 Task: Find connections with filter location Skelmersdale with filter topic #Motivationwith filter profile language German with filter current company InCred Financial Services with filter school Kalinga Institute of Industrial Technology, Bhubaneswar with filter industry Electronic and Precision Equipment Maintenance with filter service category Graphic Design with filter keywords title Shipping and Receiving Staff
Action: Mouse moved to (667, 95)
Screenshot: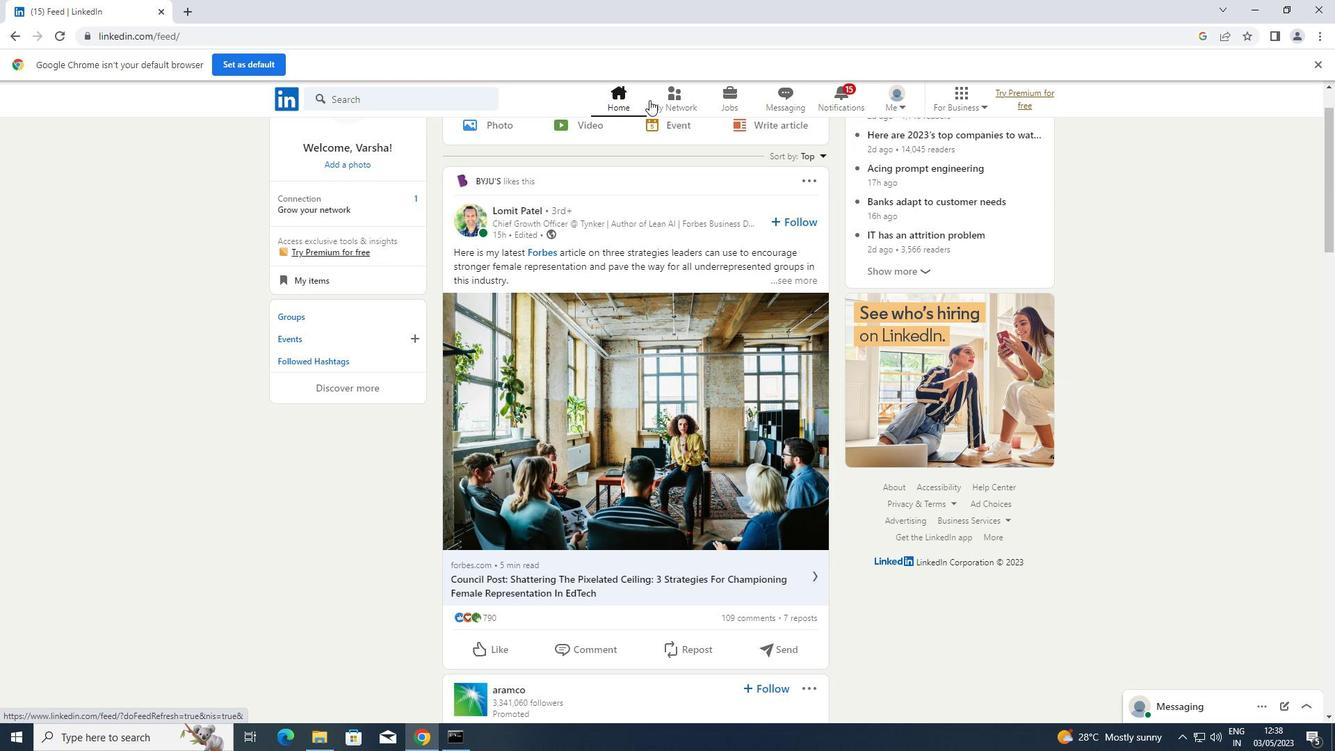 
Action: Mouse pressed left at (667, 95)
Screenshot: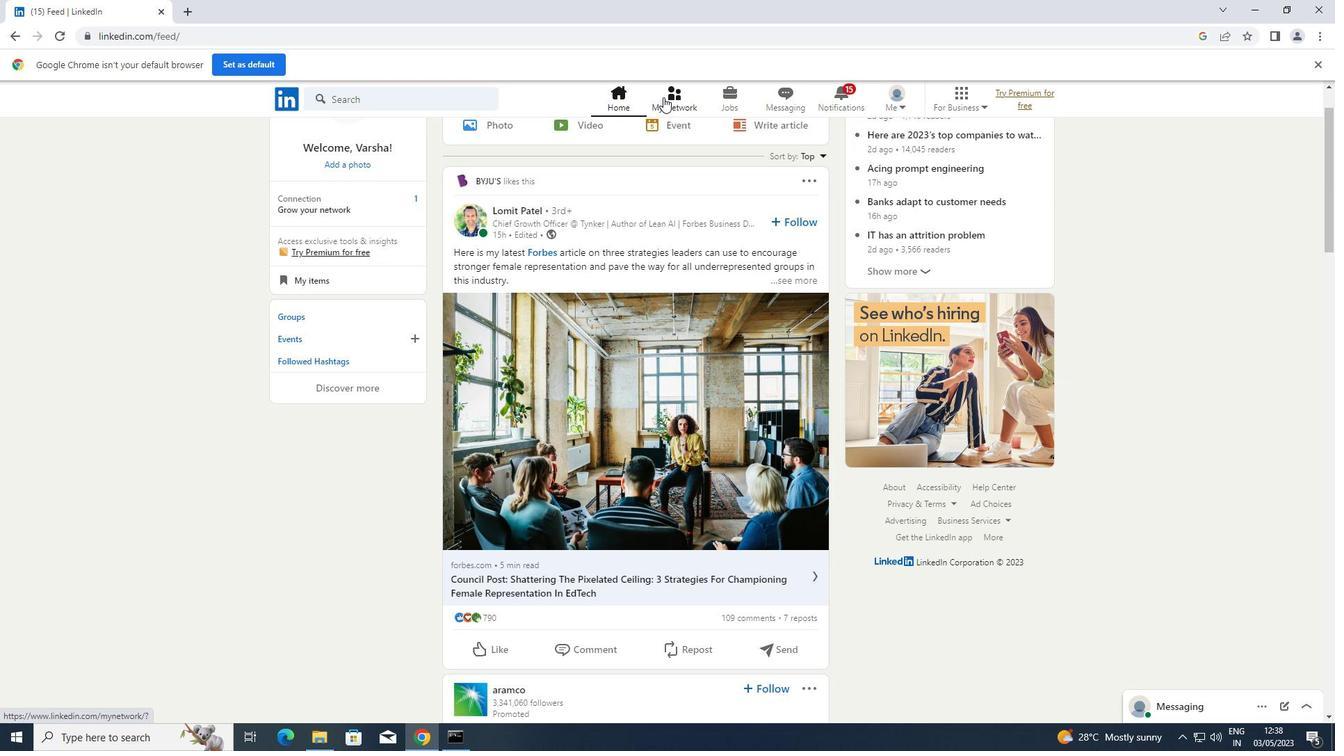 
Action: Mouse moved to (333, 169)
Screenshot: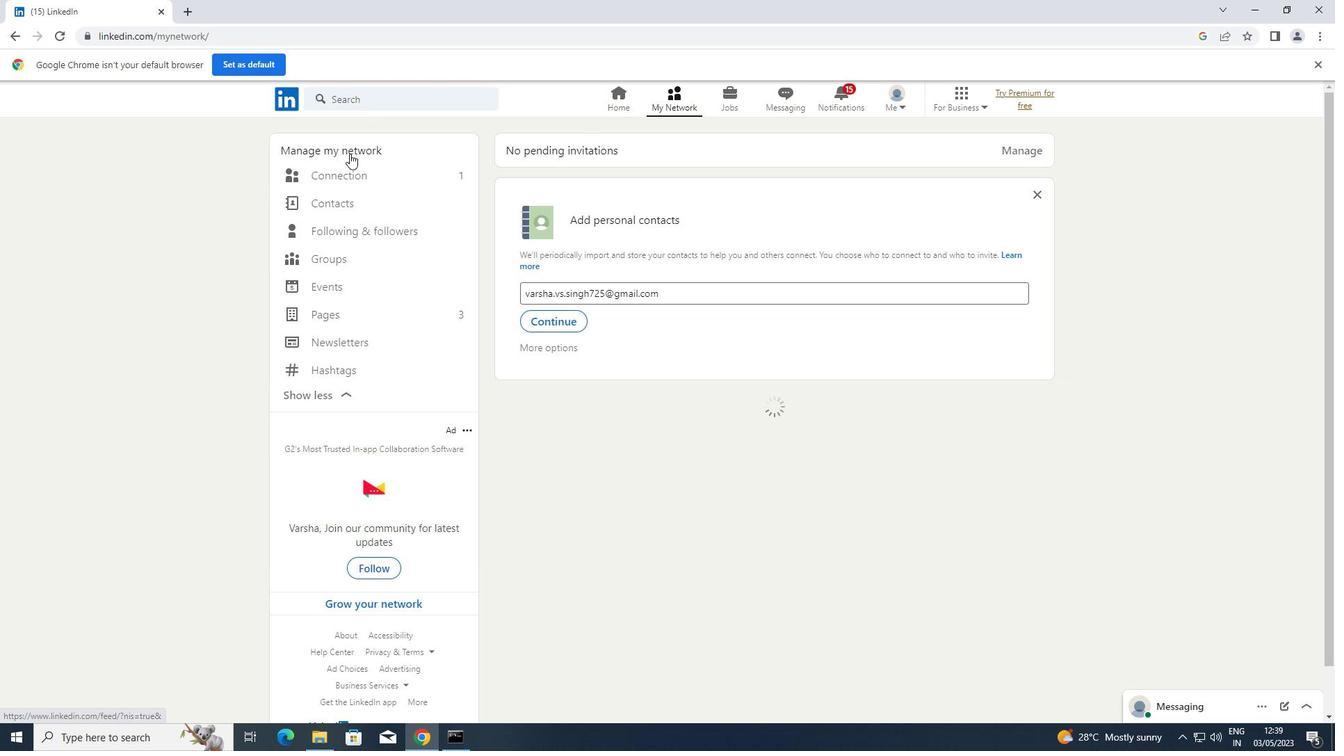 
Action: Mouse pressed left at (333, 169)
Screenshot: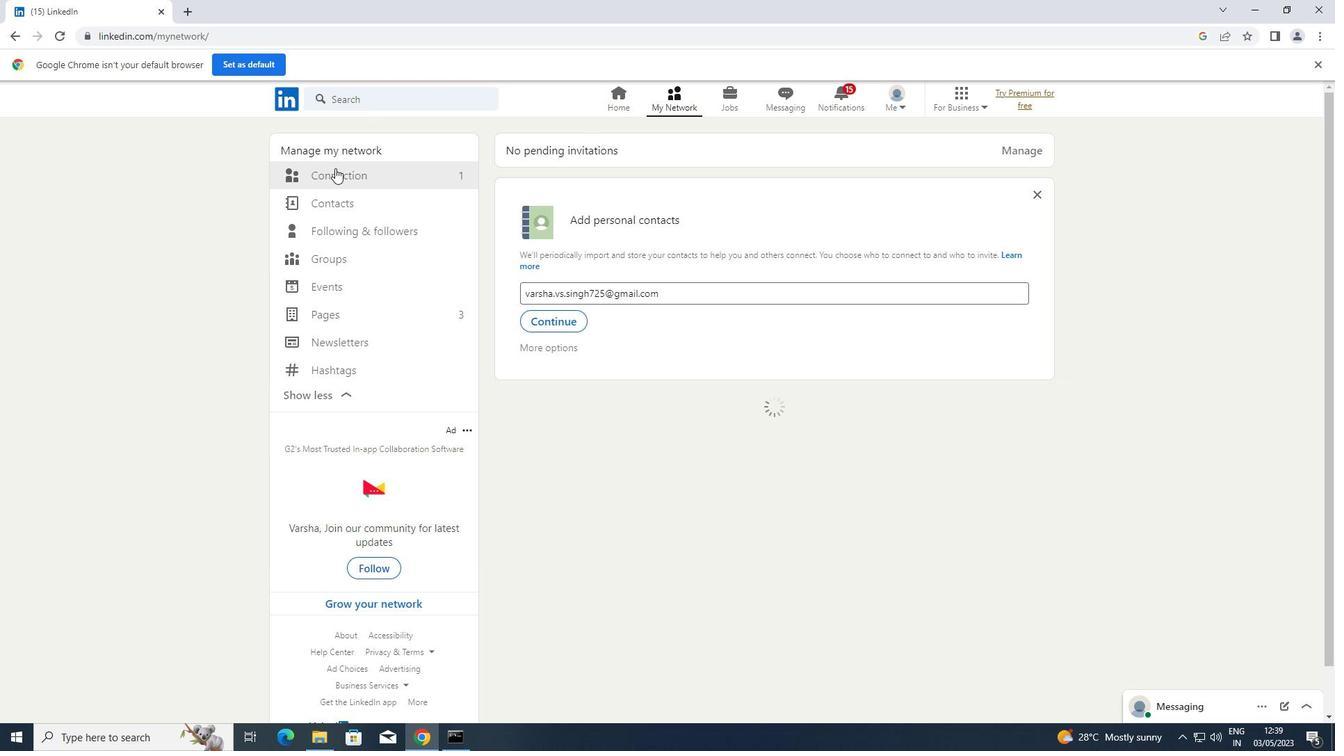 
Action: Mouse moved to (776, 169)
Screenshot: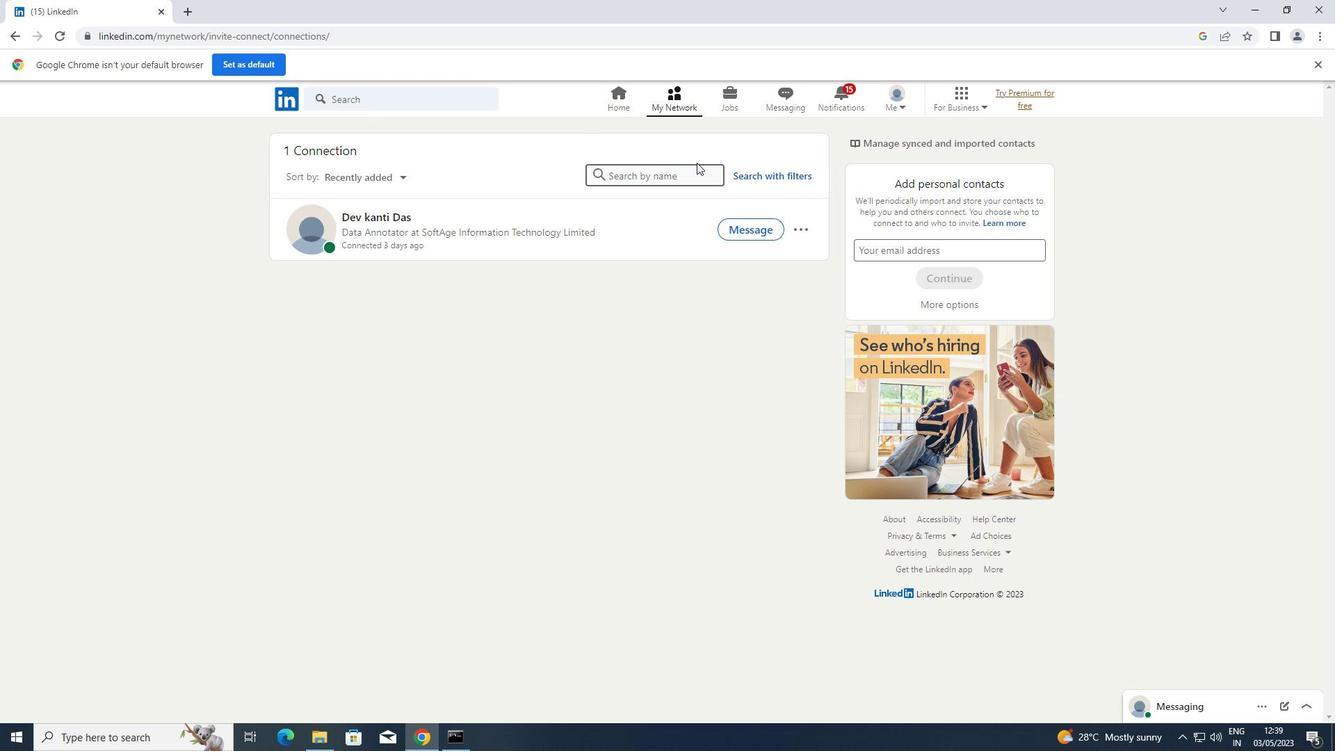 
Action: Mouse pressed left at (776, 169)
Screenshot: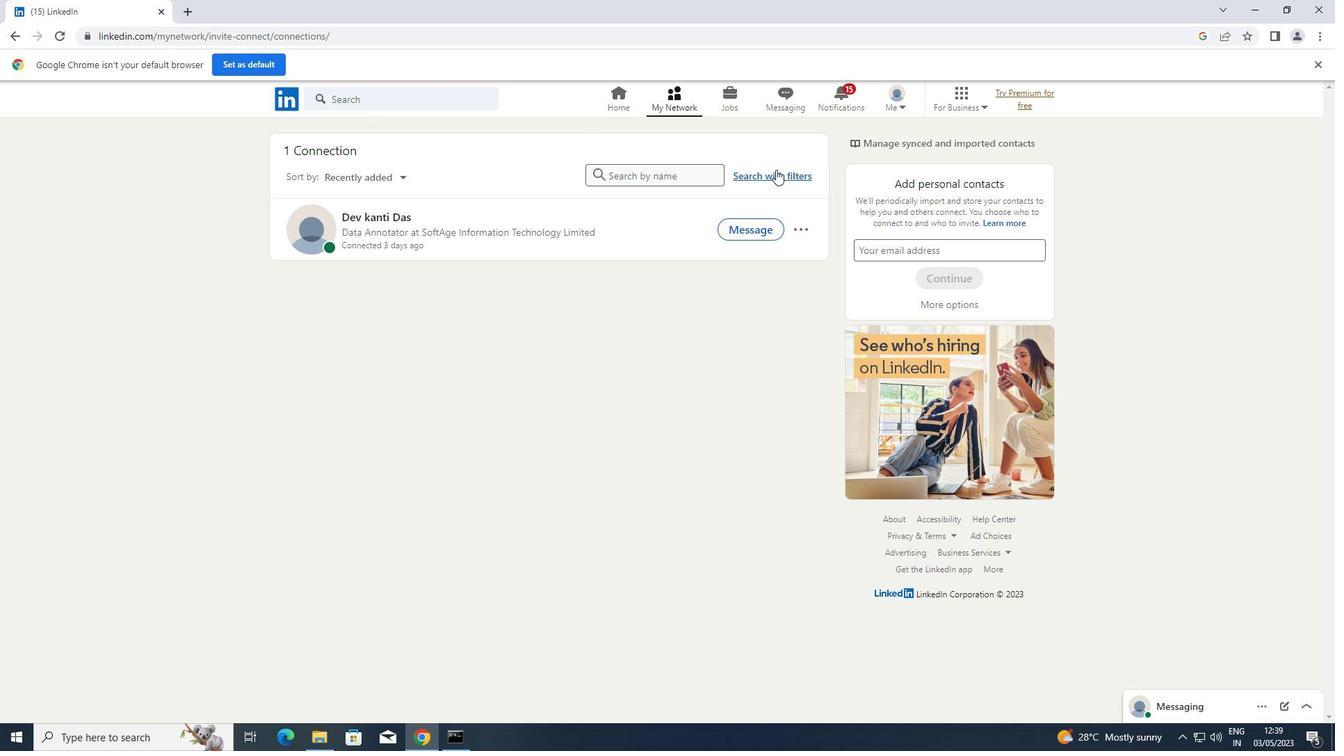 
Action: Mouse moved to (720, 139)
Screenshot: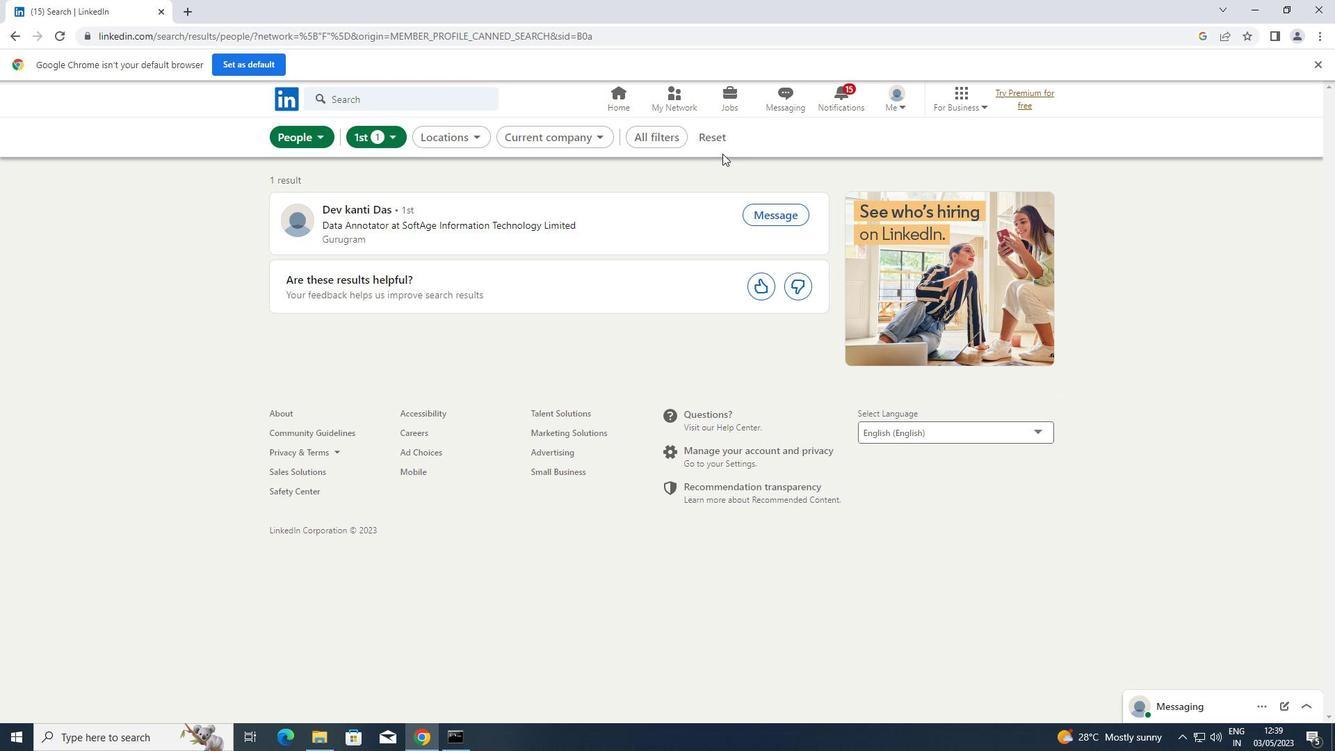 
Action: Mouse pressed left at (720, 139)
Screenshot: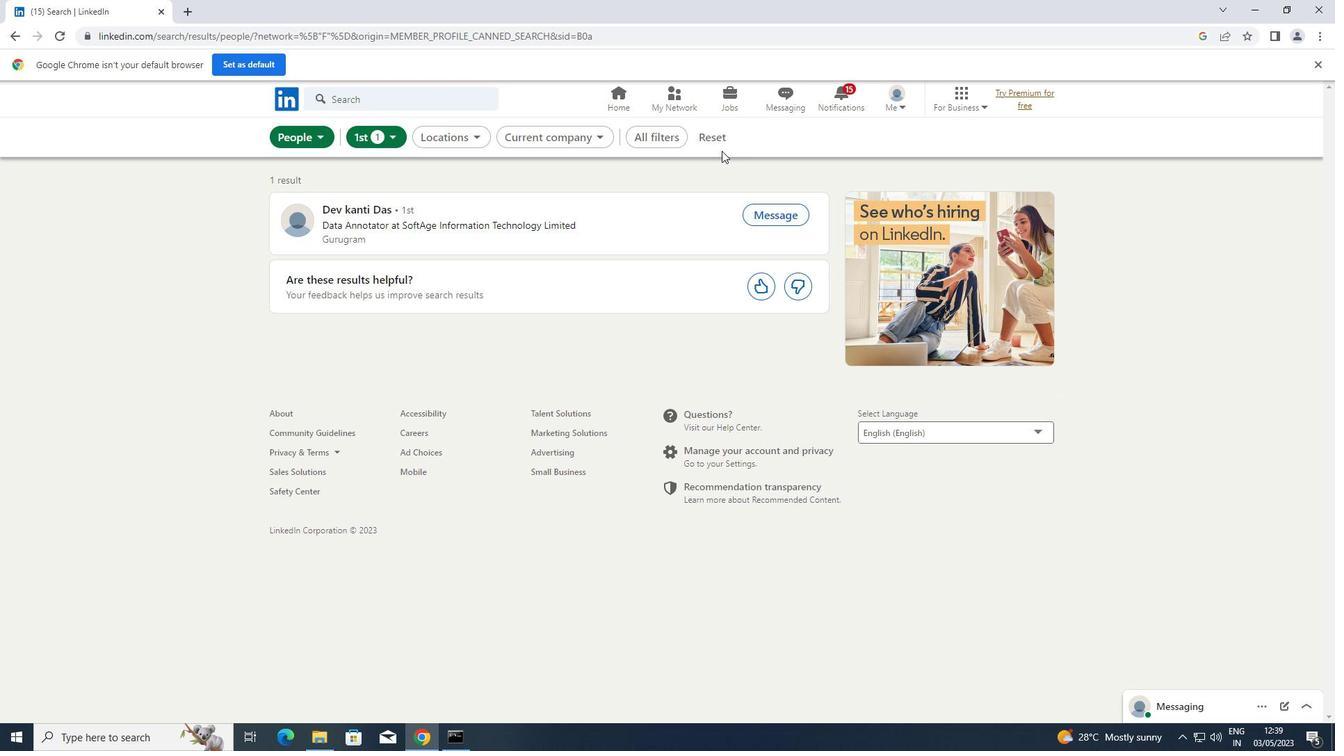 
Action: Mouse moved to (696, 136)
Screenshot: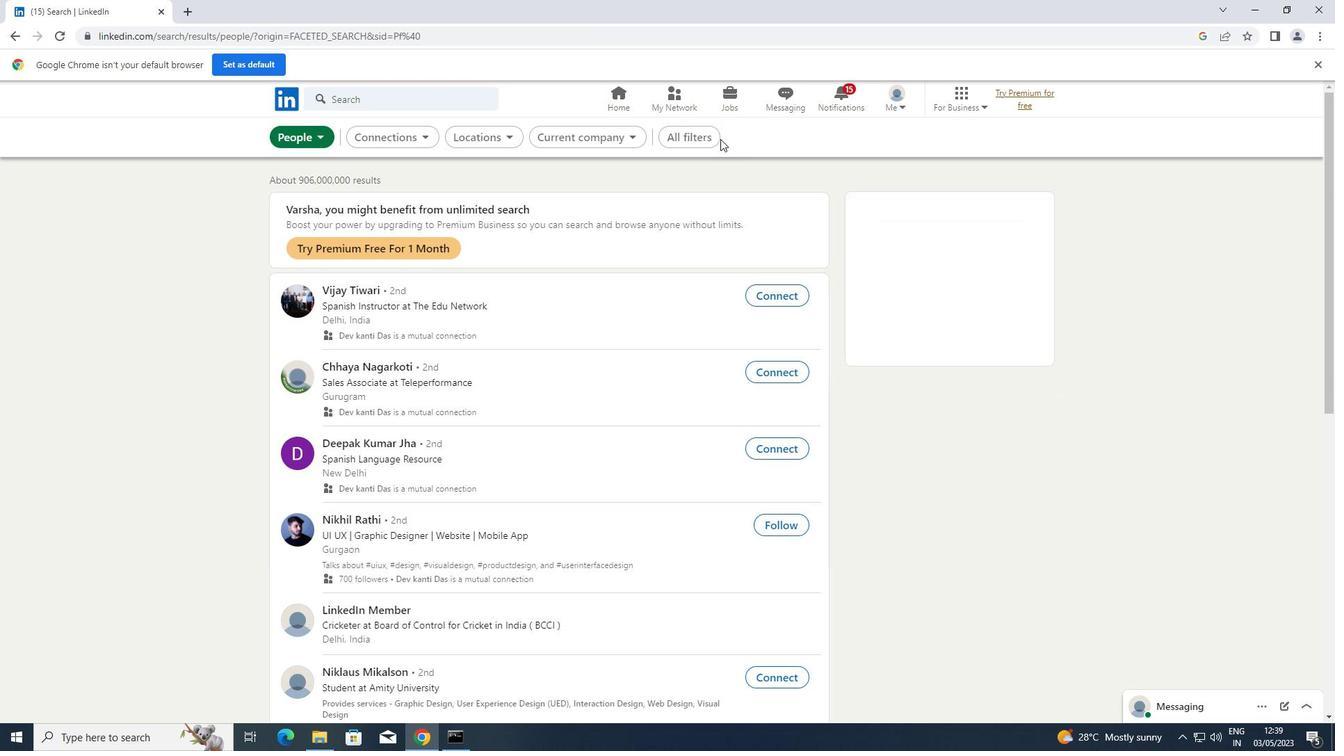 
Action: Mouse pressed left at (696, 136)
Screenshot: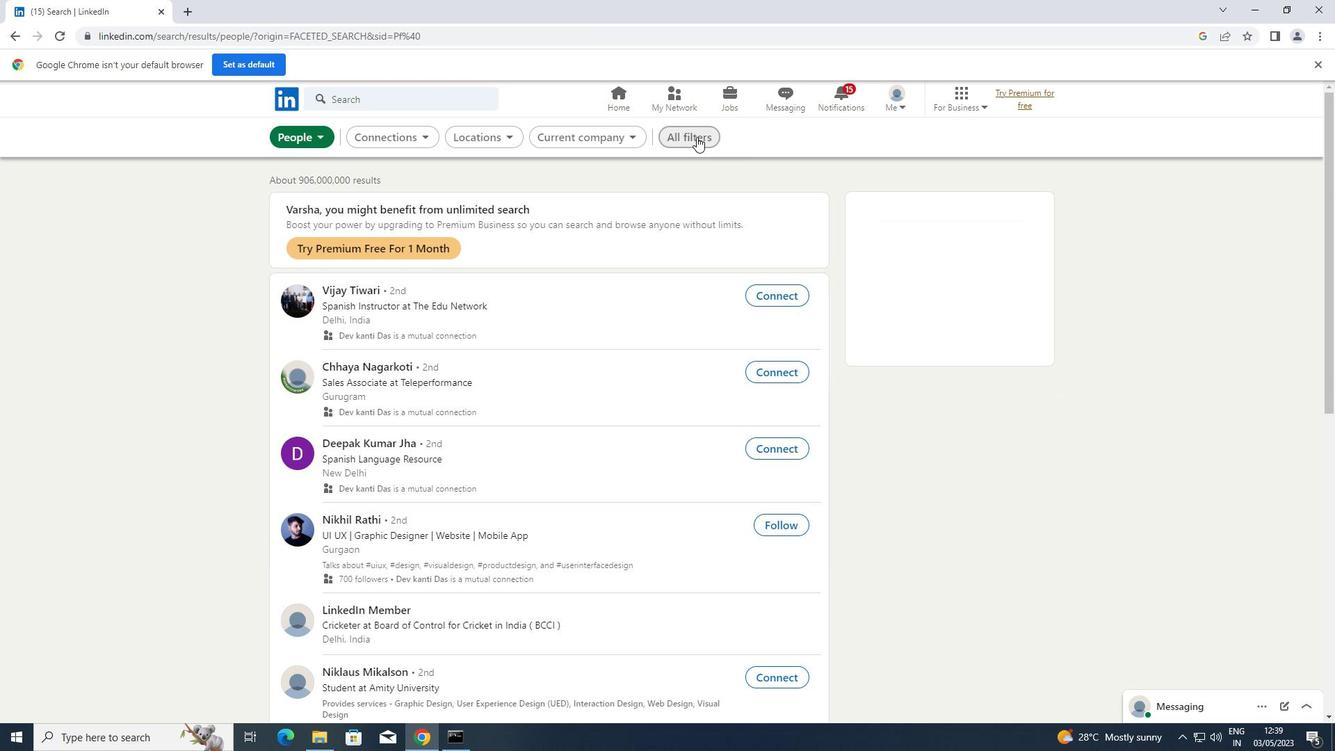 
Action: Mouse moved to (1076, 360)
Screenshot: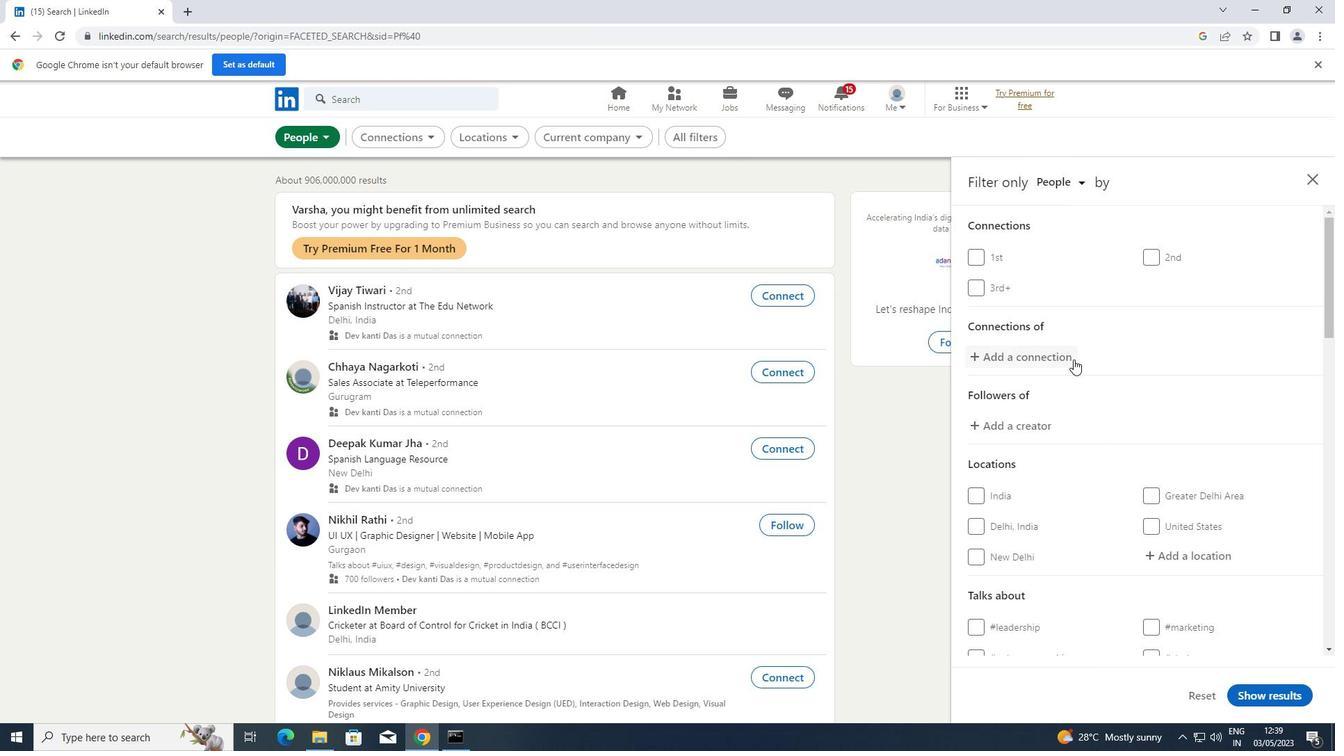 
Action: Mouse scrolled (1076, 360) with delta (0, 0)
Screenshot: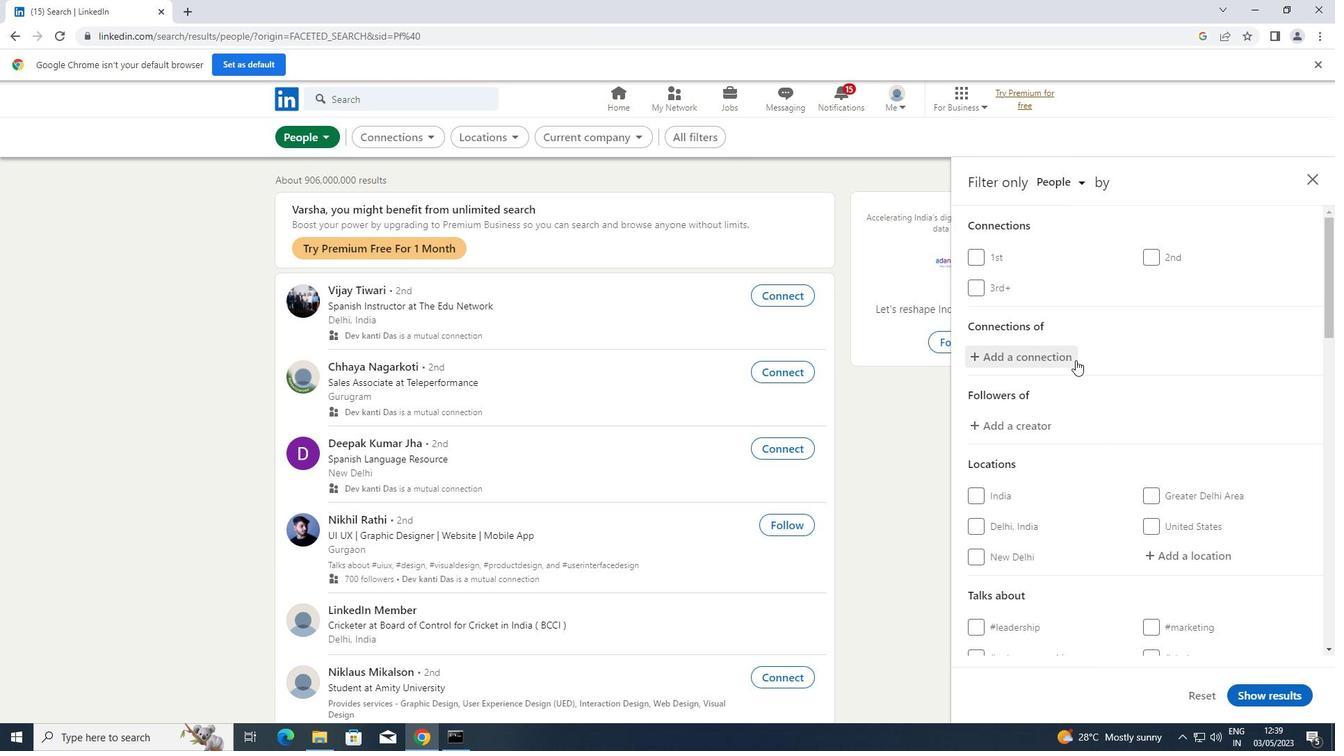 
Action: Mouse moved to (1077, 363)
Screenshot: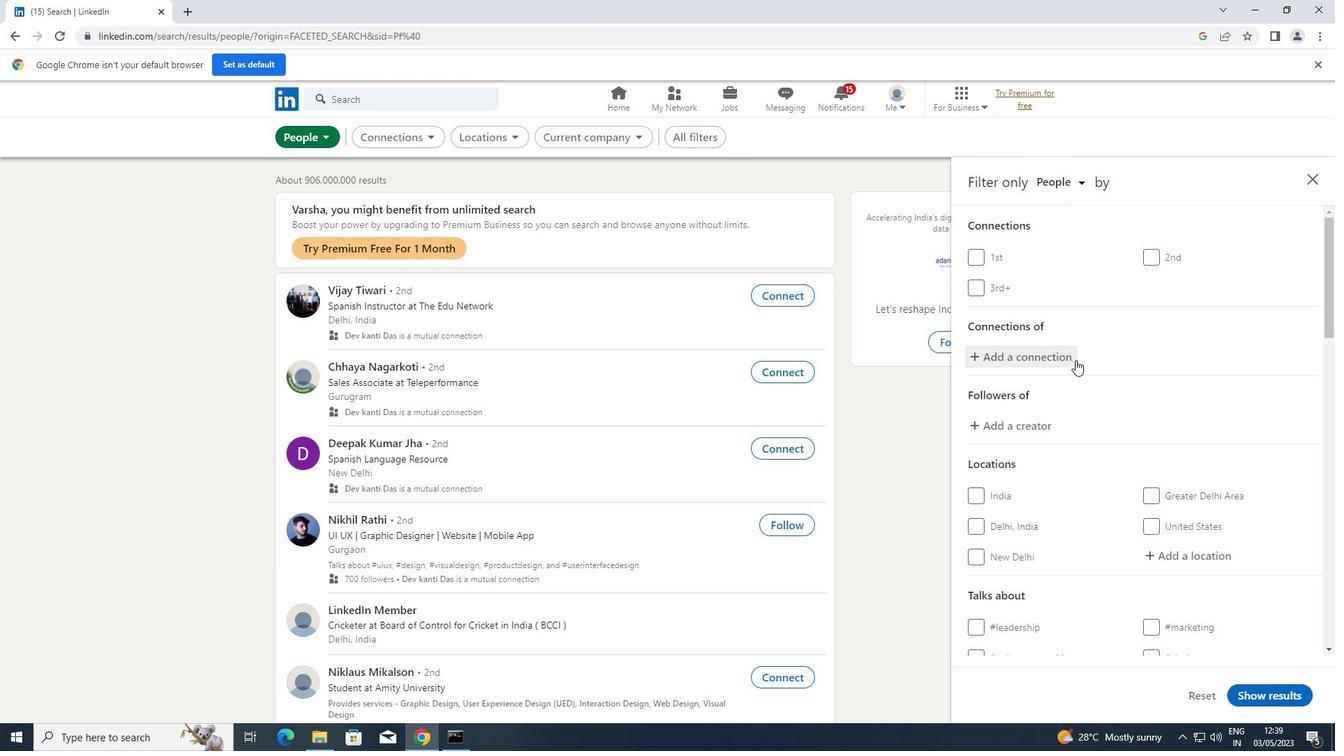 
Action: Mouse scrolled (1077, 362) with delta (0, 0)
Screenshot: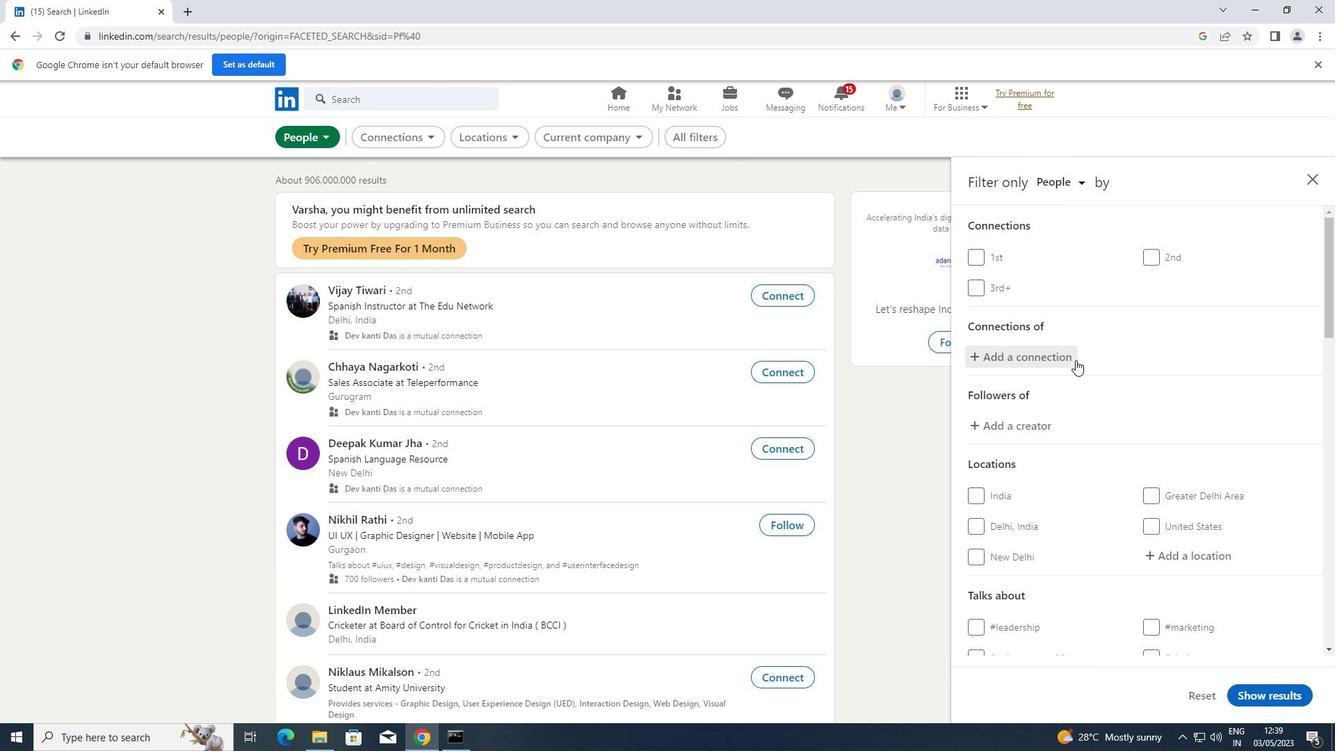
Action: Mouse moved to (1168, 413)
Screenshot: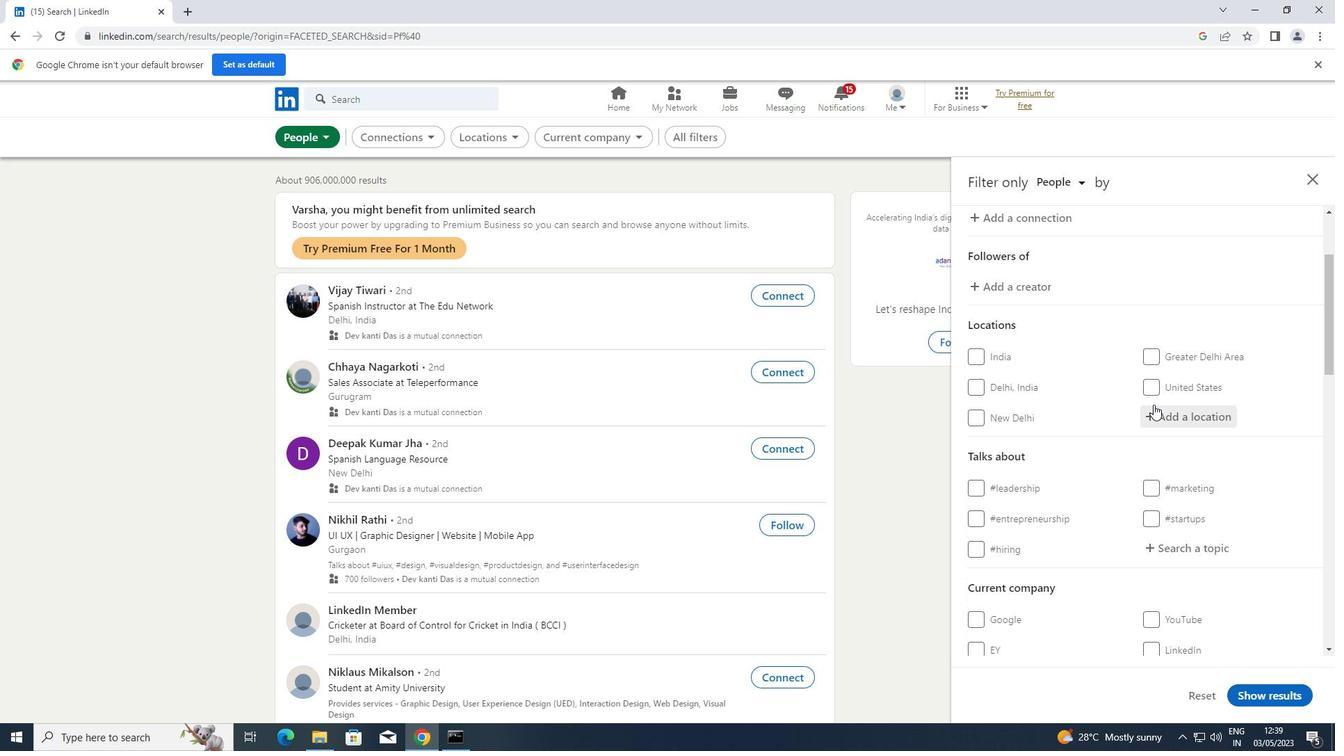 
Action: Mouse pressed left at (1168, 413)
Screenshot: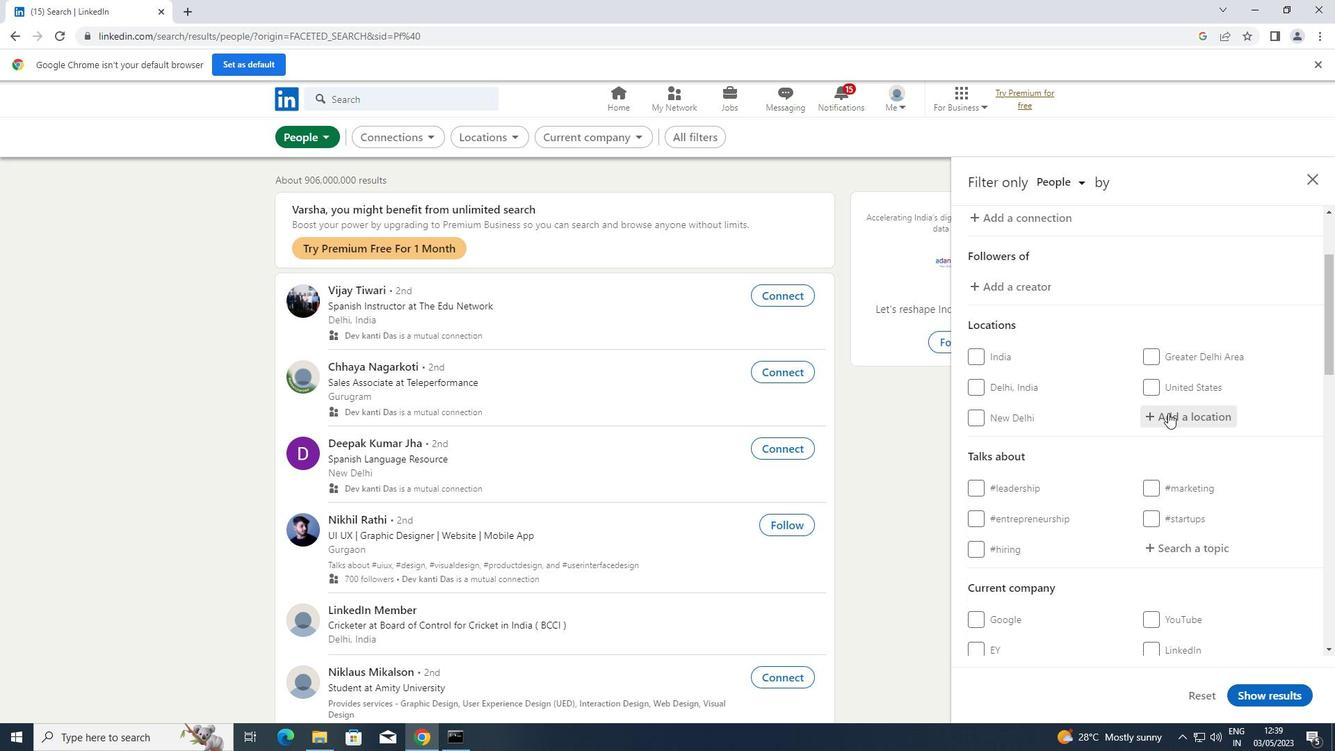 
Action: Key pressed <Key.shift><Key.shift><Key.shift><Key.shift><Key.shift><Key.shift><Key.shift><Key.shift><Key.shift>SKELMERSDALE
Screenshot: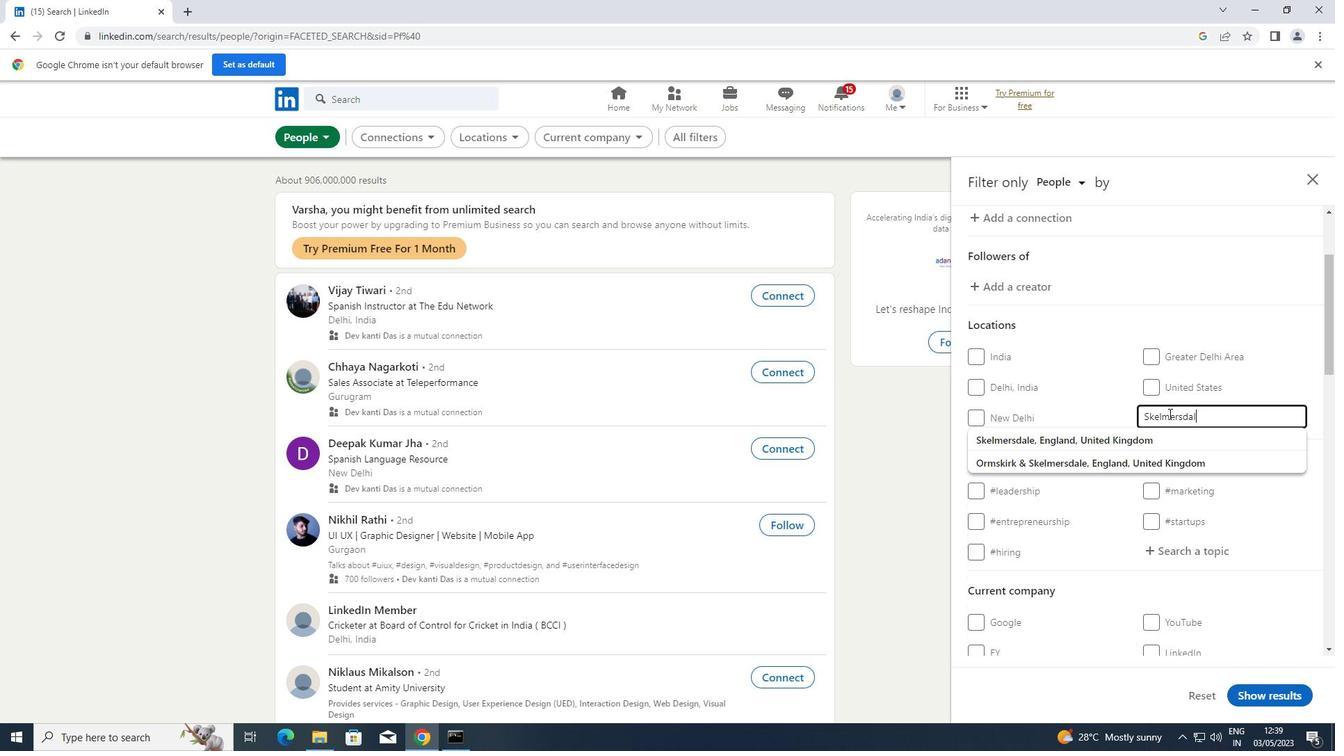 
Action: Mouse scrolled (1168, 413) with delta (0, 0)
Screenshot: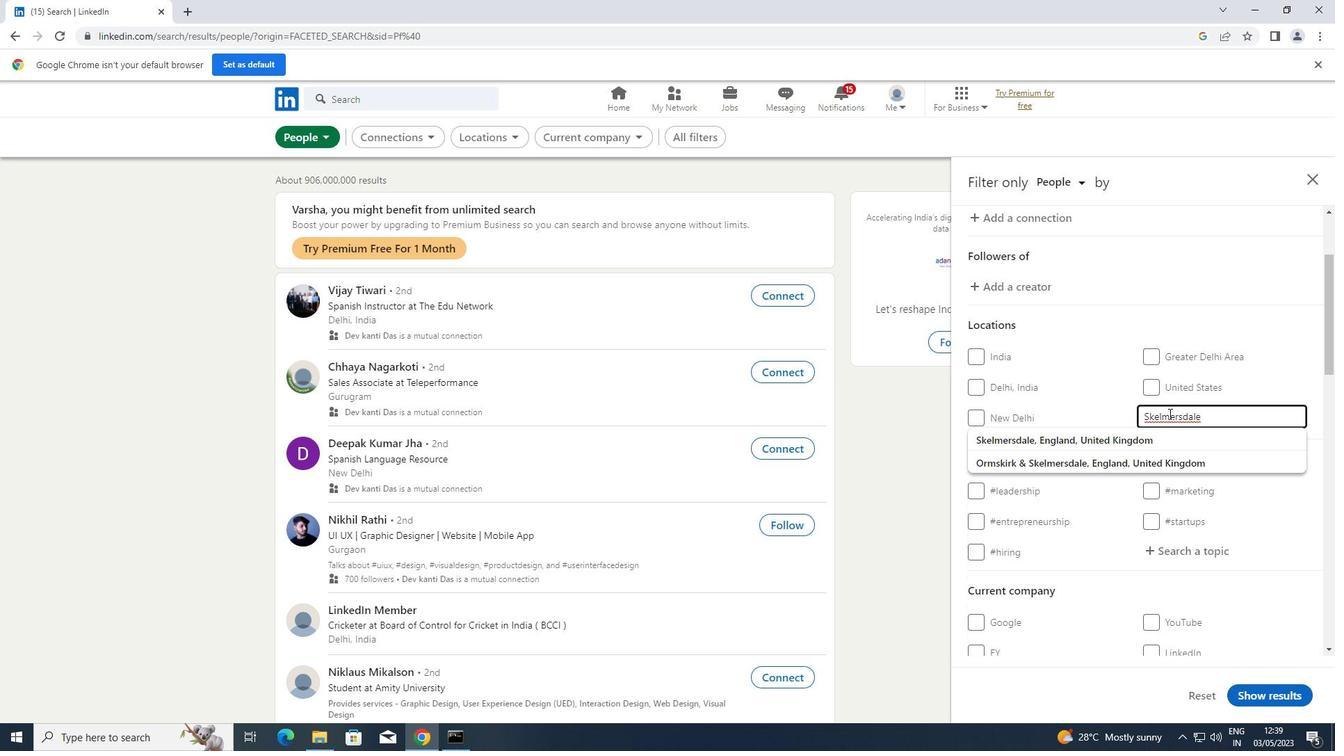 
Action: Mouse scrolled (1168, 413) with delta (0, 0)
Screenshot: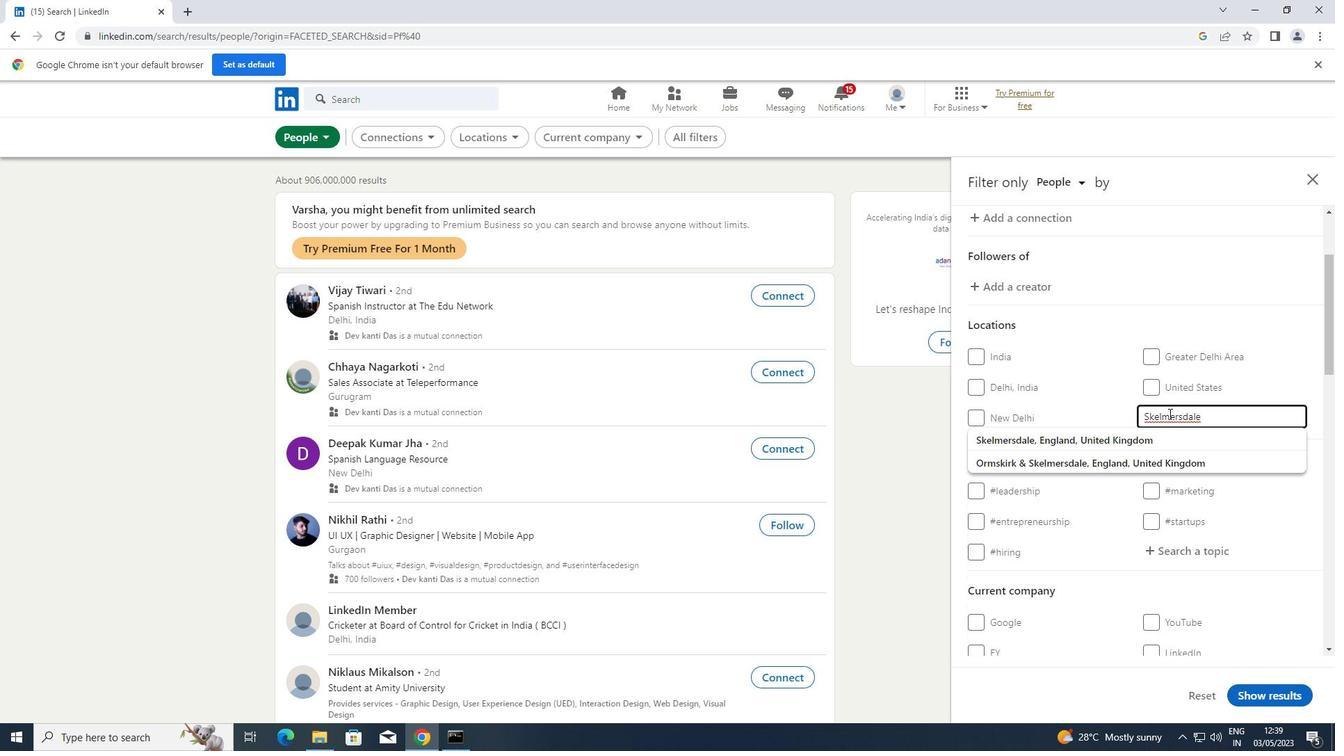 
Action: Mouse moved to (1172, 414)
Screenshot: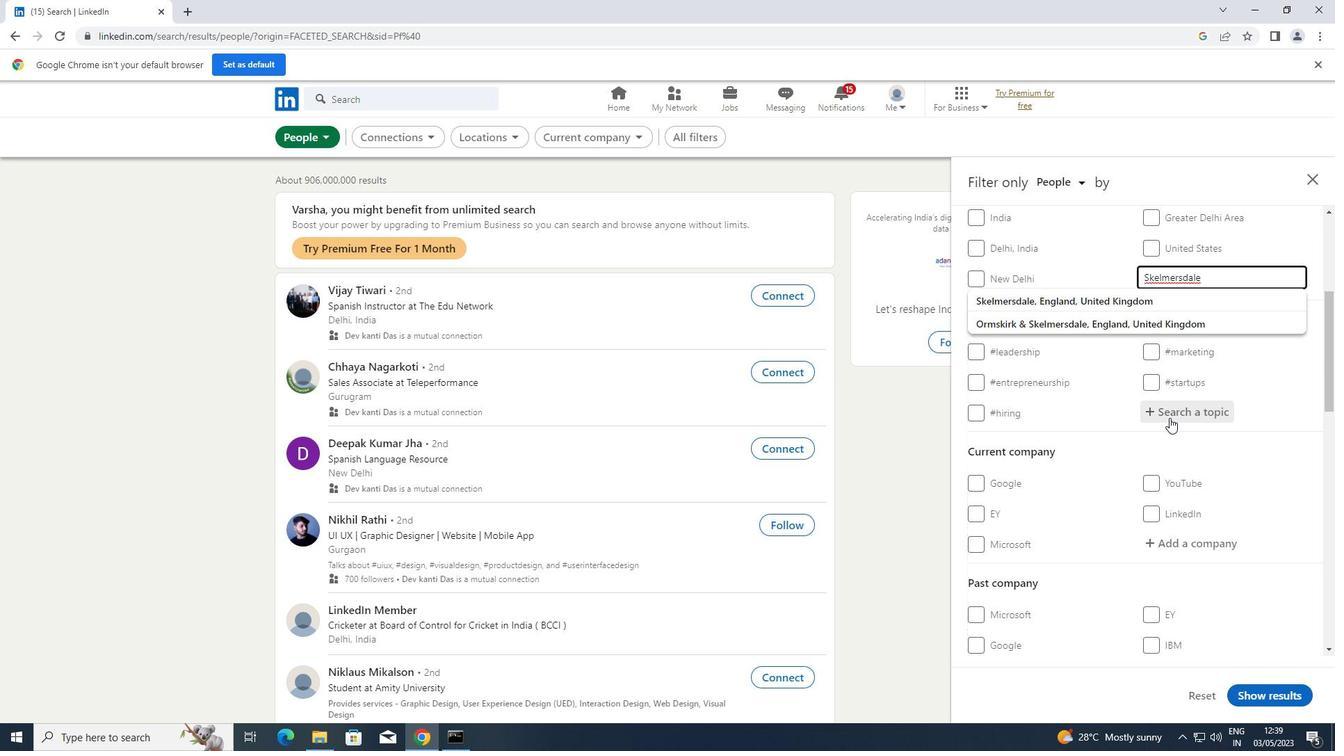 
Action: Mouse pressed left at (1172, 414)
Screenshot: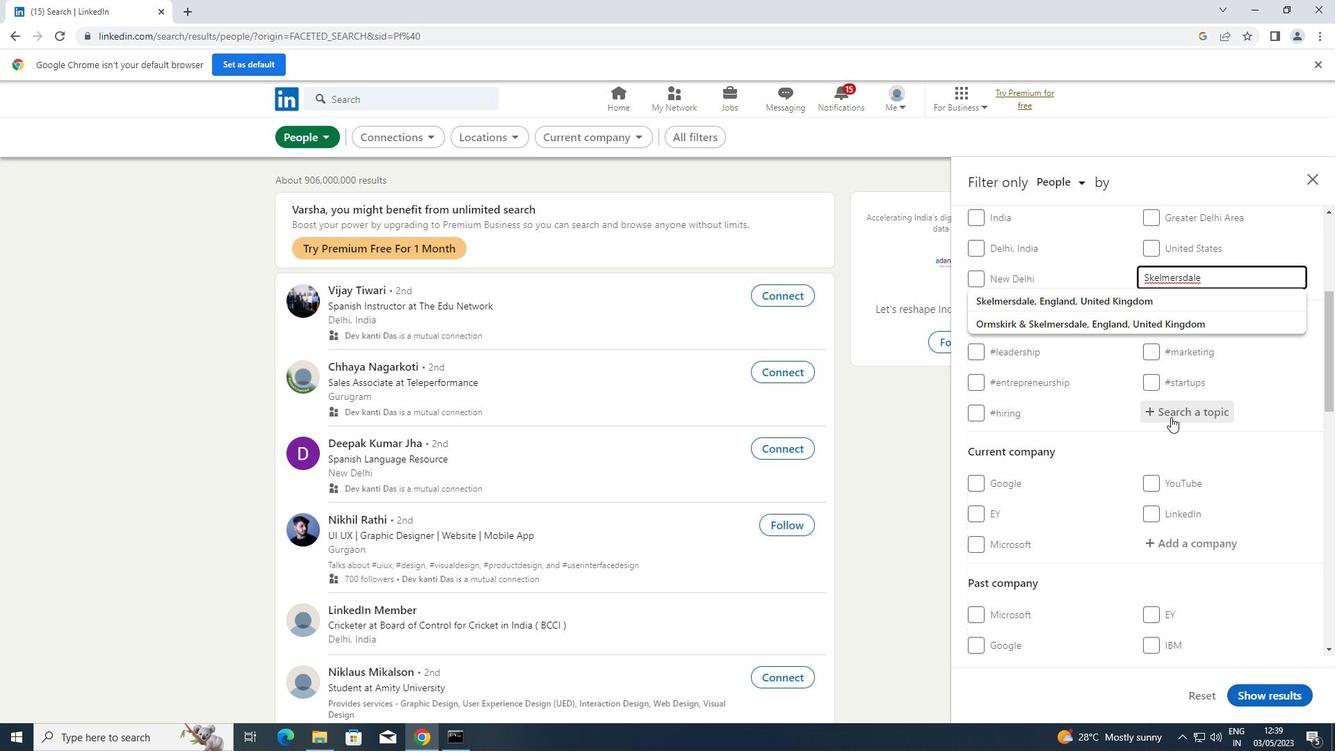 
Action: Key pressed <Key.shift>MOTIVA
Screenshot: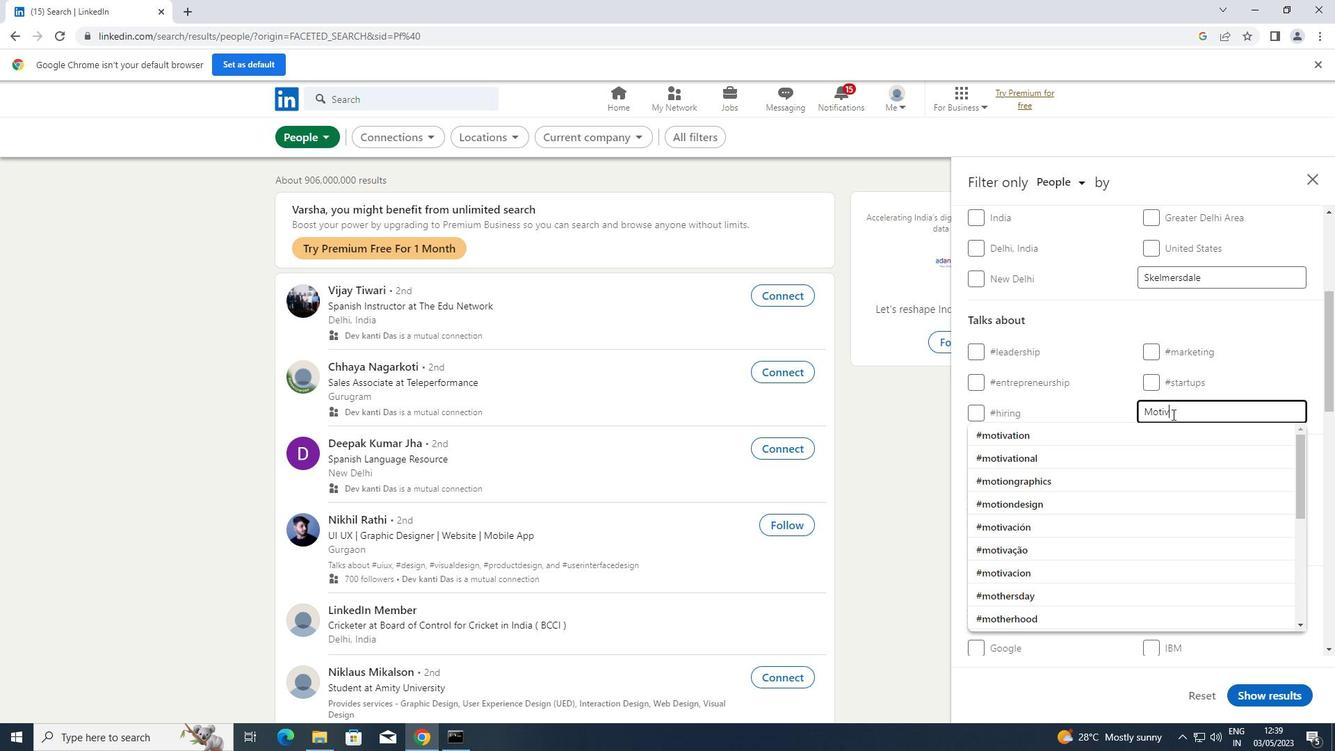 
Action: Mouse moved to (1091, 429)
Screenshot: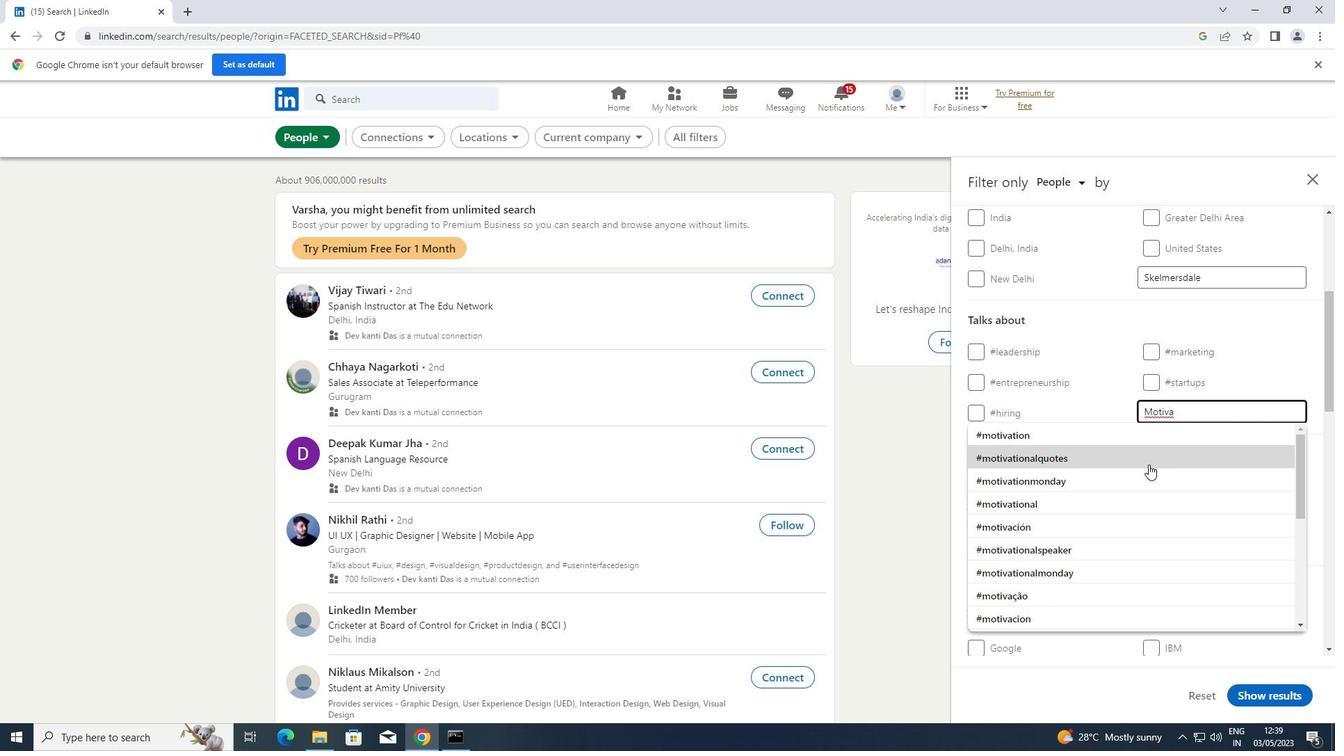
Action: Mouse pressed left at (1091, 429)
Screenshot: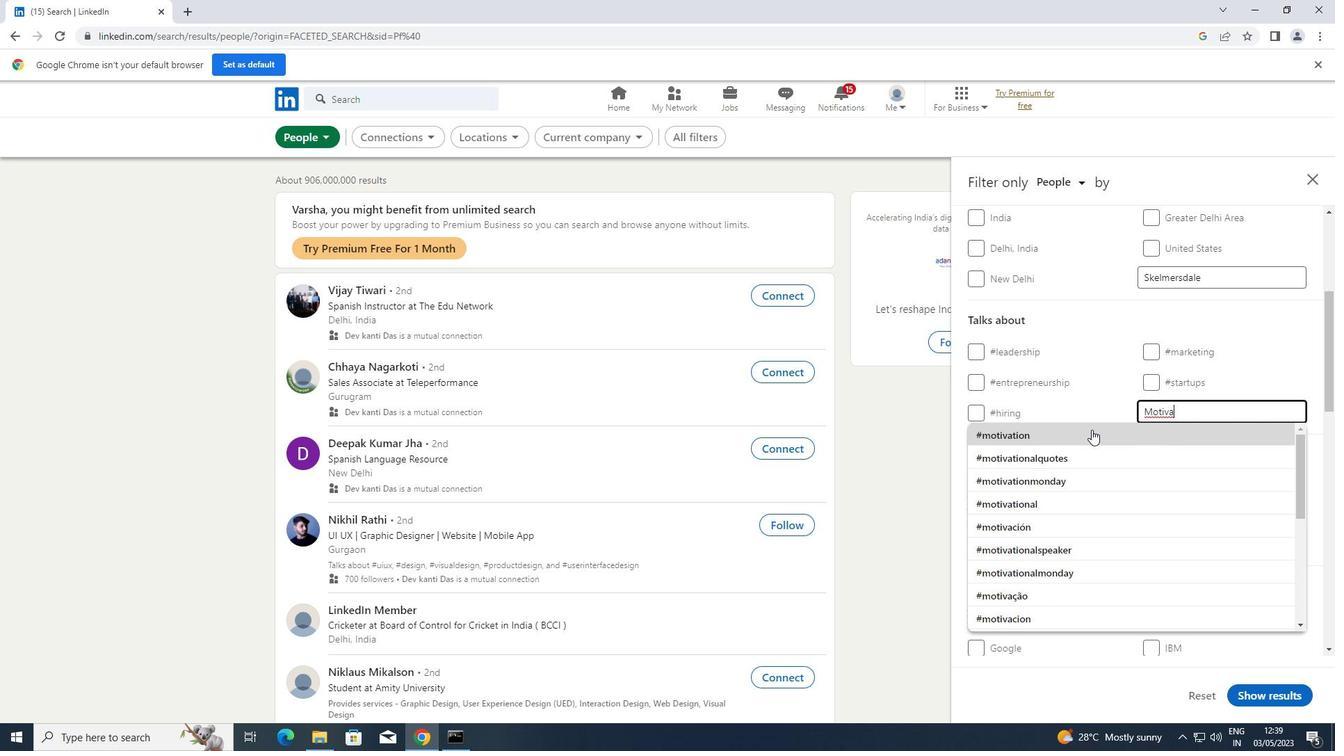 
Action: Mouse scrolled (1091, 429) with delta (0, 0)
Screenshot: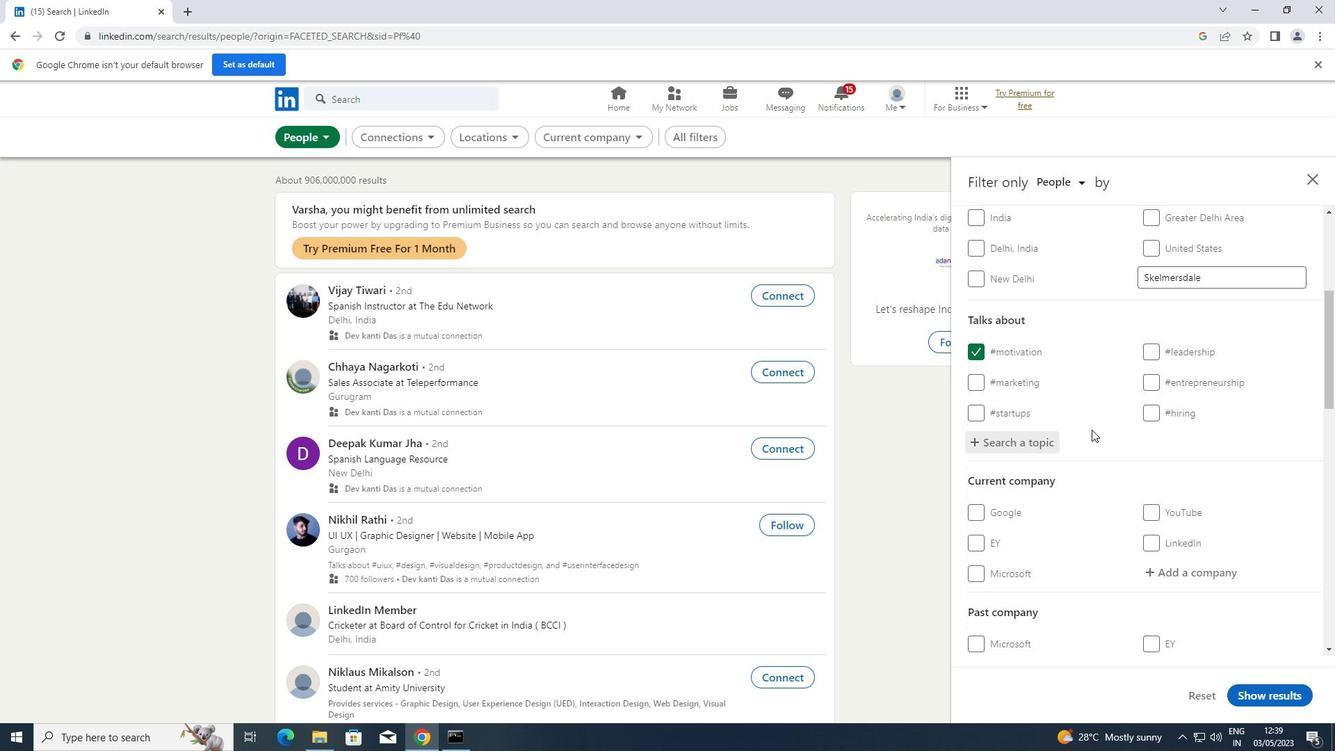 
Action: Mouse scrolled (1091, 429) with delta (0, 0)
Screenshot: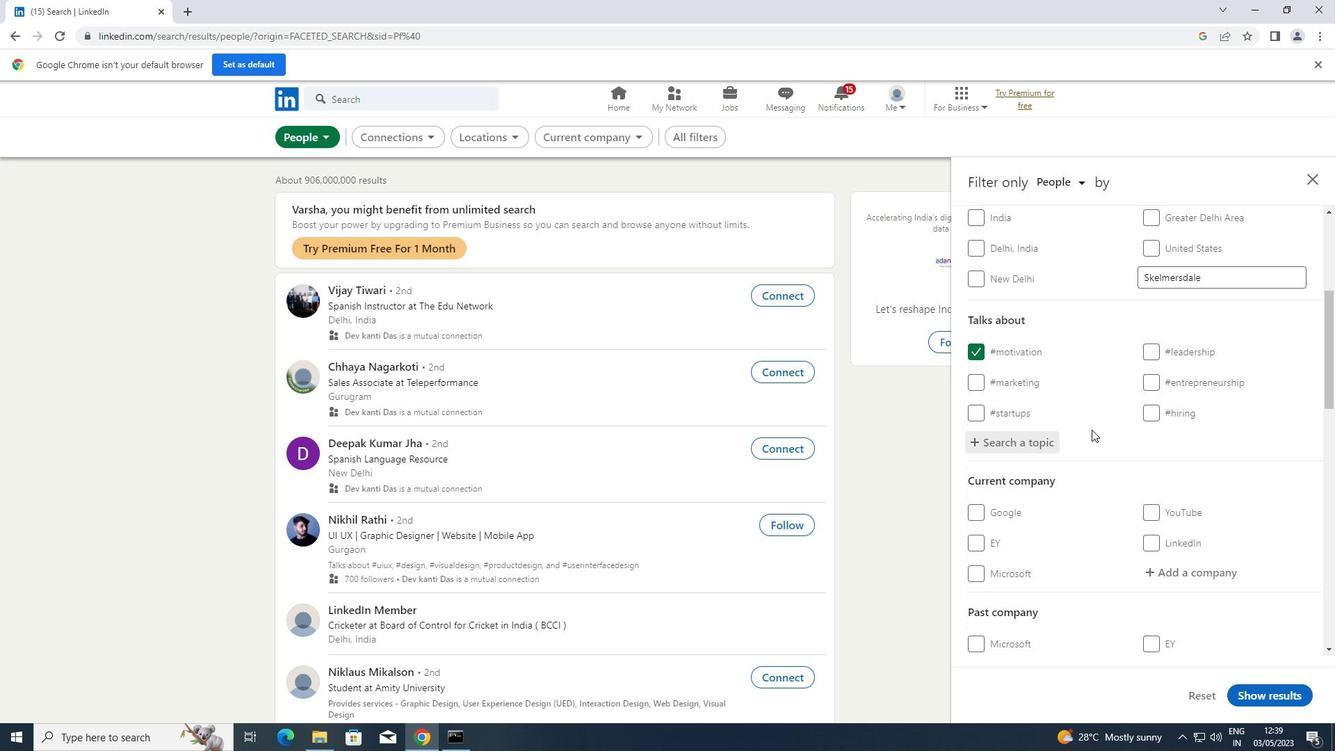 
Action: Mouse scrolled (1091, 429) with delta (0, 0)
Screenshot: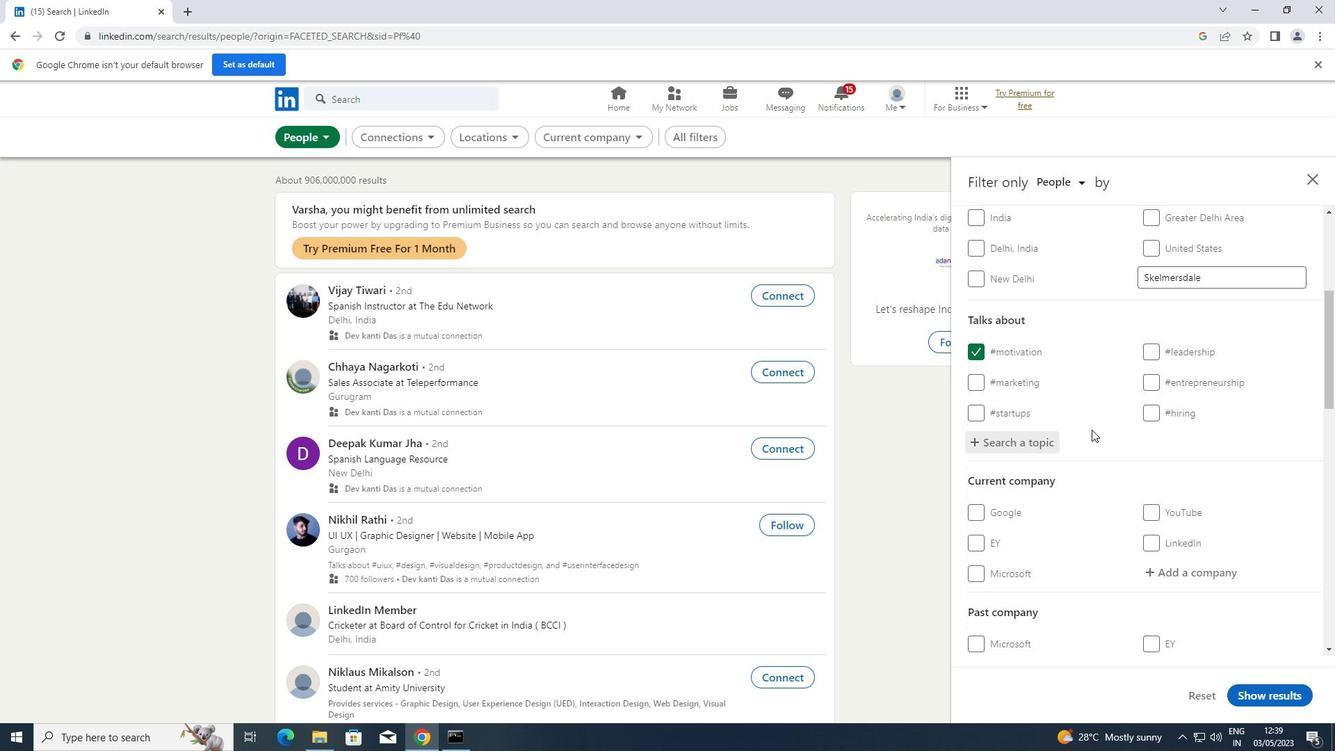 
Action: Mouse scrolled (1091, 429) with delta (0, 0)
Screenshot: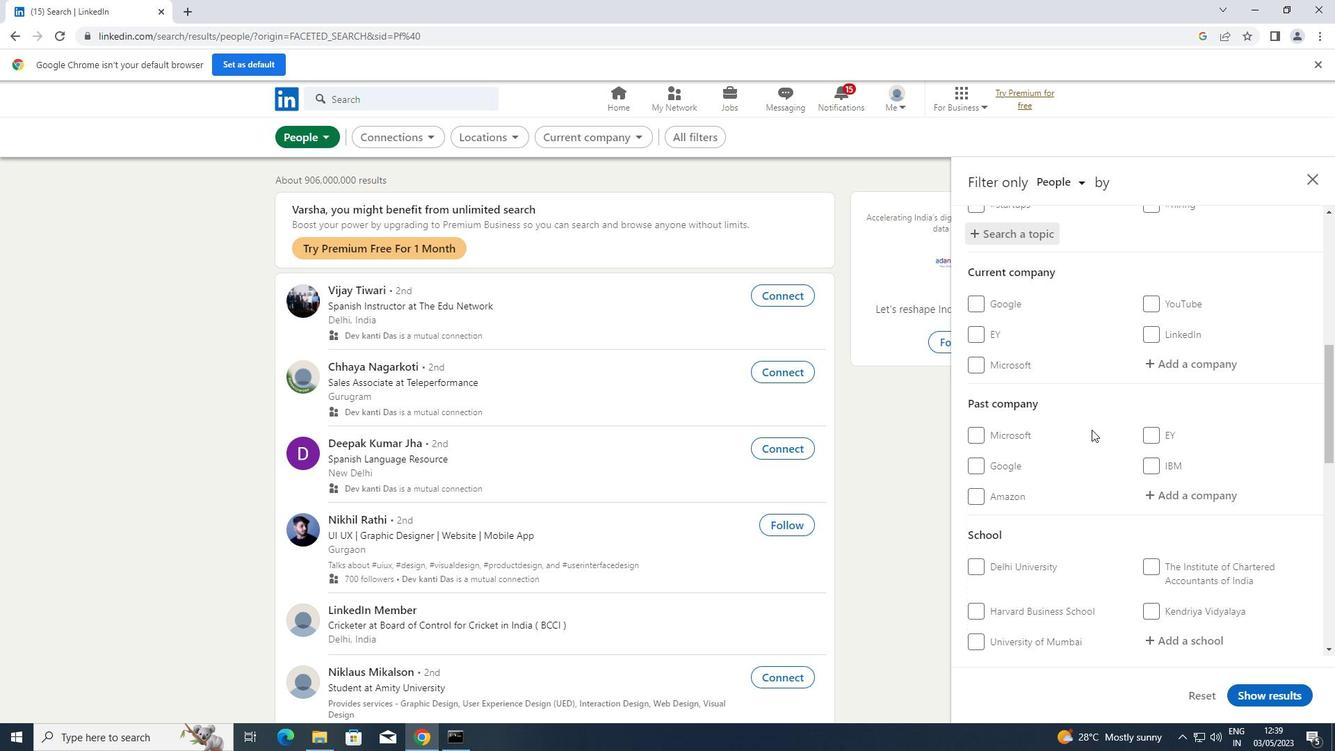 
Action: Mouse scrolled (1091, 429) with delta (0, 0)
Screenshot: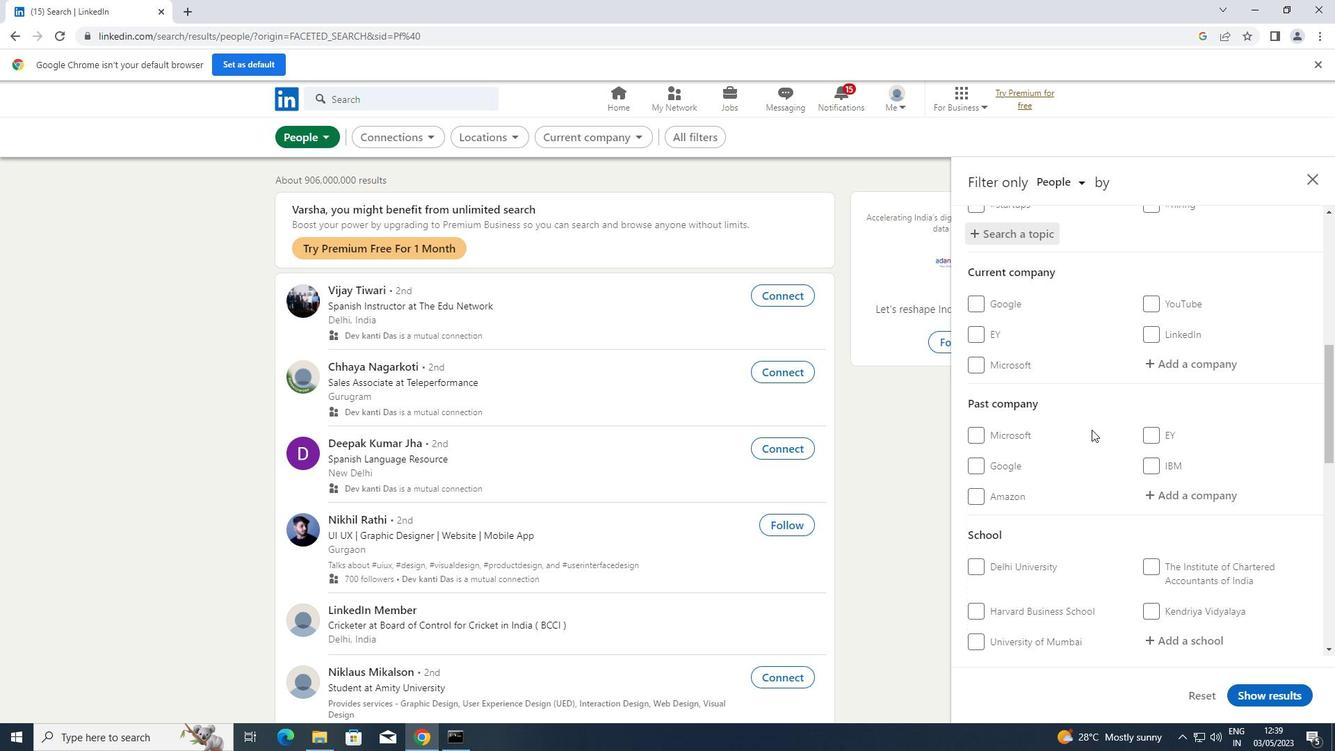 
Action: Mouse scrolled (1091, 429) with delta (0, 0)
Screenshot: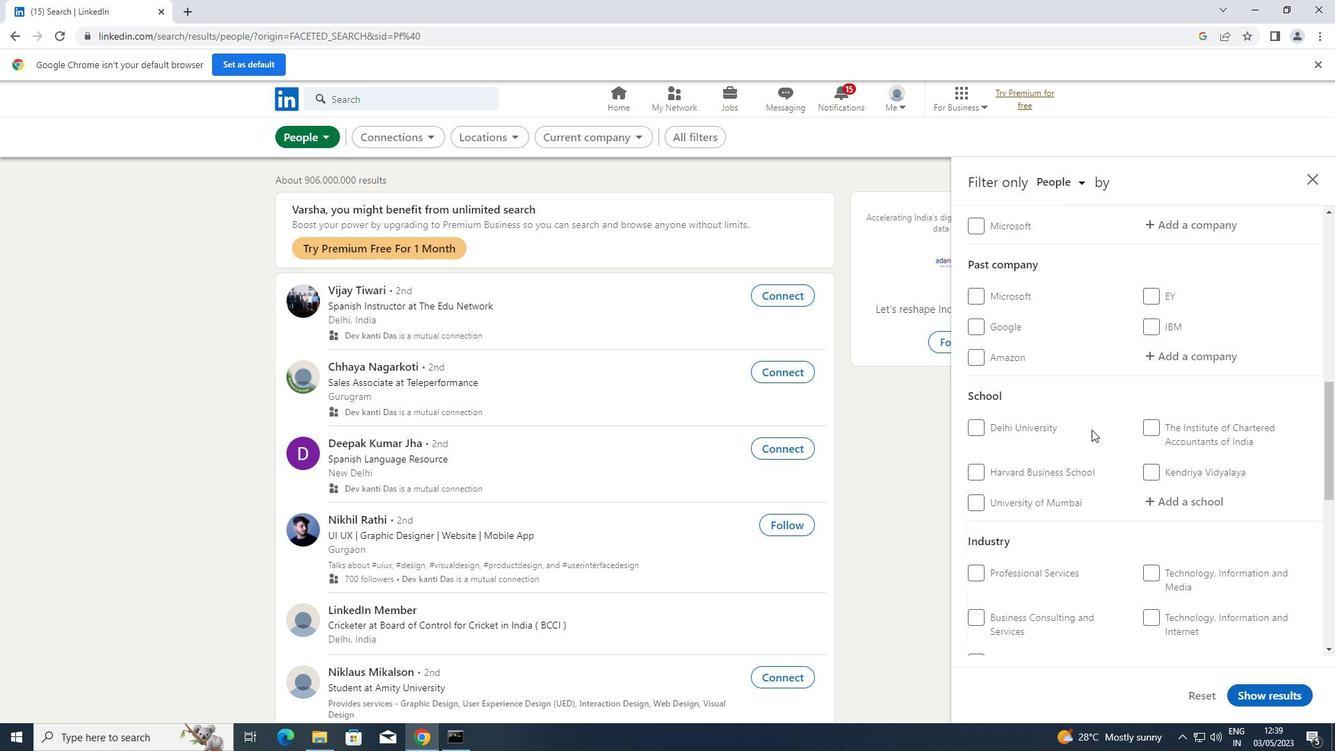 
Action: Mouse scrolled (1091, 429) with delta (0, 0)
Screenshot: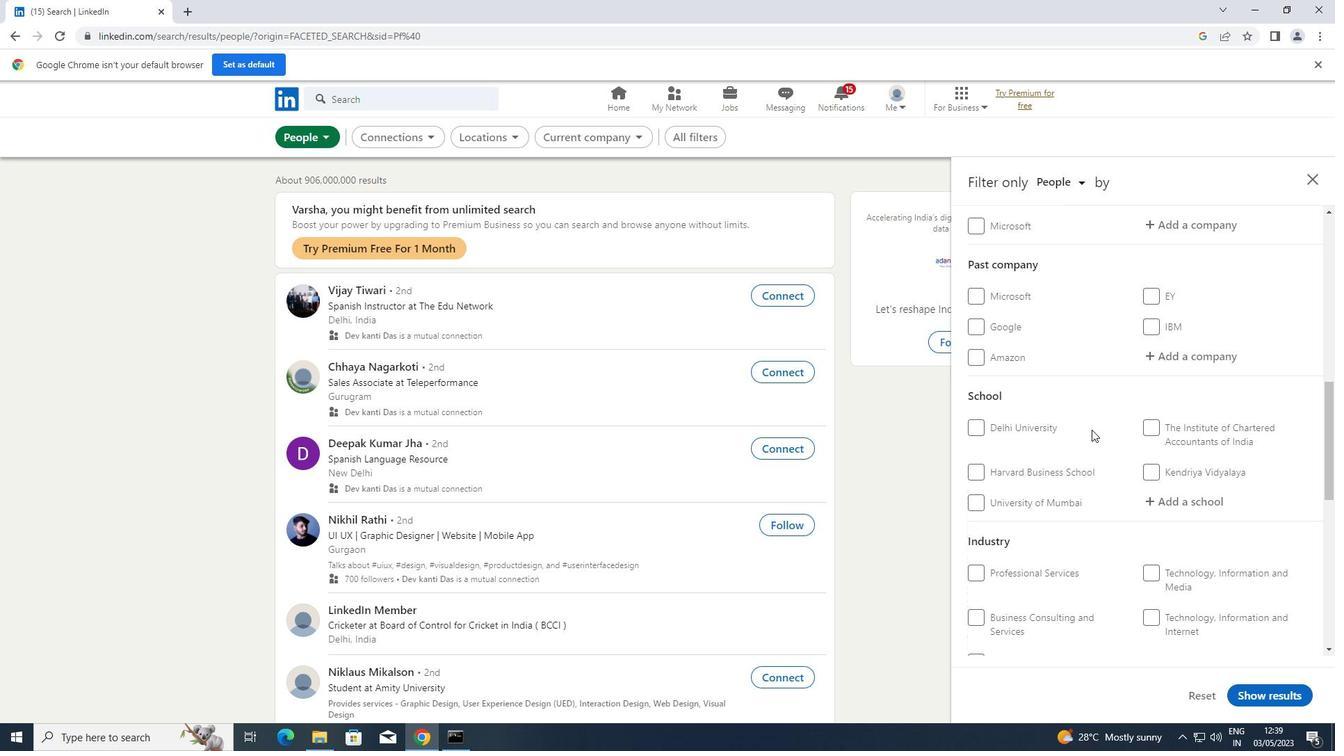 
Action: Mouse scrolled (1091, 429) with delta (0, 0)
Screenshot: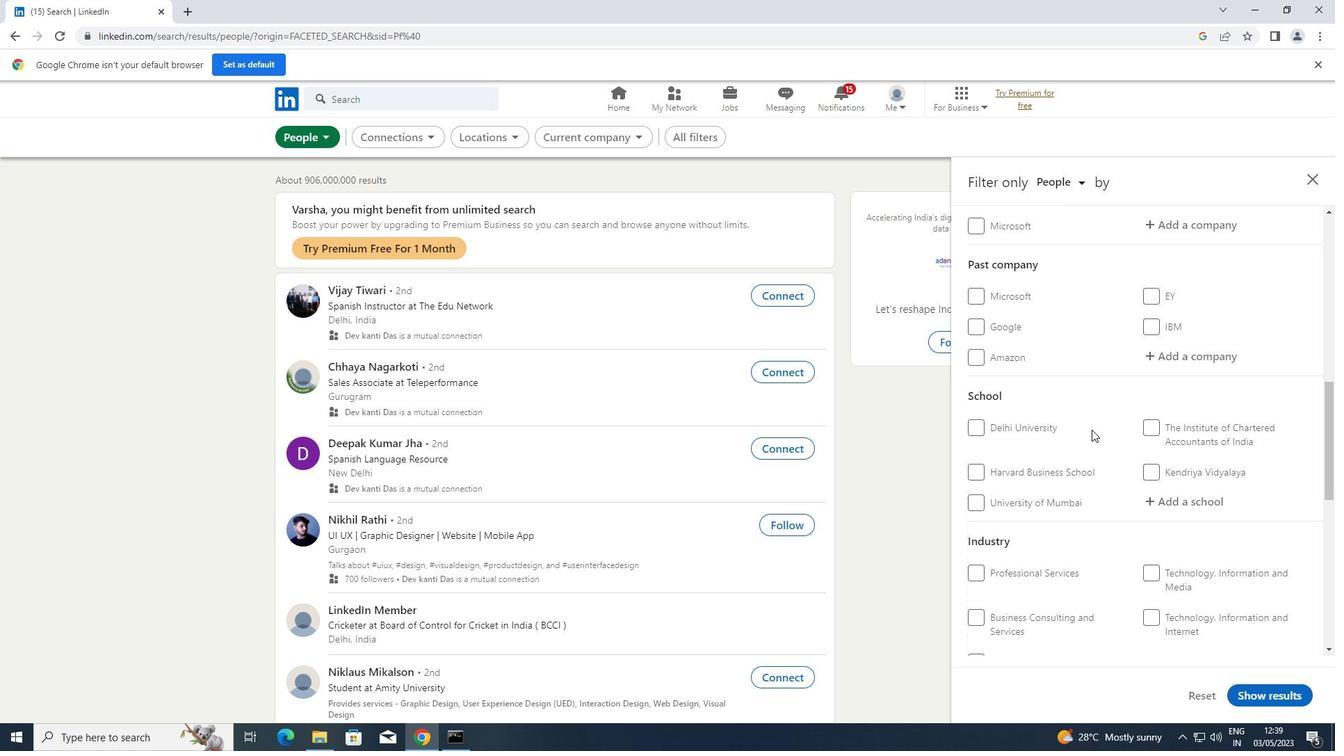 
Action: Mouse scrolled (1091, 429) with delta (0, 0)
Screenshot: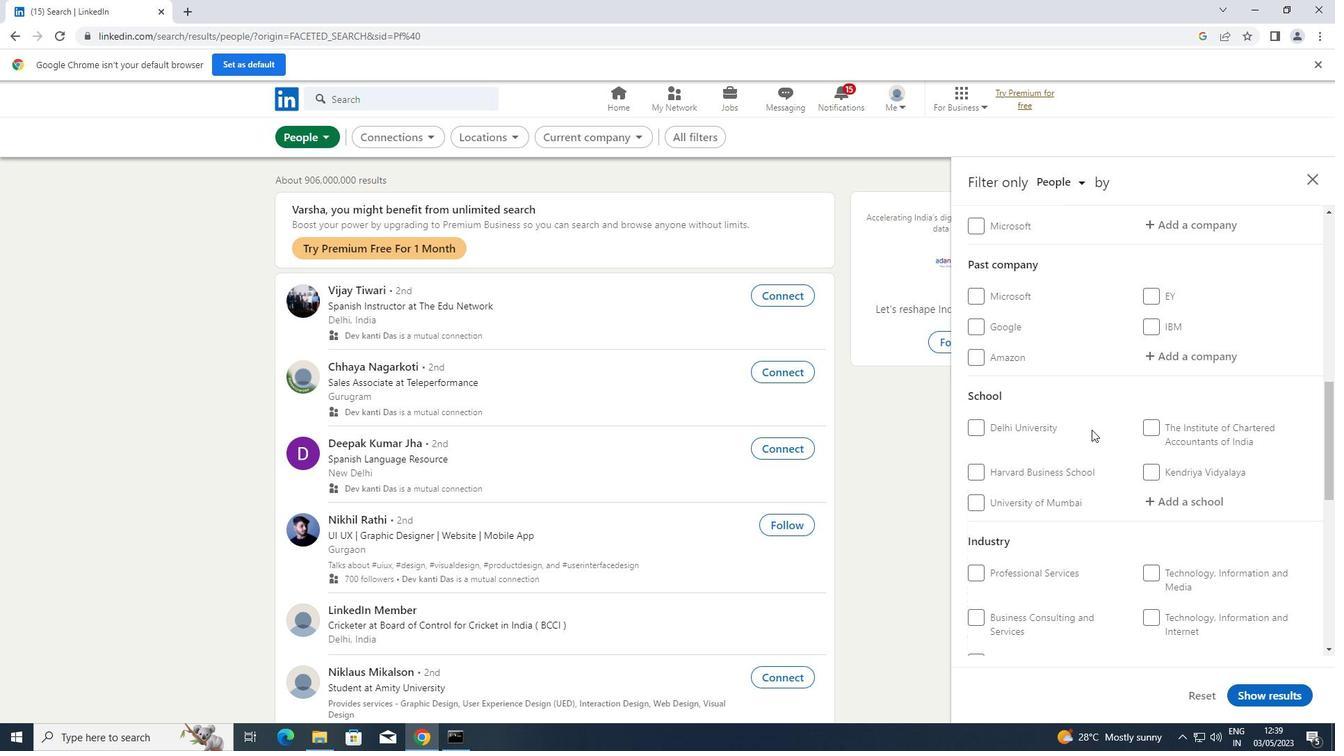 
Action: Mouse scrolled (1091, 429) with delta (0, 0)
Screenshot: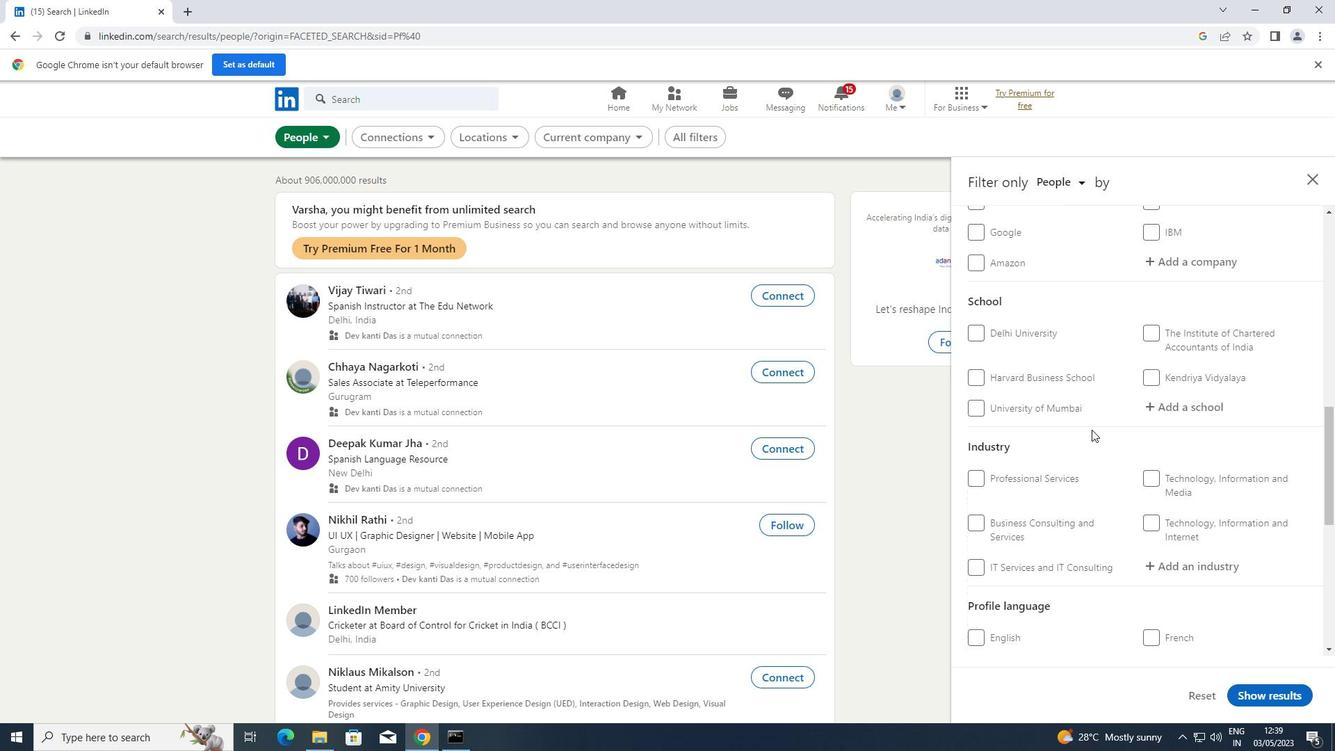 
Action: Mouse moved to (977, 439)
Screenshot: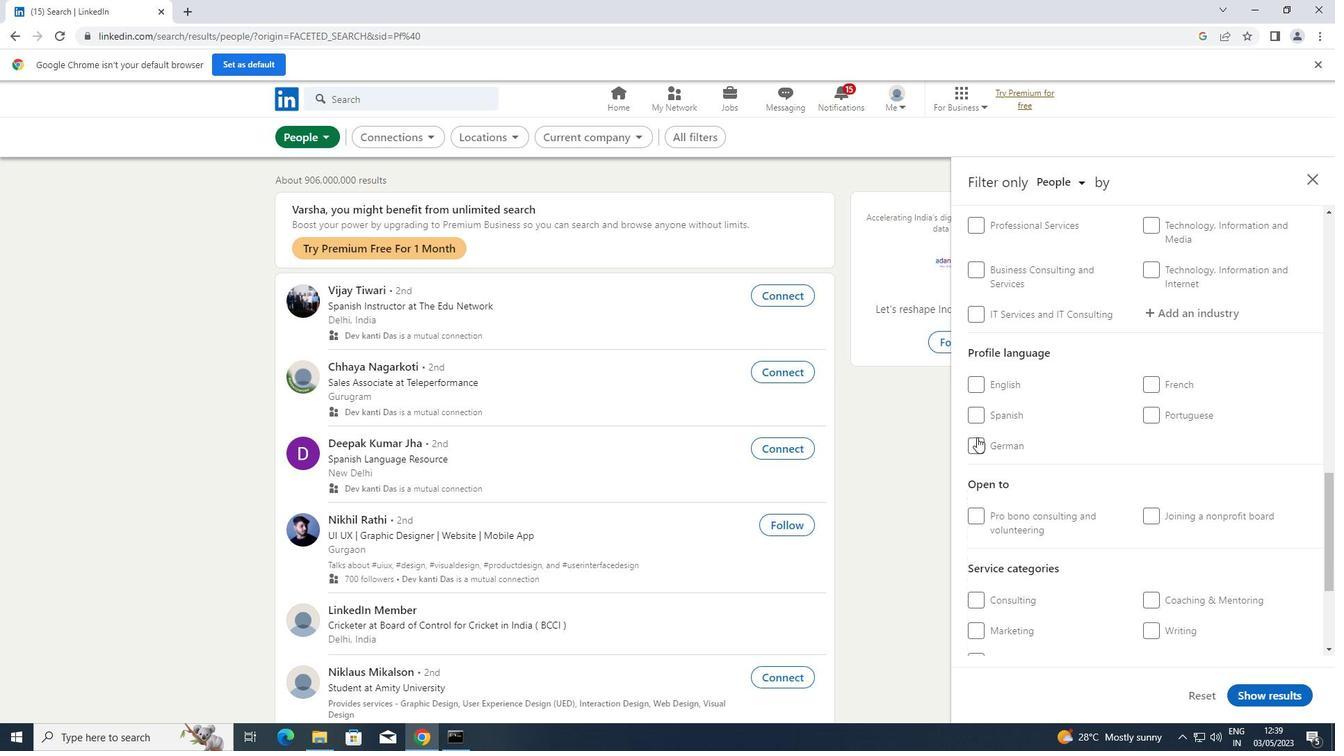 
Action: Mouse pressed left at (977, 439)
Screenshot: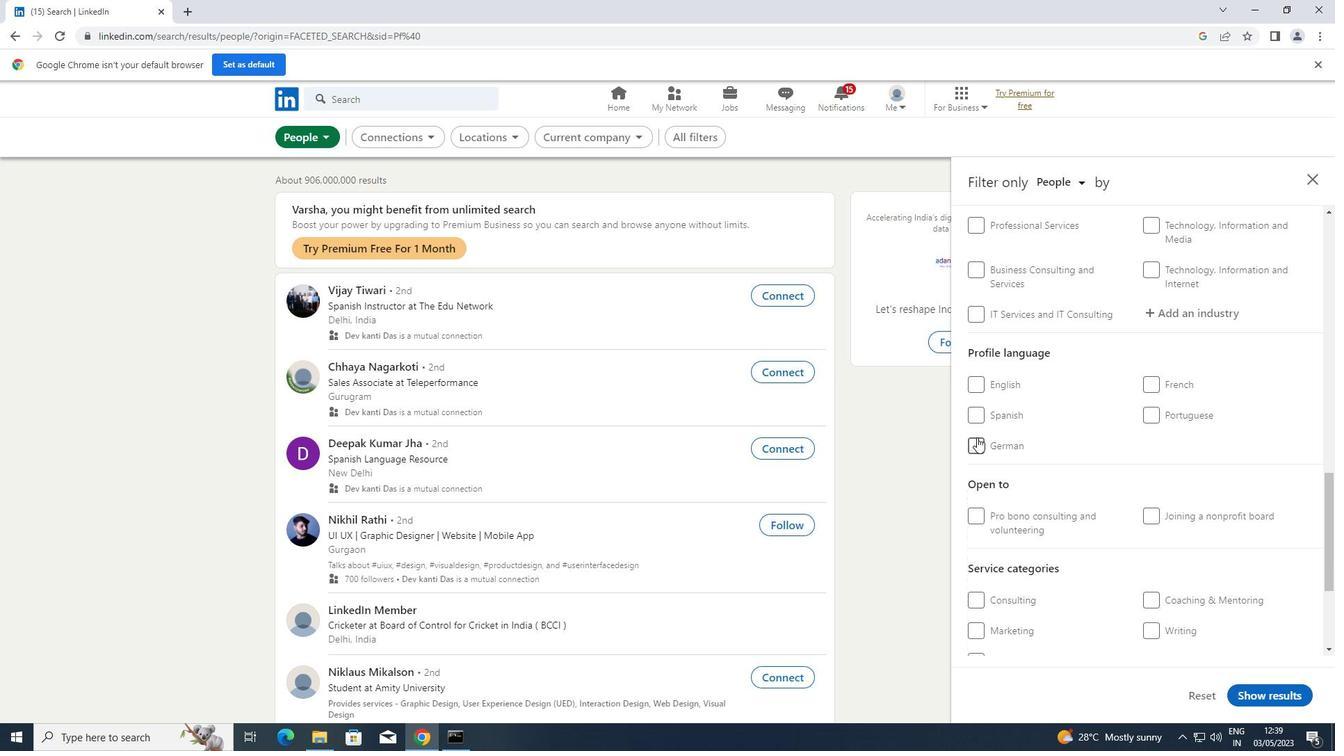 
Action: Mouse moved to (1031, 423)
Screenshot: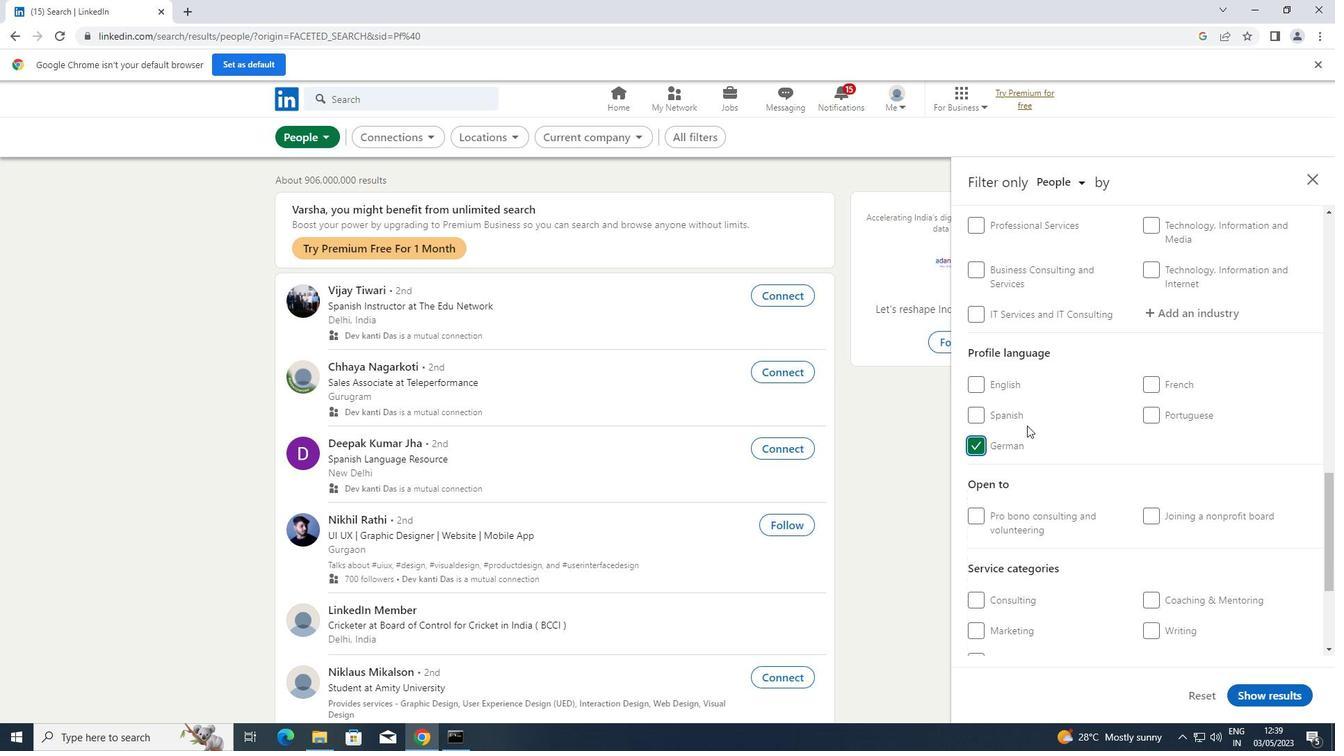
Action: Mouse scrolled (1031, 424) with delta (0, 0)
Screenshot: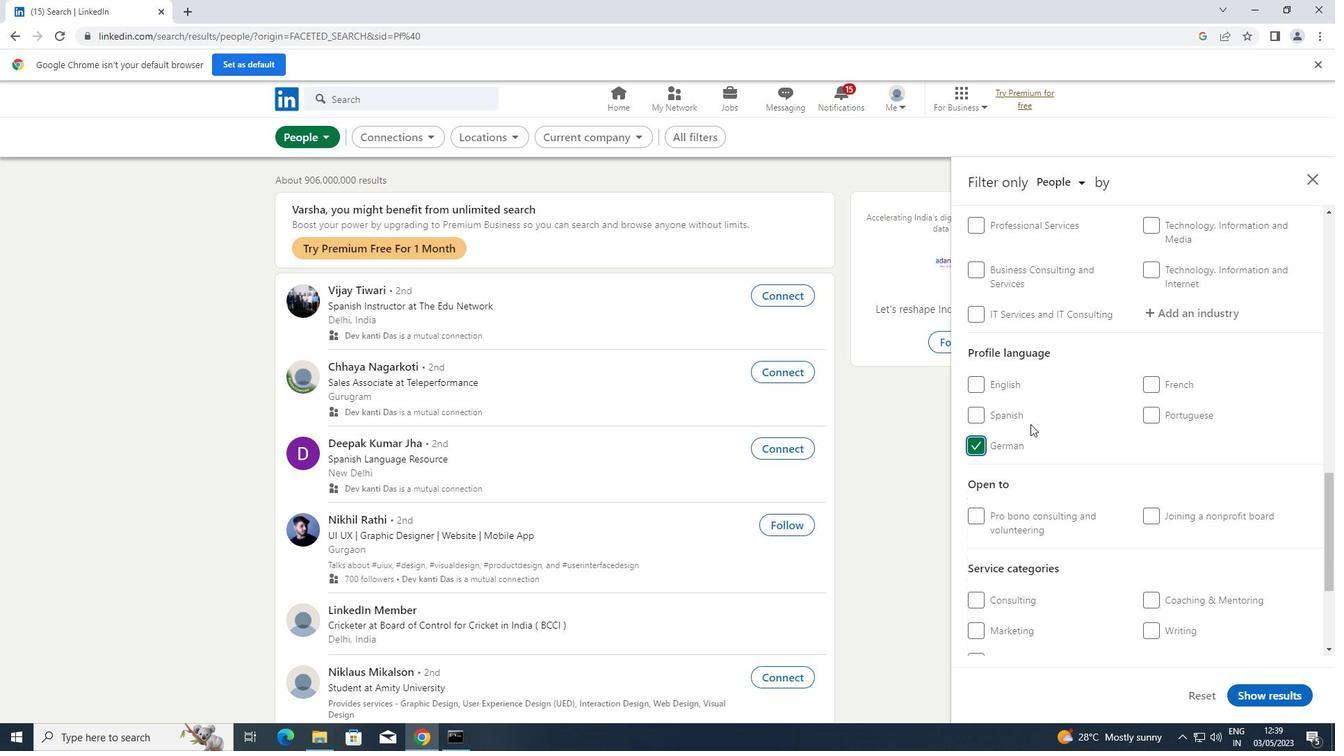 
Action: Mouse scrolled (1031, 424) with delta (0, 0)
Screenshot: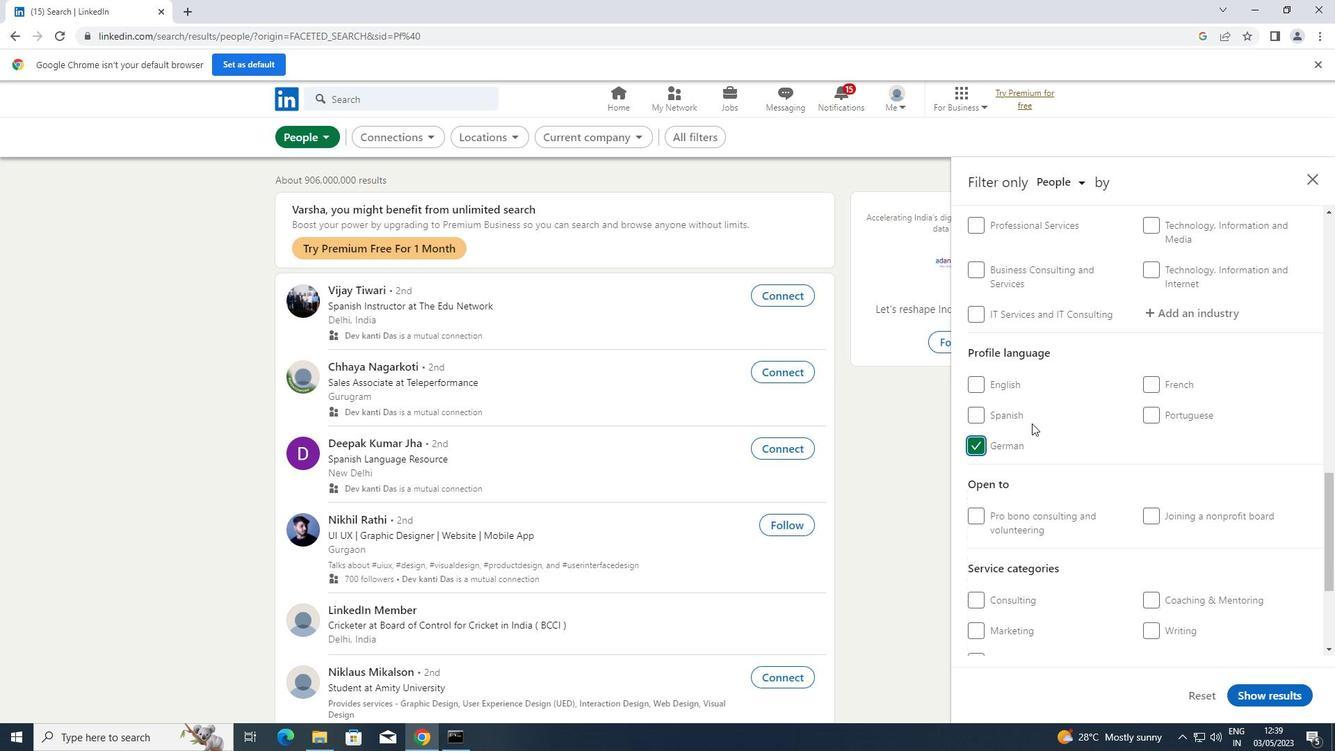
Action: Mouse scrolled (1031, 424) with delta (0, 0)
Screenshot: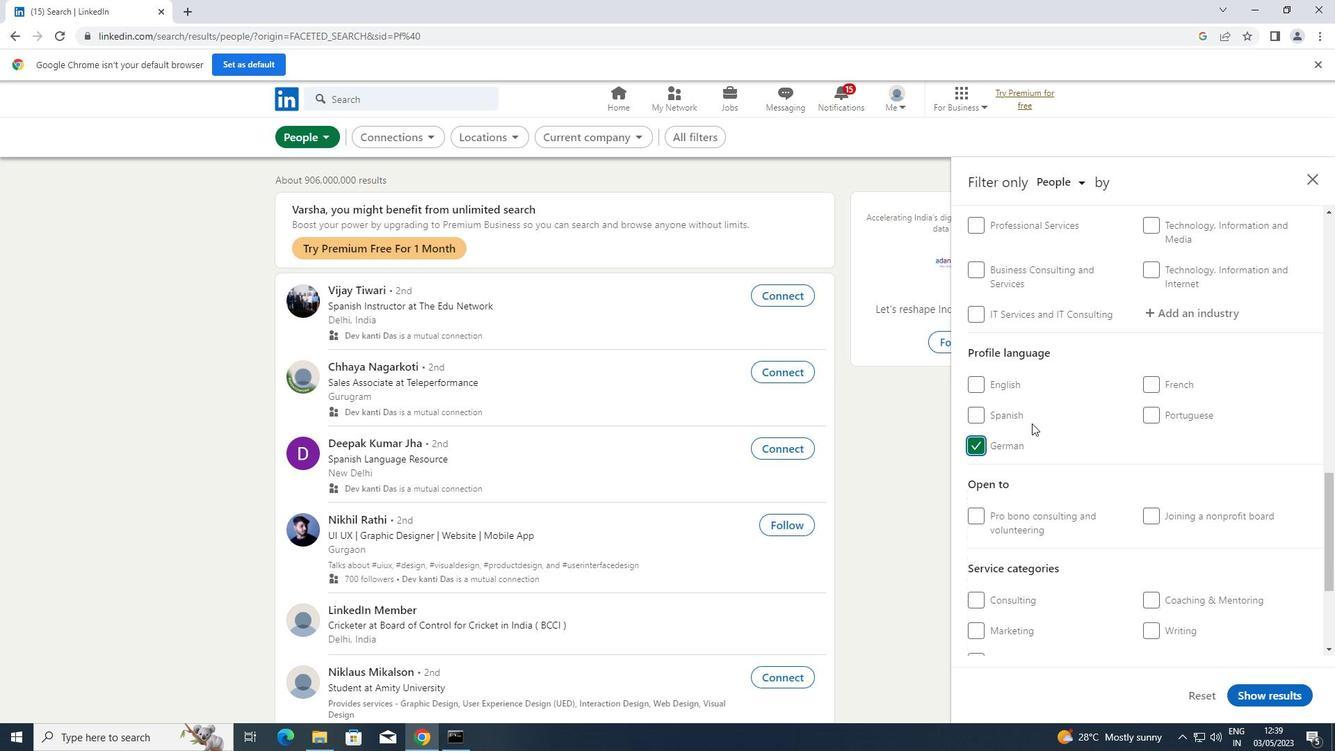 
Action: Mouse scrolled (1031, 424) with delta (0, 0)
Screenshot: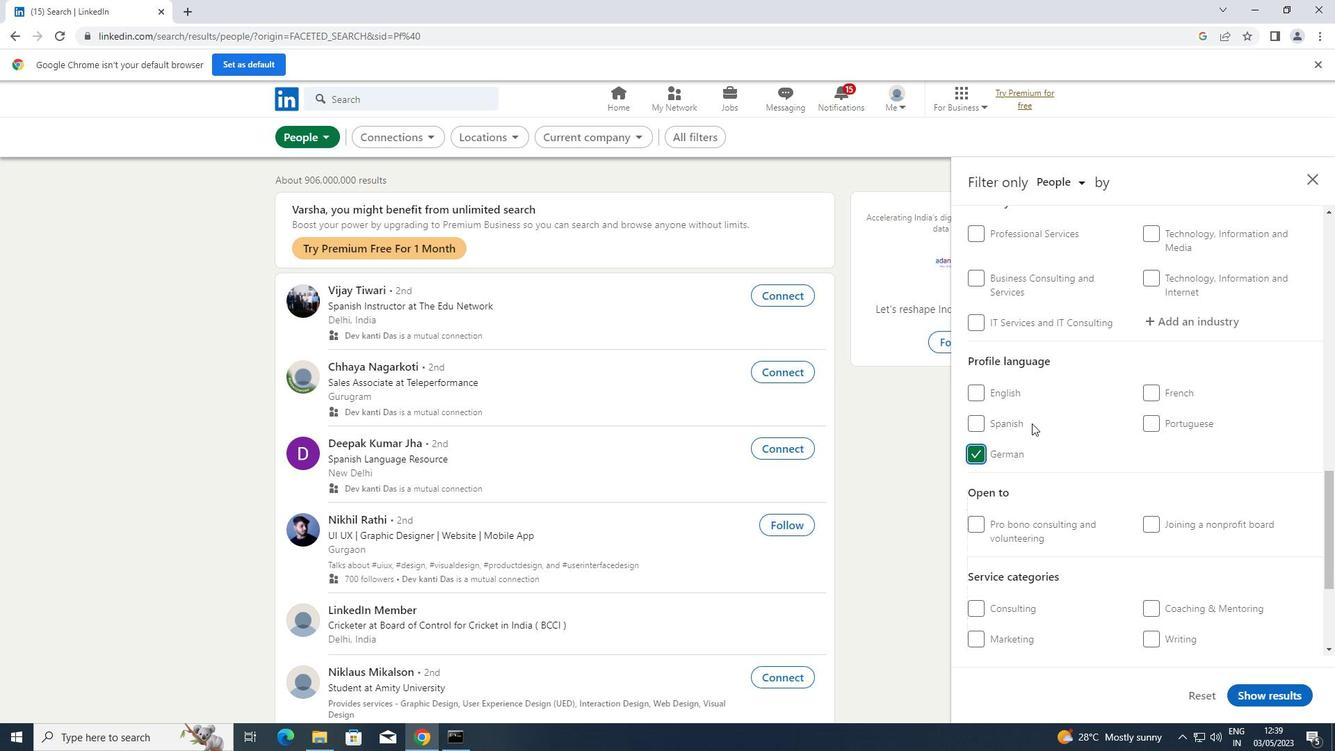
Action: Mouse scrolled (1031, 424) with delta (0, 0)
Screenshot: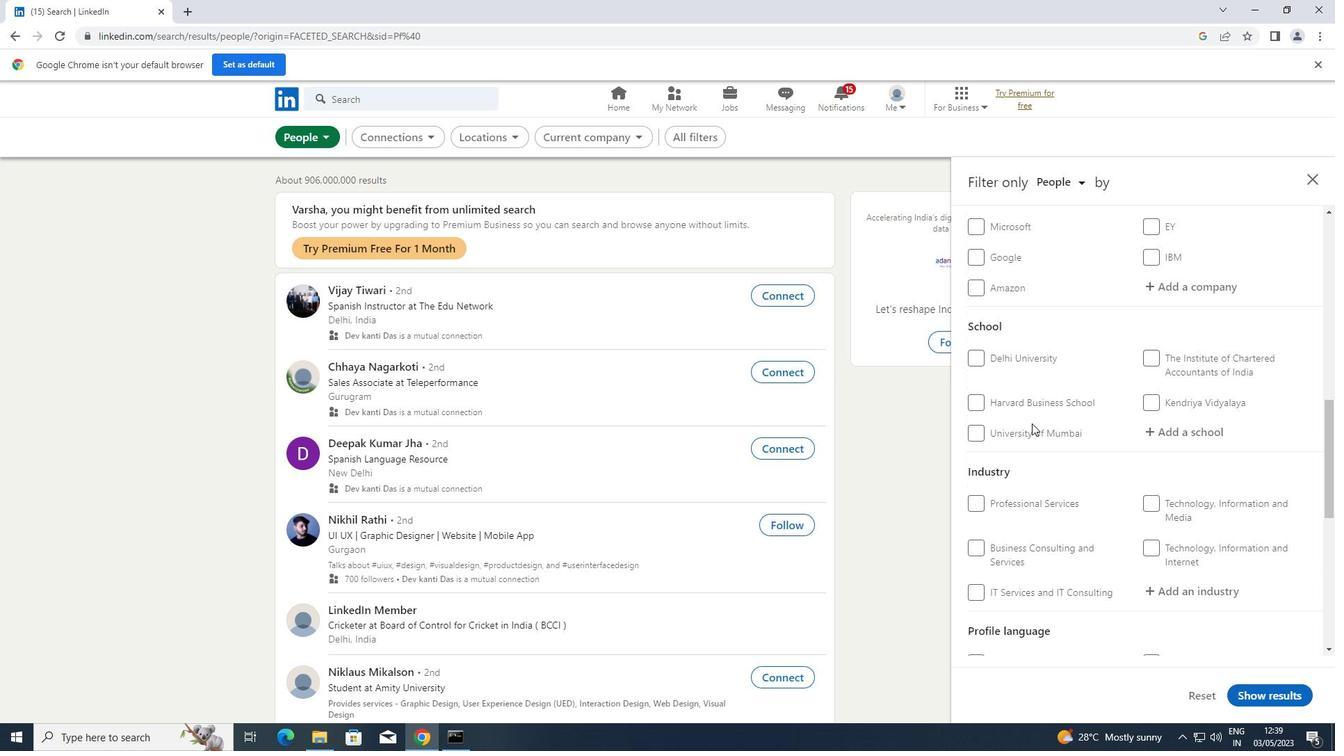 
Action: Mouse scrolled (1031, 424) with delta (0, 0)
Screenshot: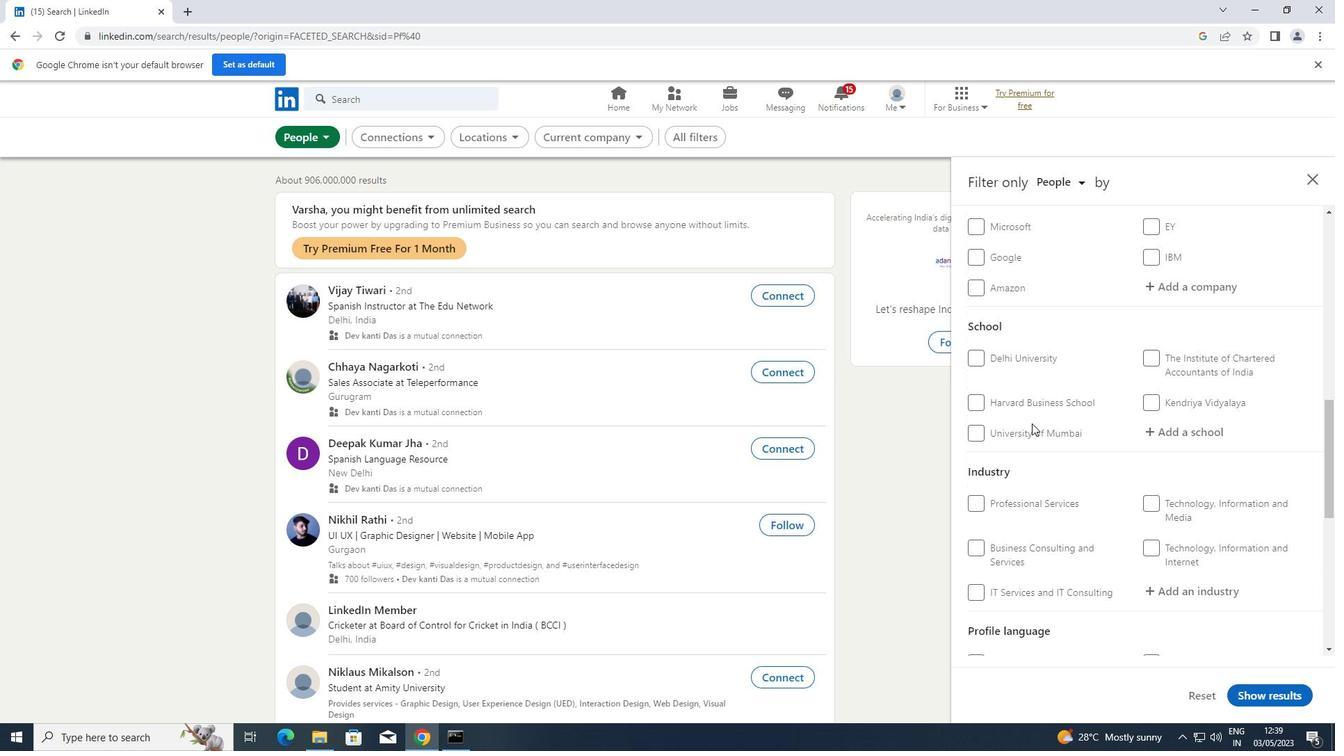 
Action: Mouse scrolled (1031, 424) with delta (0, 0)
Screenshot: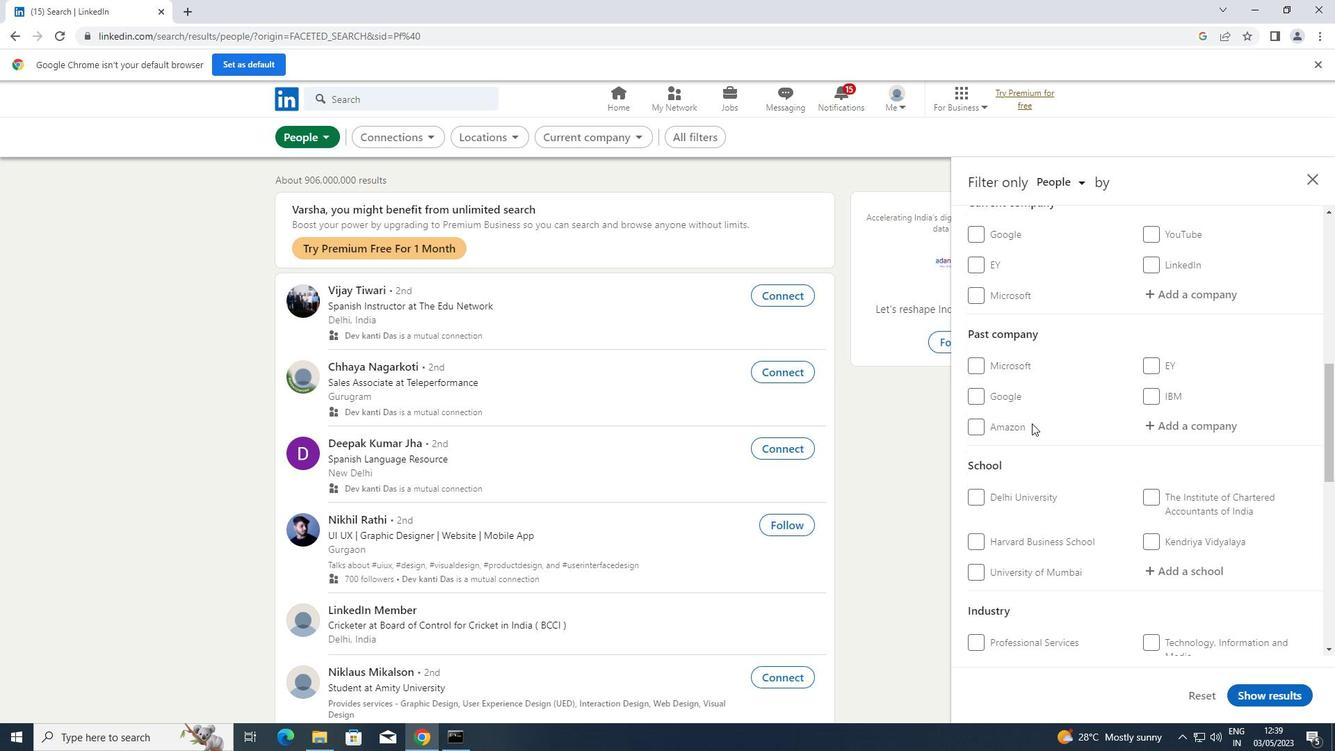 
Action: Mouse moved to (1178, 360)
Screenshot: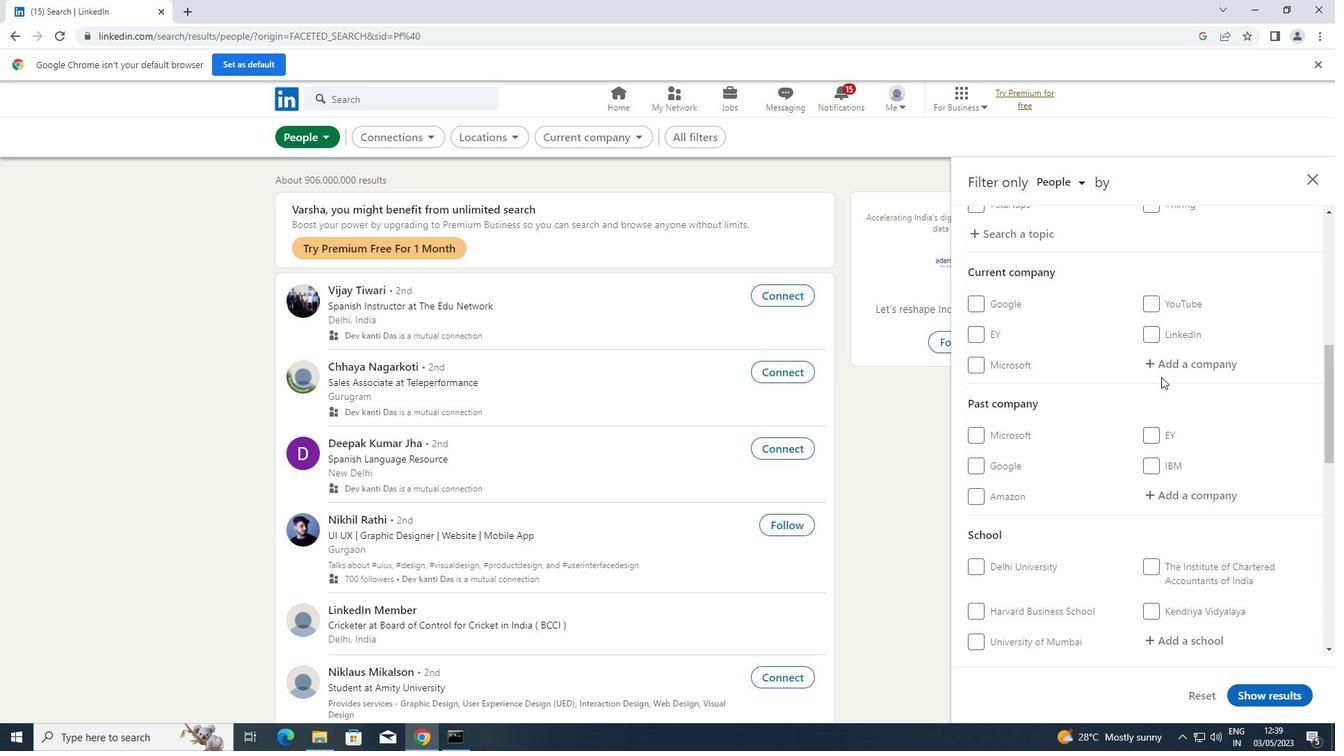 
Action: Mouse pressed left at (1178, 360)
Screenshot: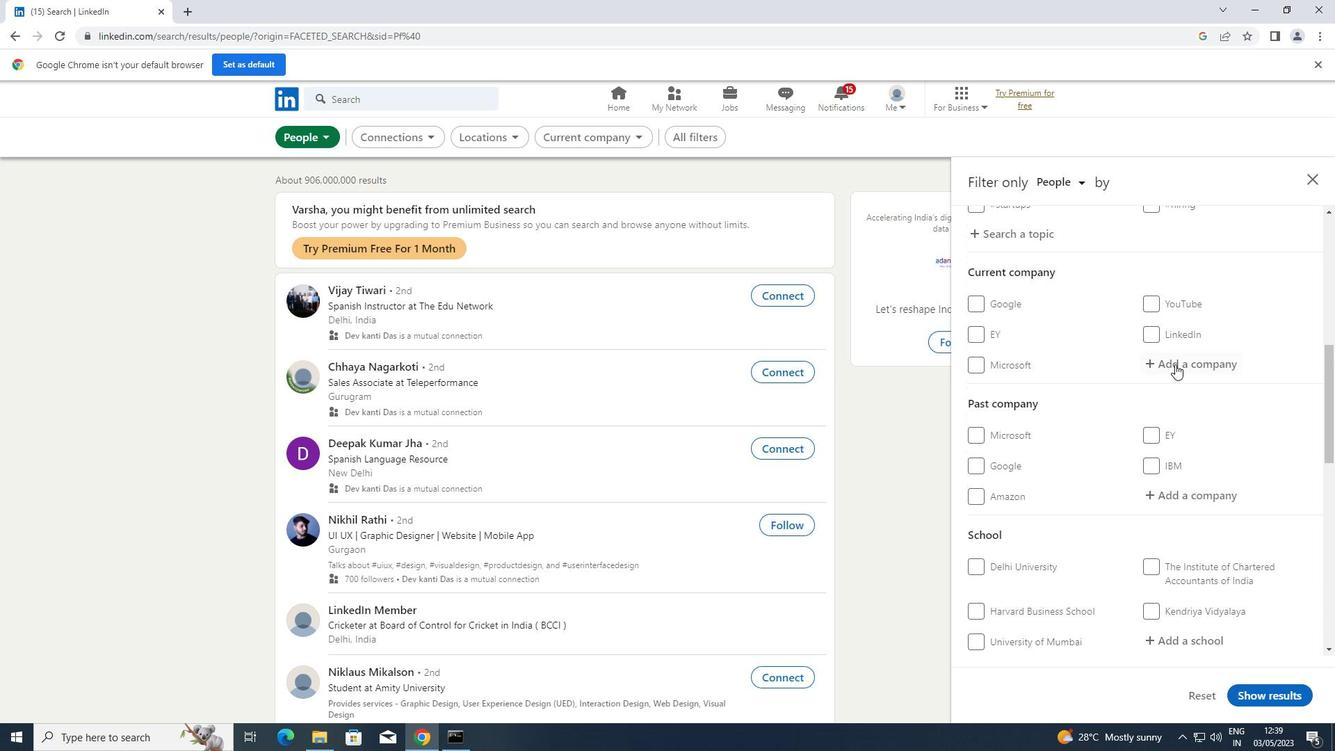 
Action: Key pressed <Key.shift>IN<Key.shift>CRED
Screenshot: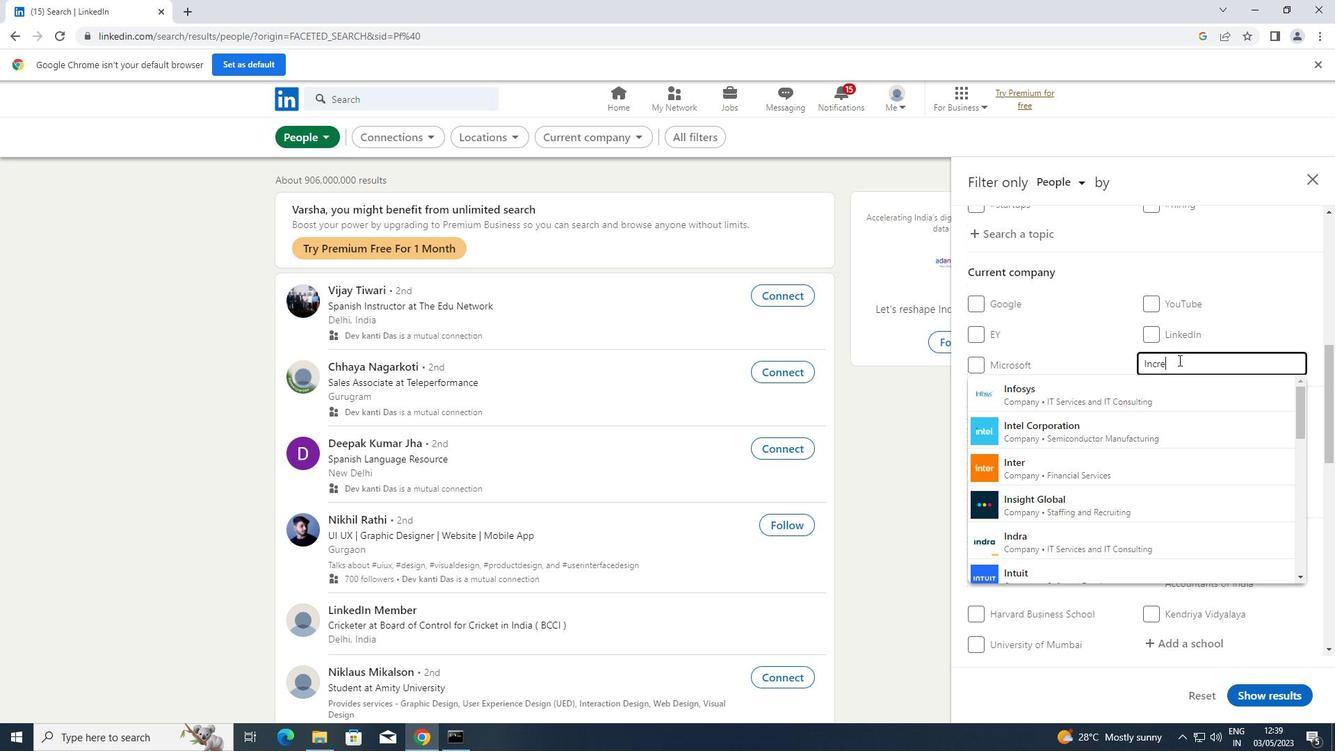 
Action: Mouse moved to (1103, 382)
Screenshot: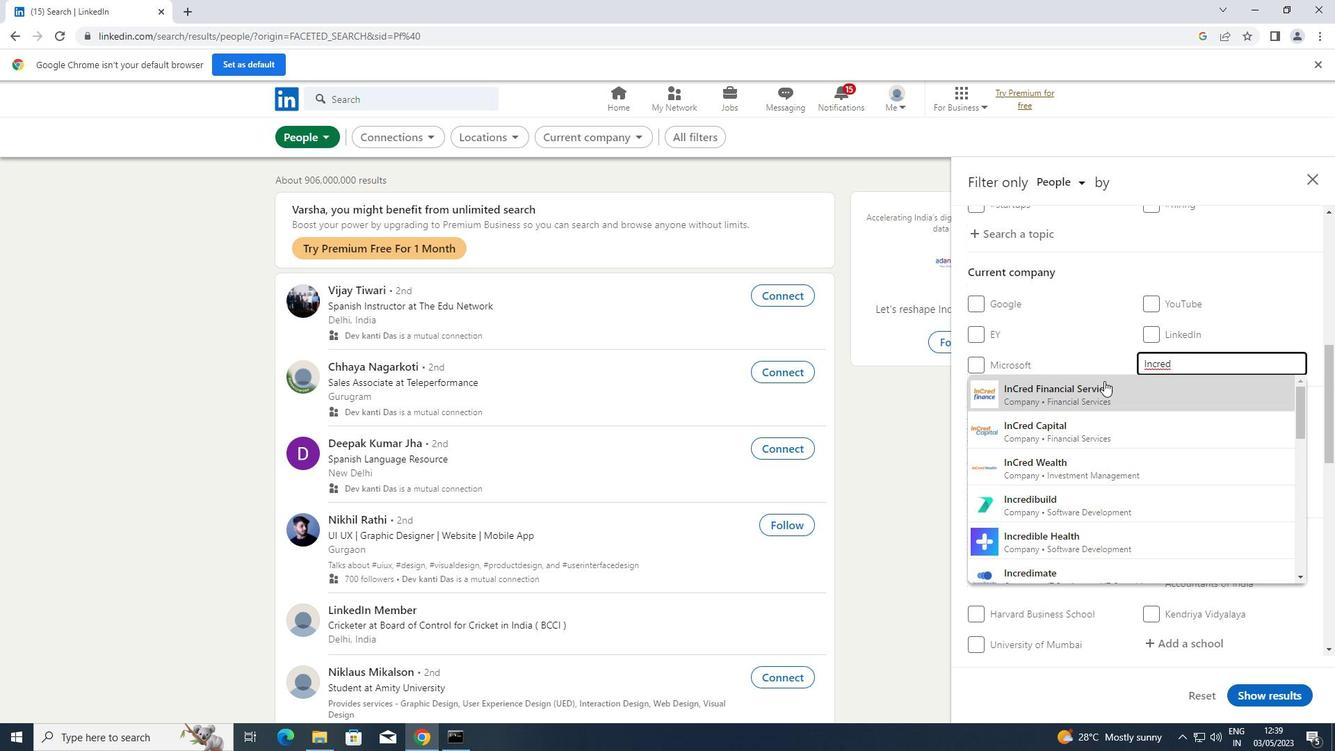 
Action: Mouse pressed left at (1103, 382)
Screenshot: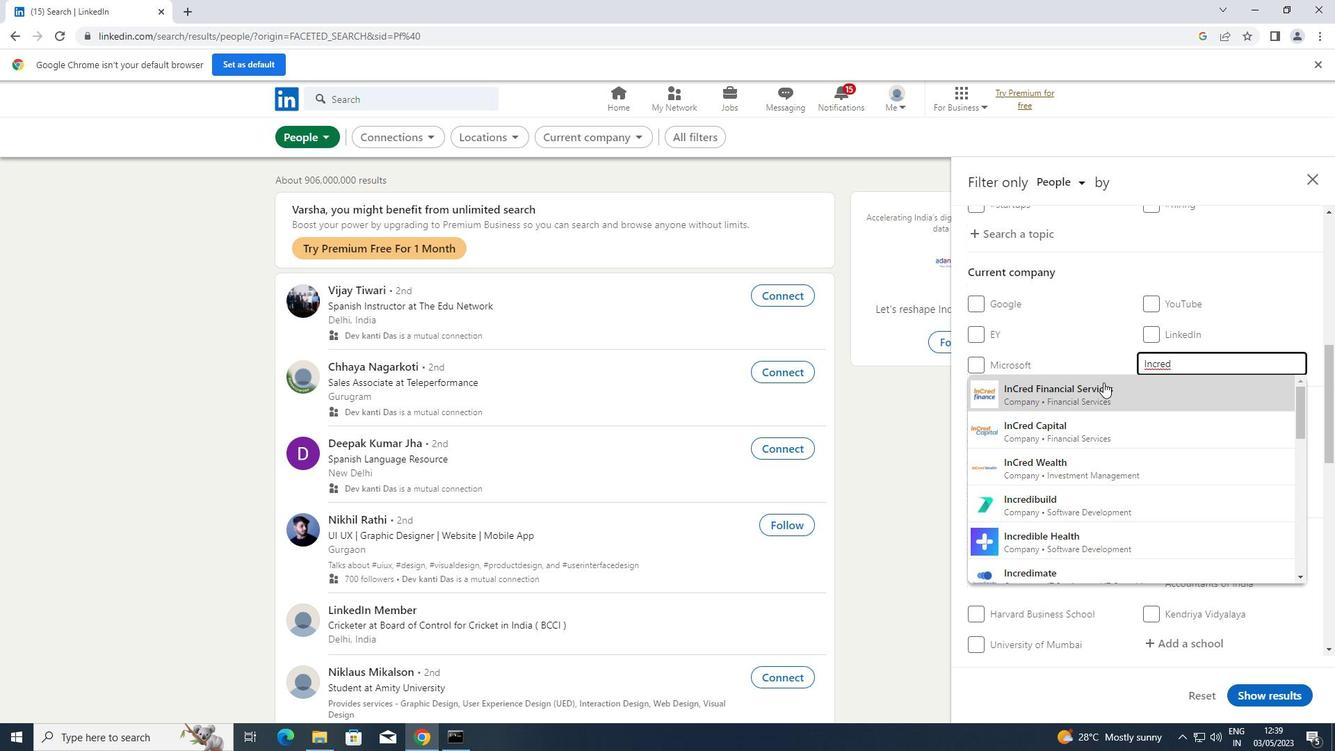 
Action: Mouse scrolled (1103, 381) with delta (0, 0)
Screenshot: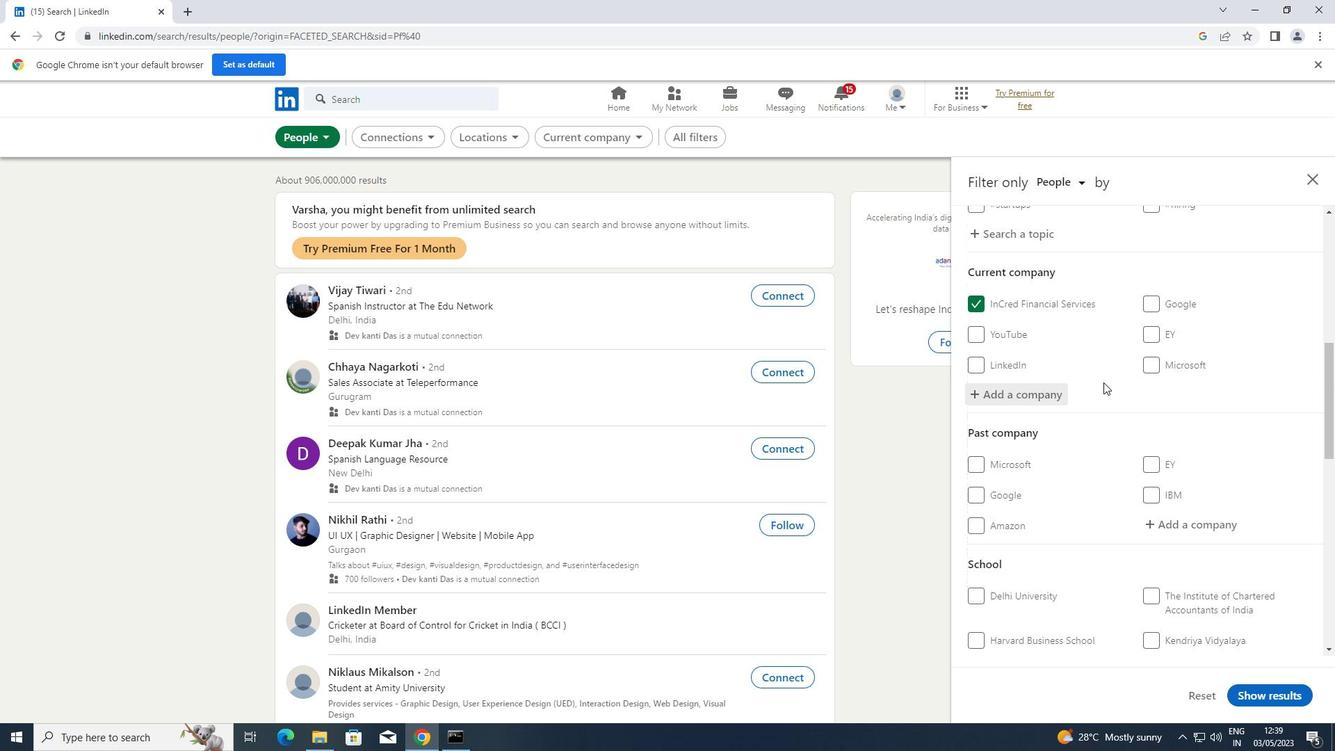 
Action: Mouse scrolled (1103, 381) with delta (0, 0)
Screenshot: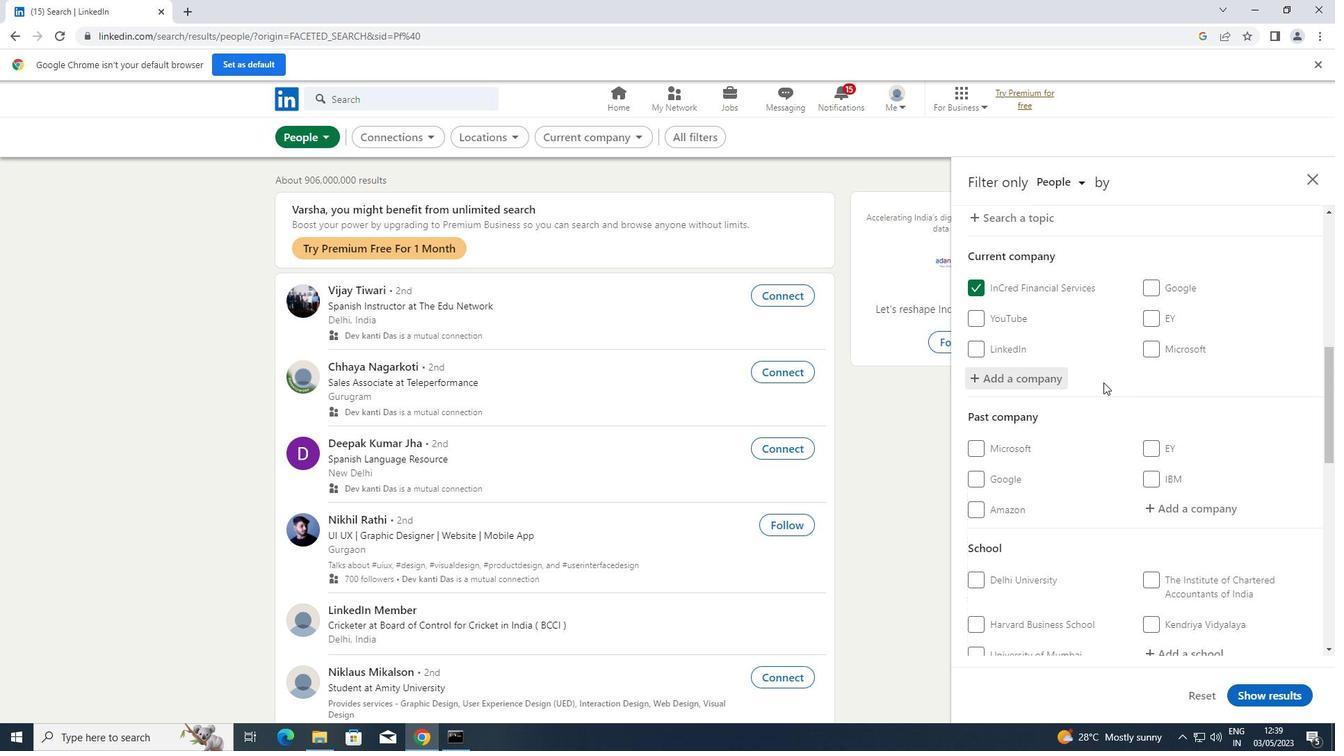 
Action: Mouse scrolled (1103, 381) with delta (0, 0)
Screenshot: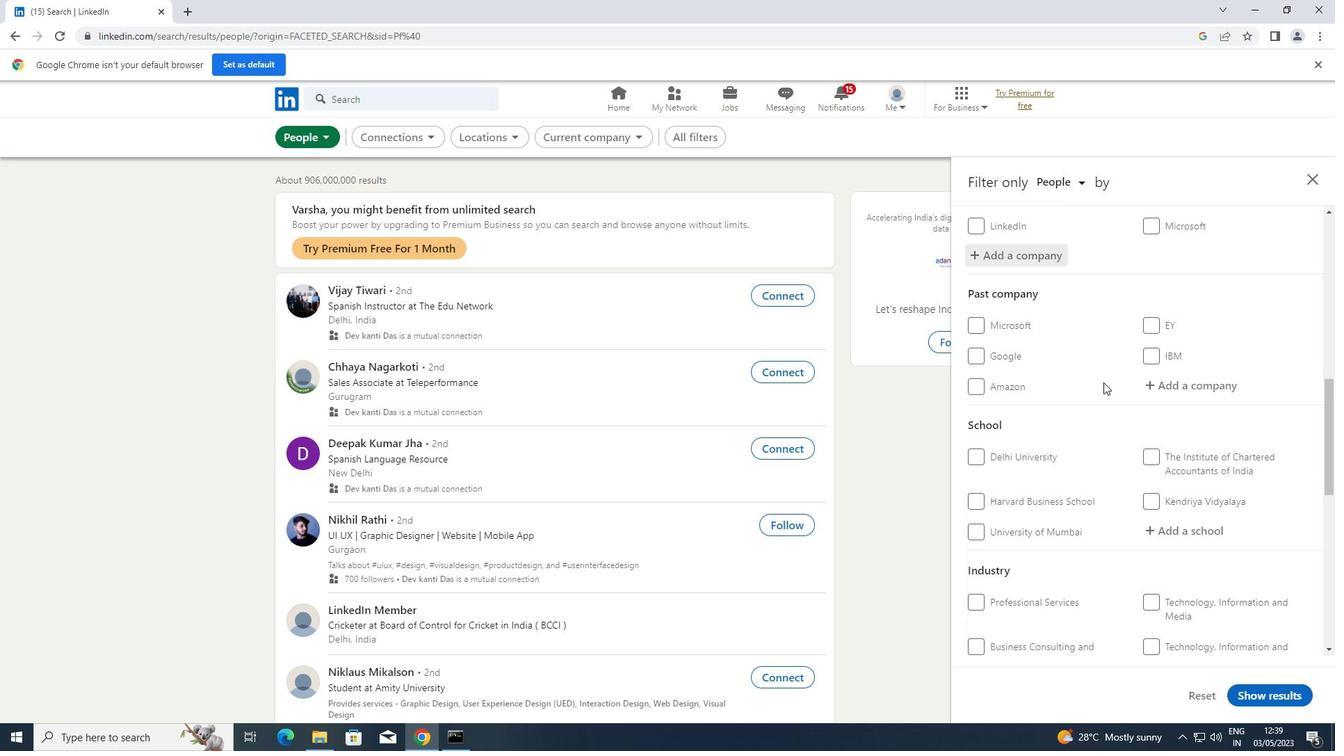 
Action: Mouse moved to (1175, 454)
Screenshot: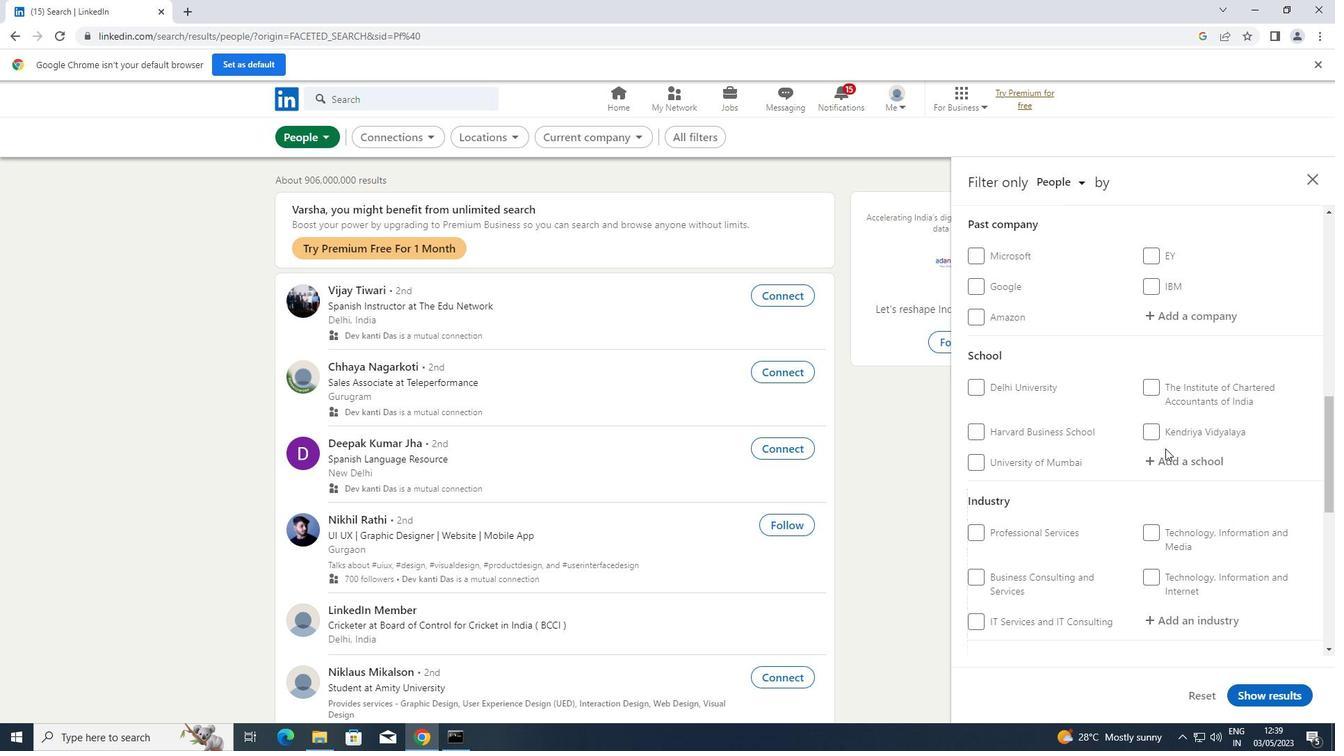 
Action: Mouse pressed left at (1175, 454)
Screenshot: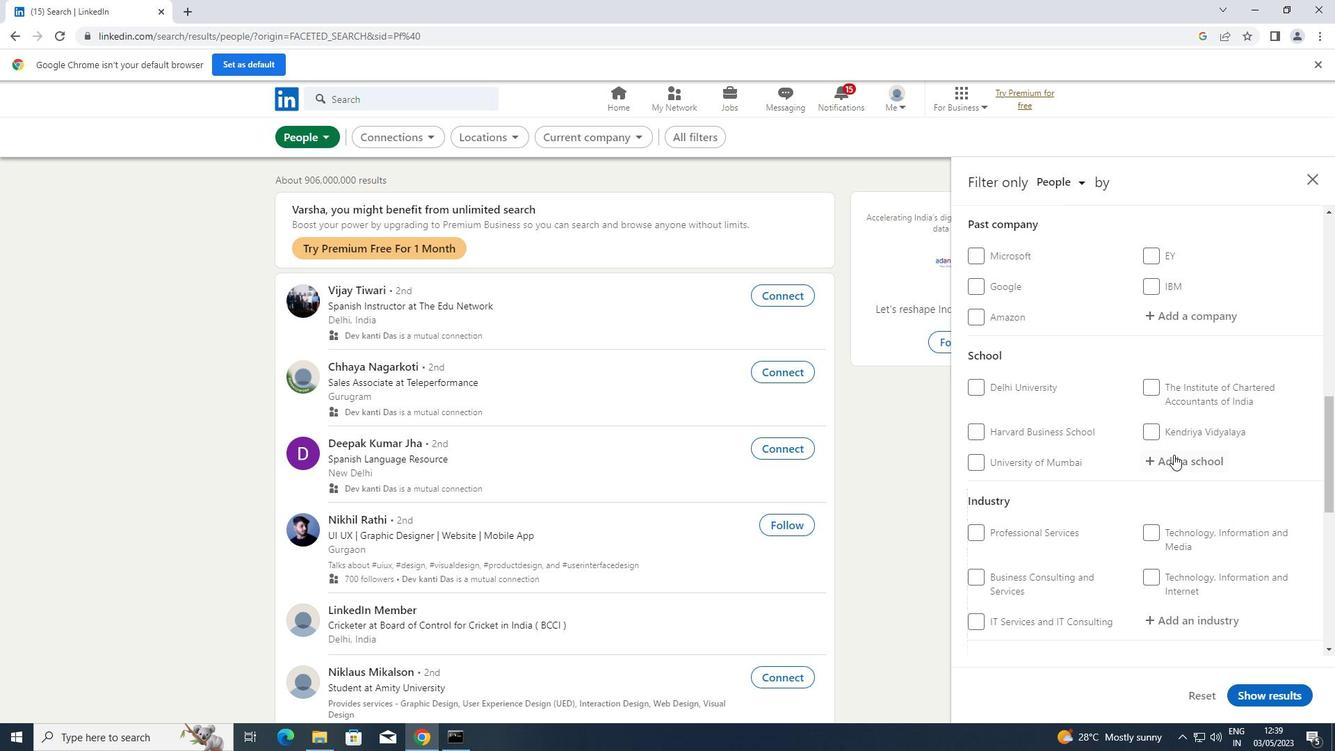 
Action: Key pressed <Key.shift>KALINGA
Screenshot: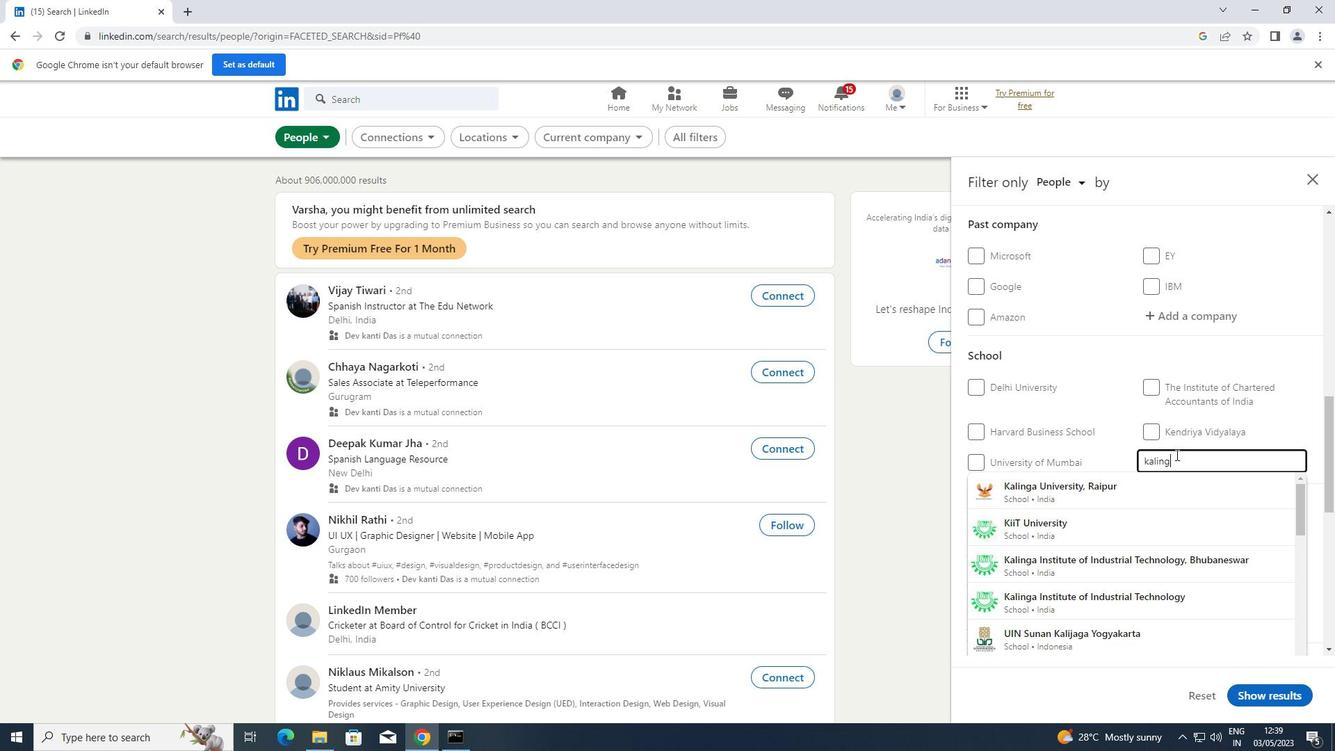 
Action: Mouse moved to (1133, 522)
Screenshot: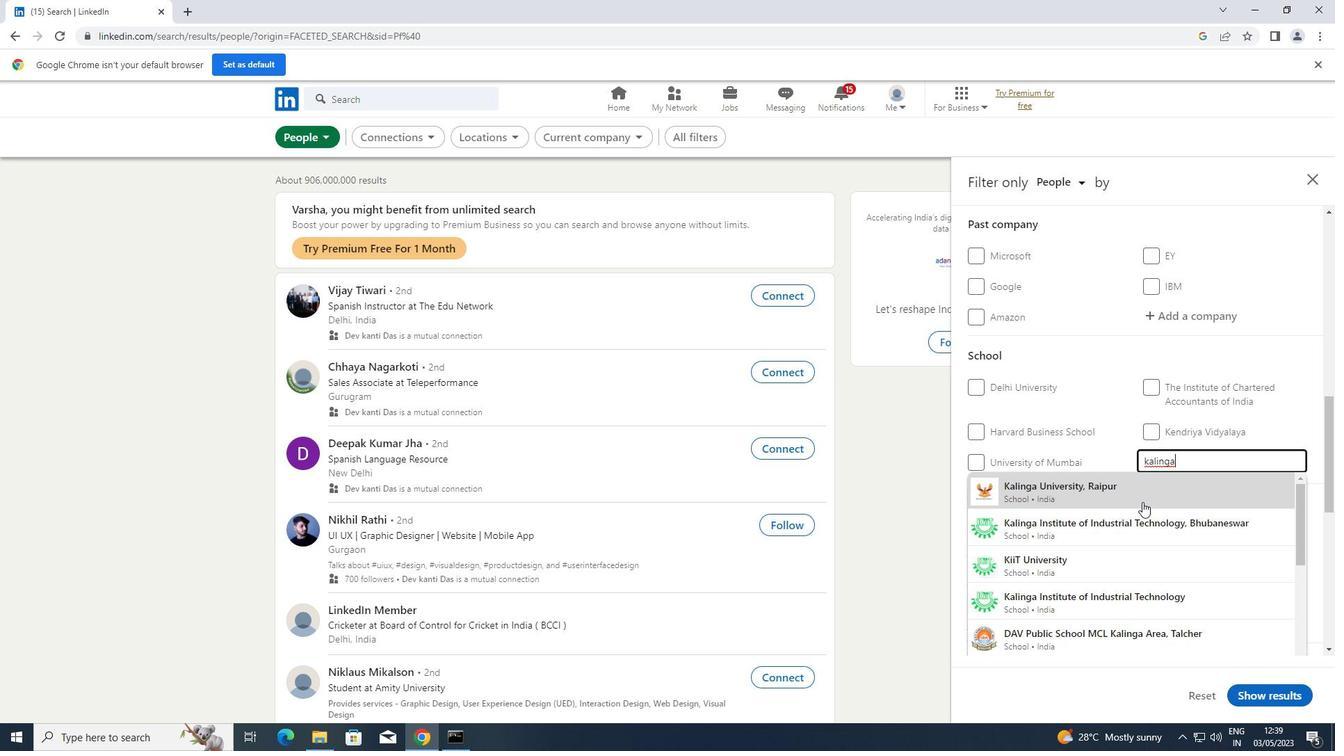 
Action: Mouse pressed left at (1133, 522)
Screenshot: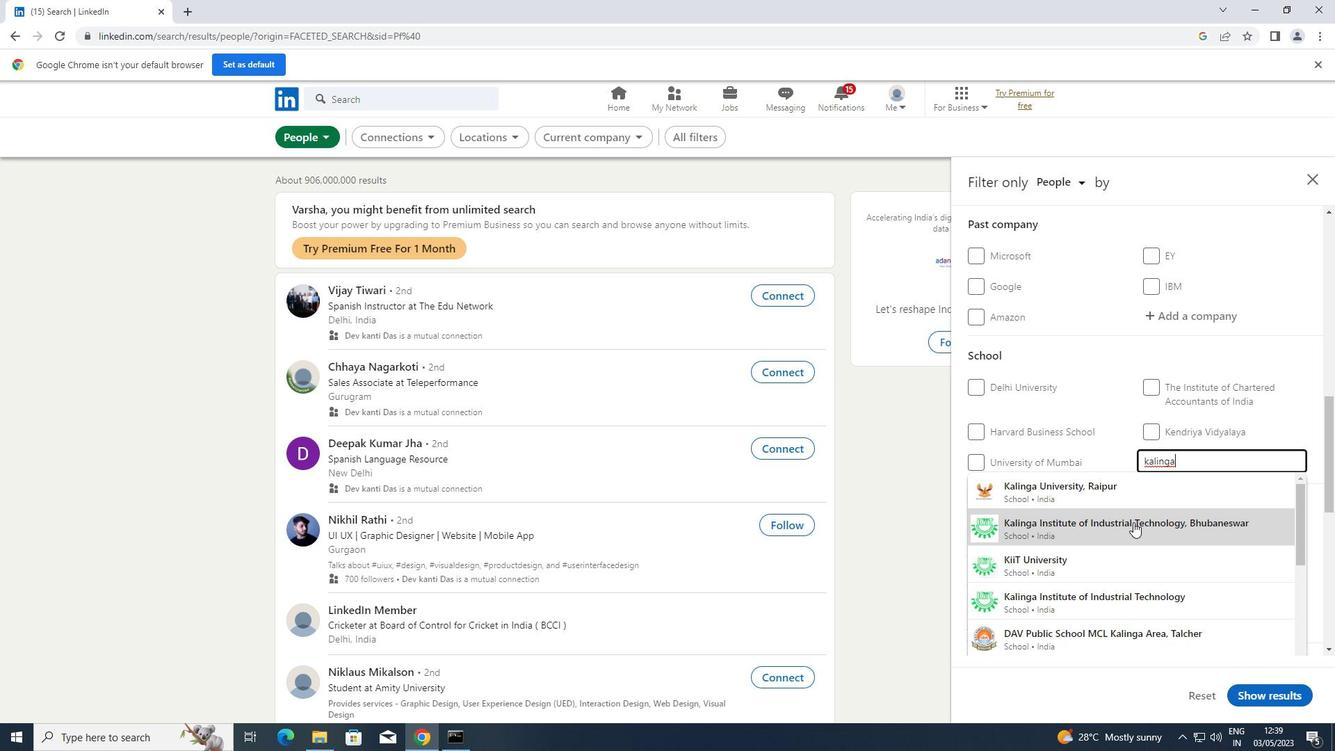 
Action: Mouse scrolled (1133, 521) with delta (0, 0)
Screenshot: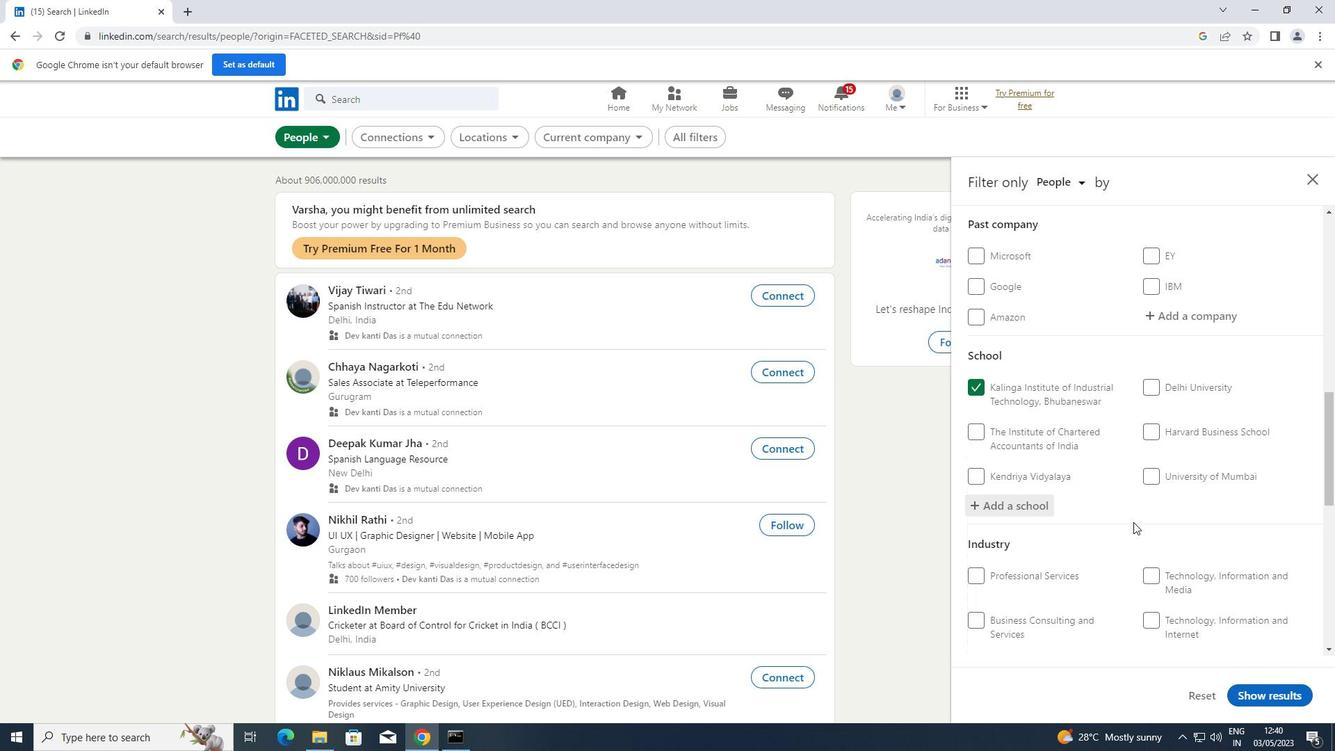 
Action: Mouse scrolled (1133, 521) with delta (0, 0)
Screenshot: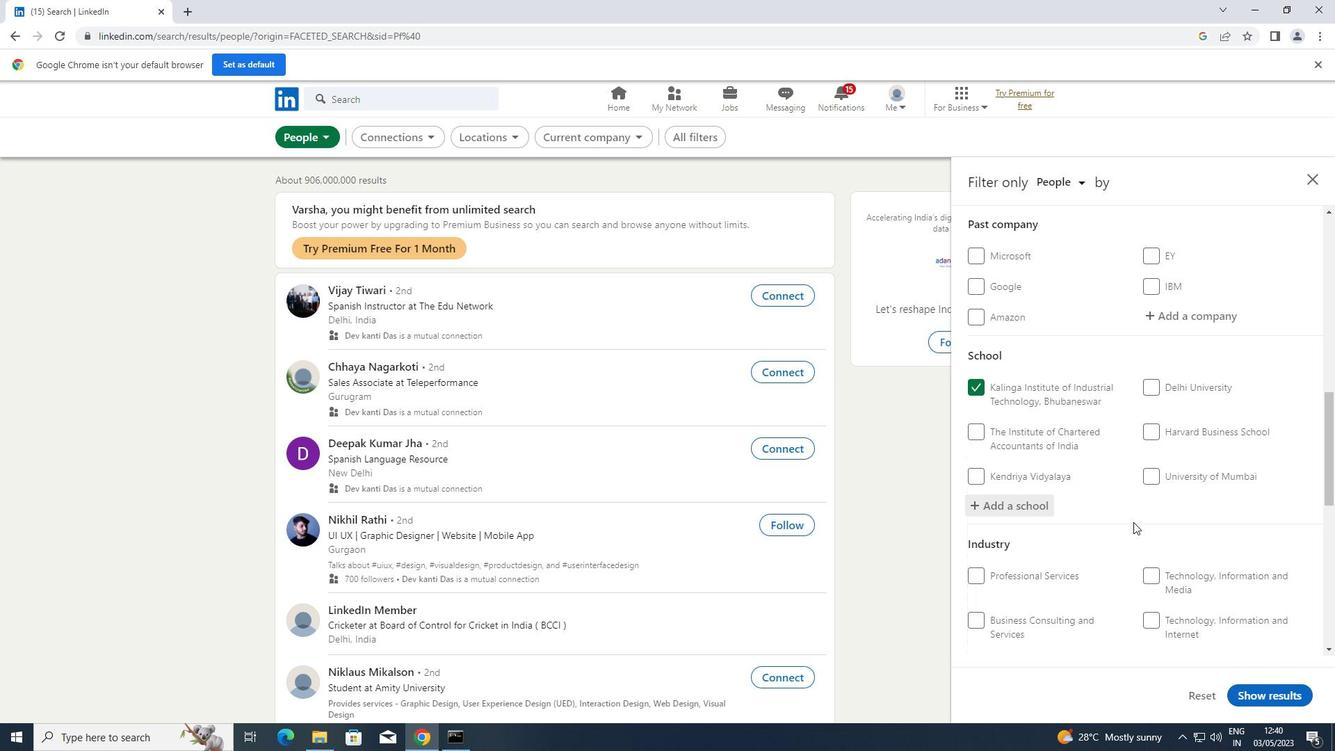 
Action: Mouse scrolled (1133, 521) with delta (0, 0)
Screenshot: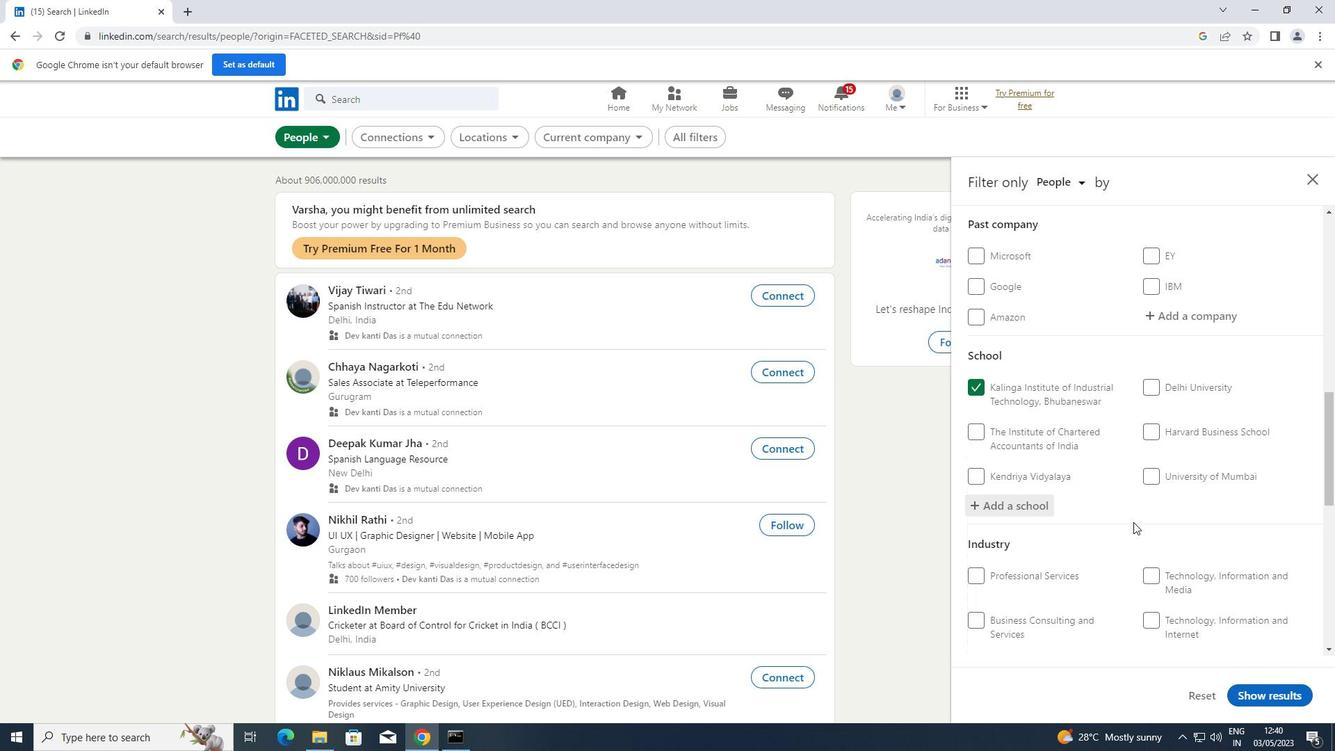 
Action: Mouse moved to (1153, 455)
Screenshot: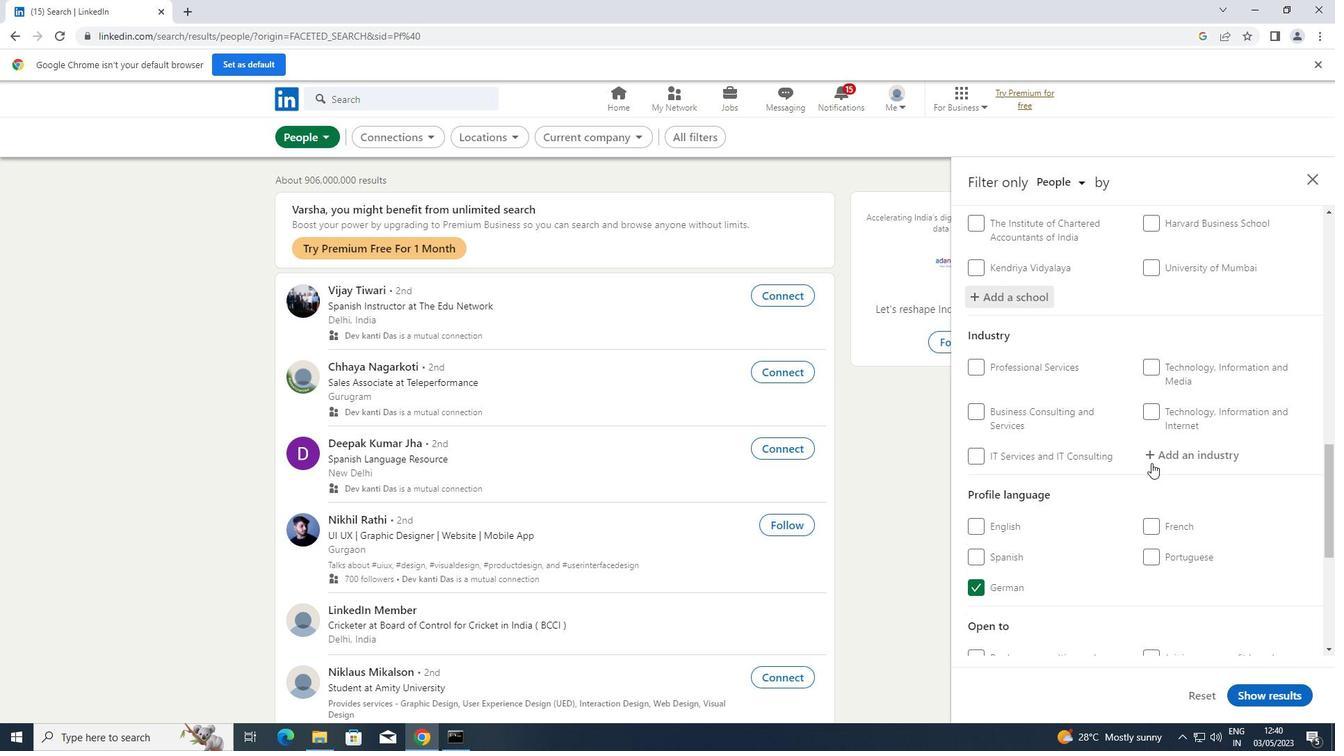 
Action: Mouse scrolled (1153, 454) with delta (0, 0)
Screenshot: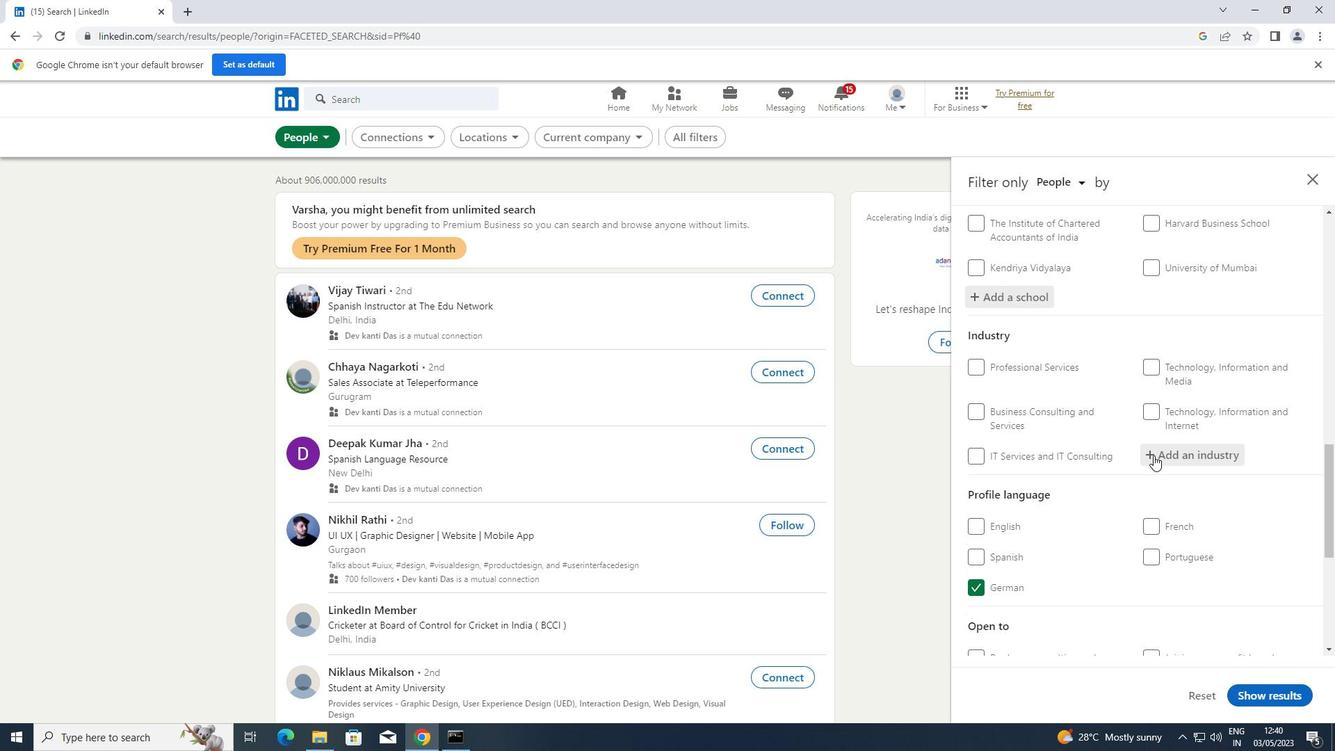 
Action: Mouse scrolled (1153, 454) with delta (0, 0)
Screenshot: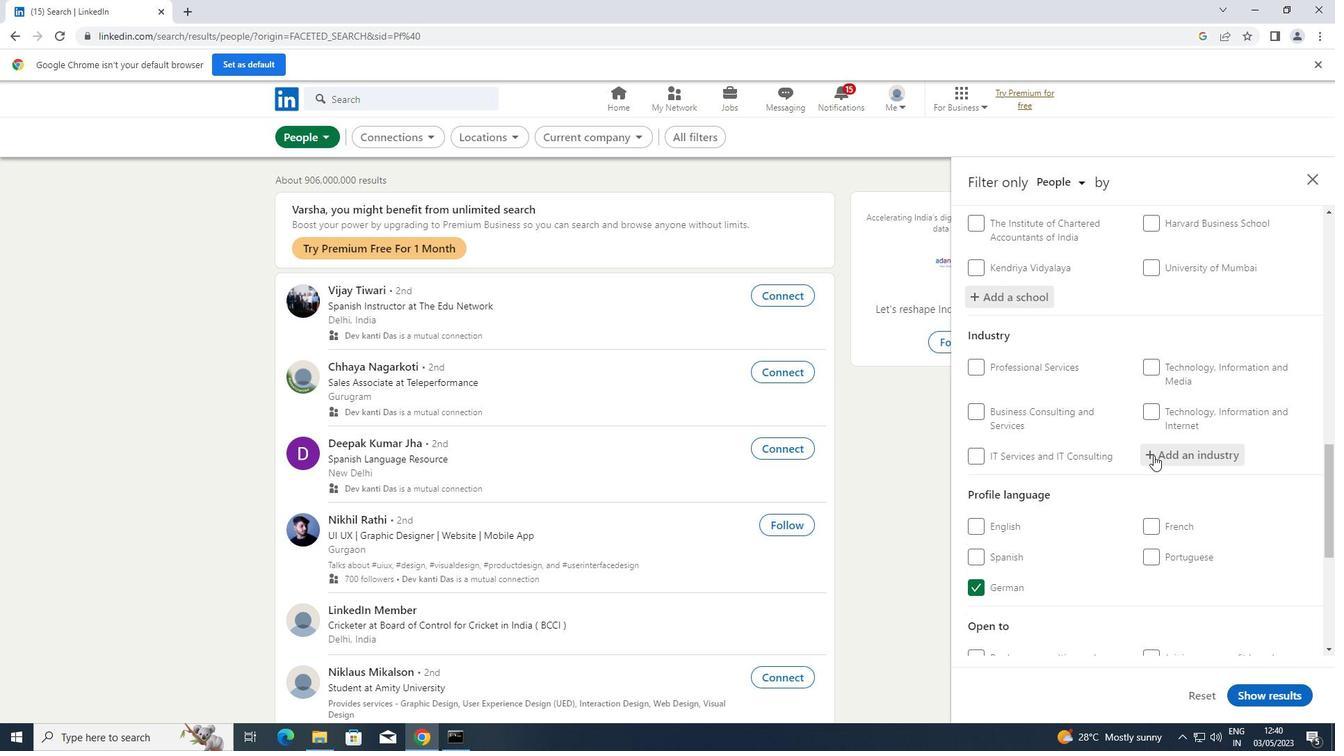 
Action: Mouse moved to (1166, 428)
Screenshot: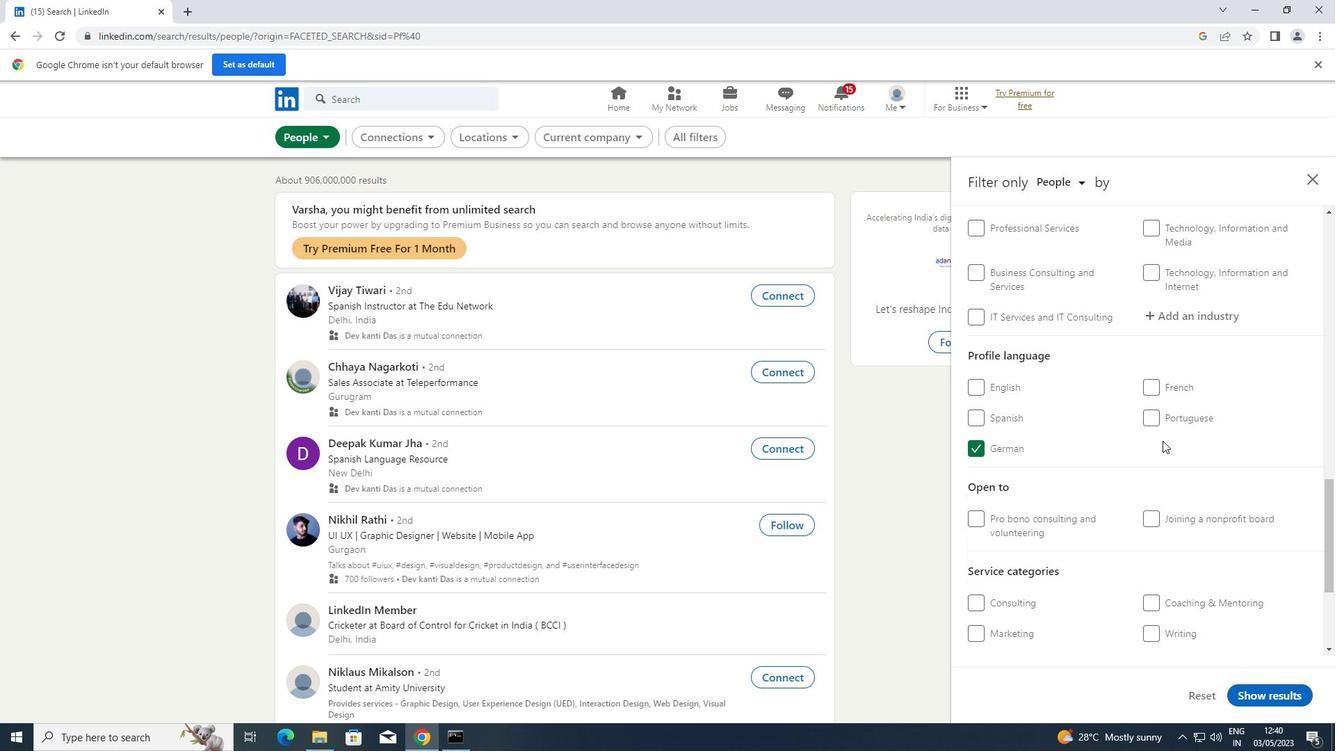 
Action: Mouse scrolled (1166, 429) with delta (0, 0)
Screenshot: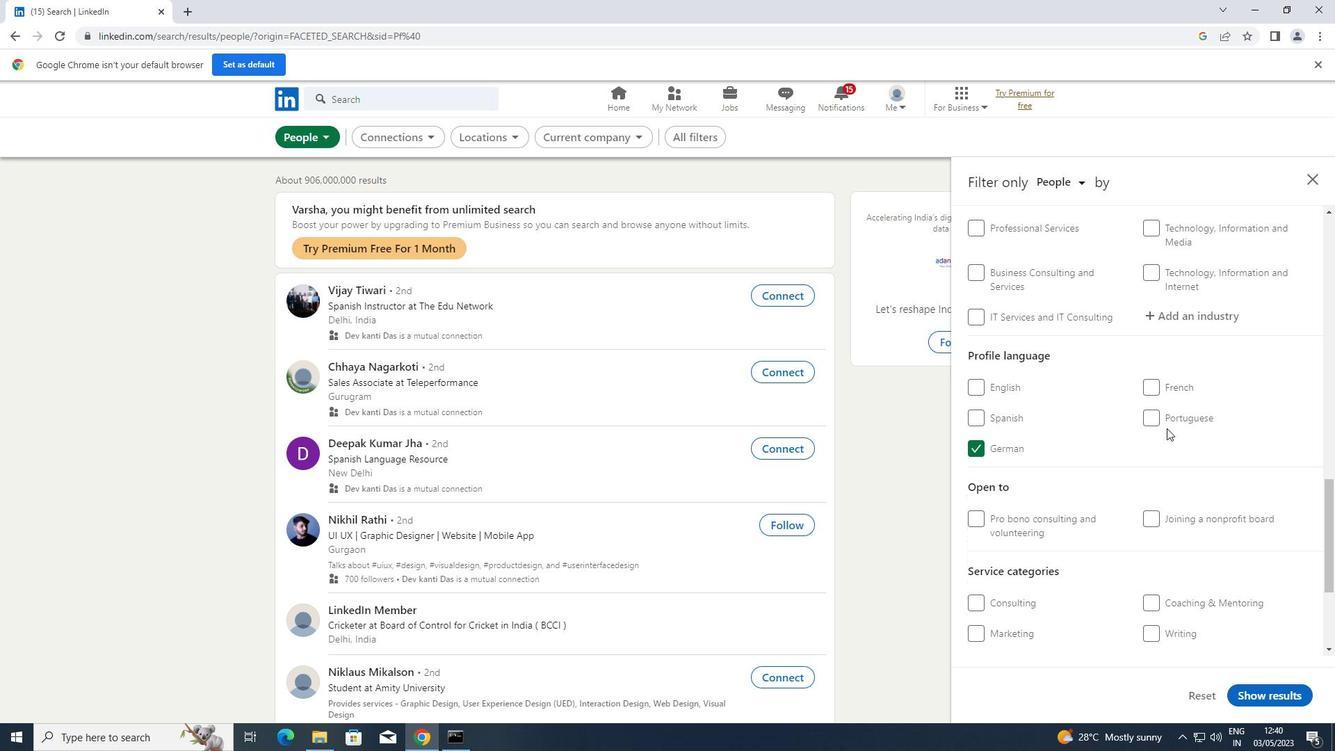 
Action: Mouse moved to (1199, 381)
Screenshot: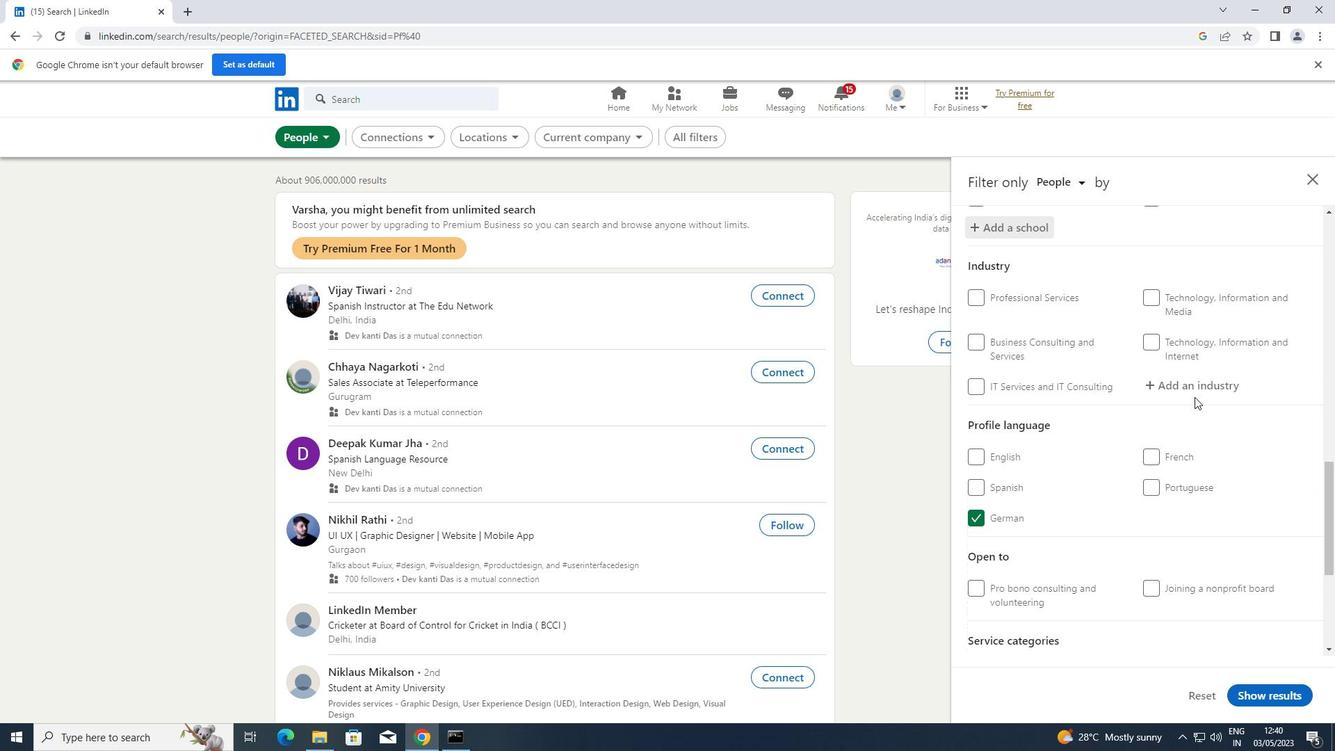 
Action: Mouse pressed left at (1199, 381)
Screenshot: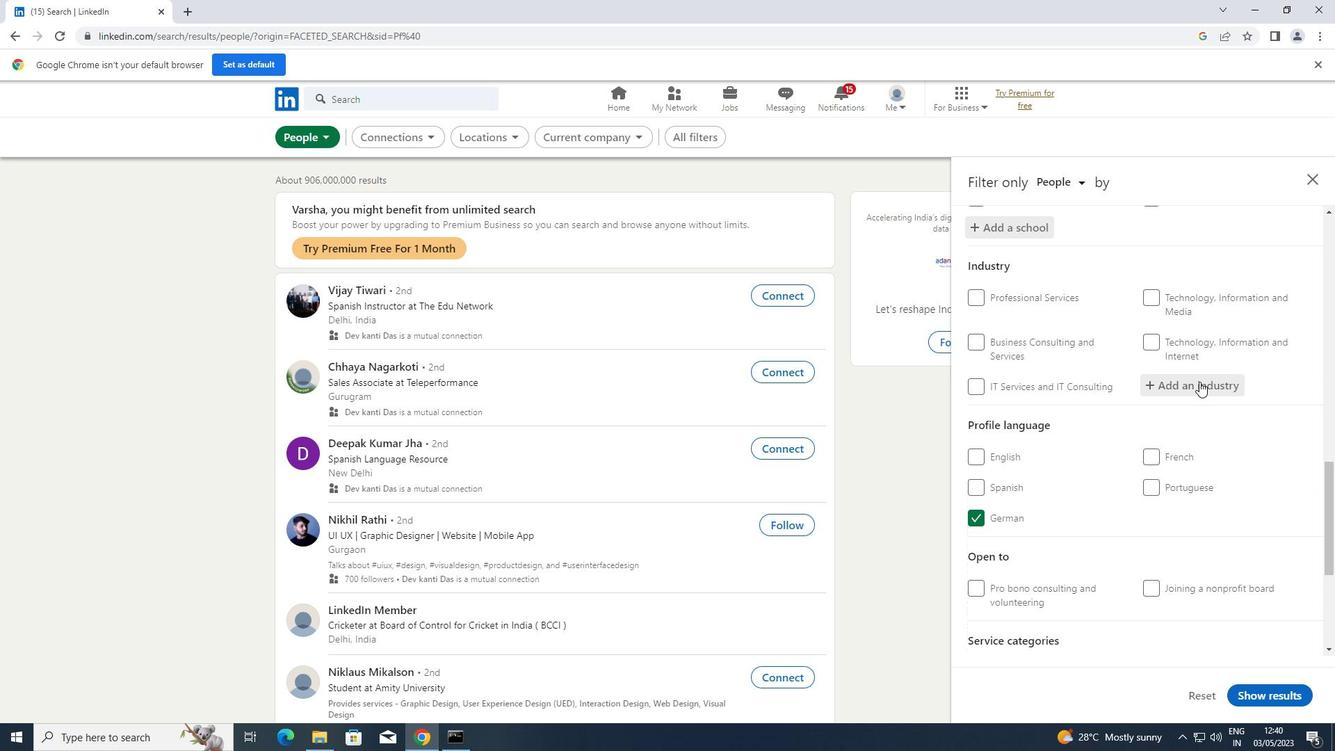 
Action: Key pressed <Key.shift>ELECTRONIC
Screenshot: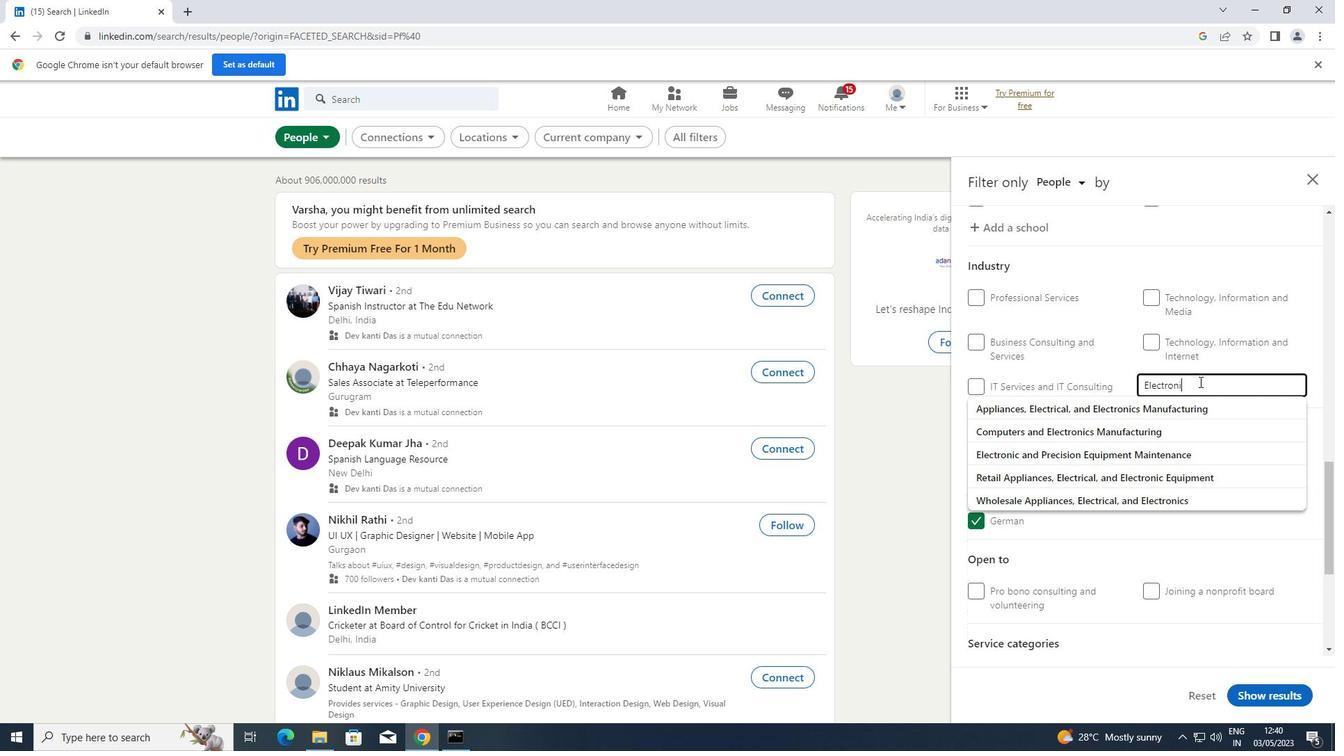 
Action: Mouse moved to (1115, 452)
Screenshot: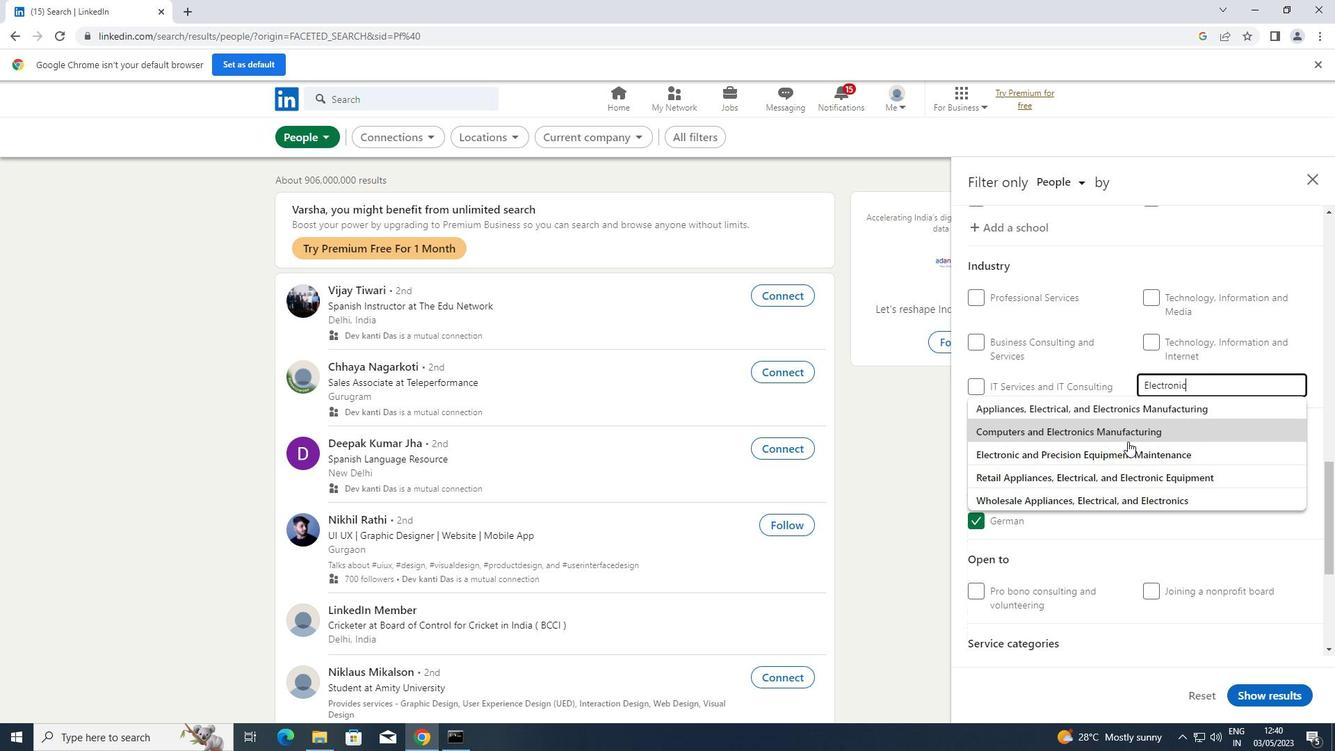 
Action: Mouse pressed left at (1115, 452)
Screenshot: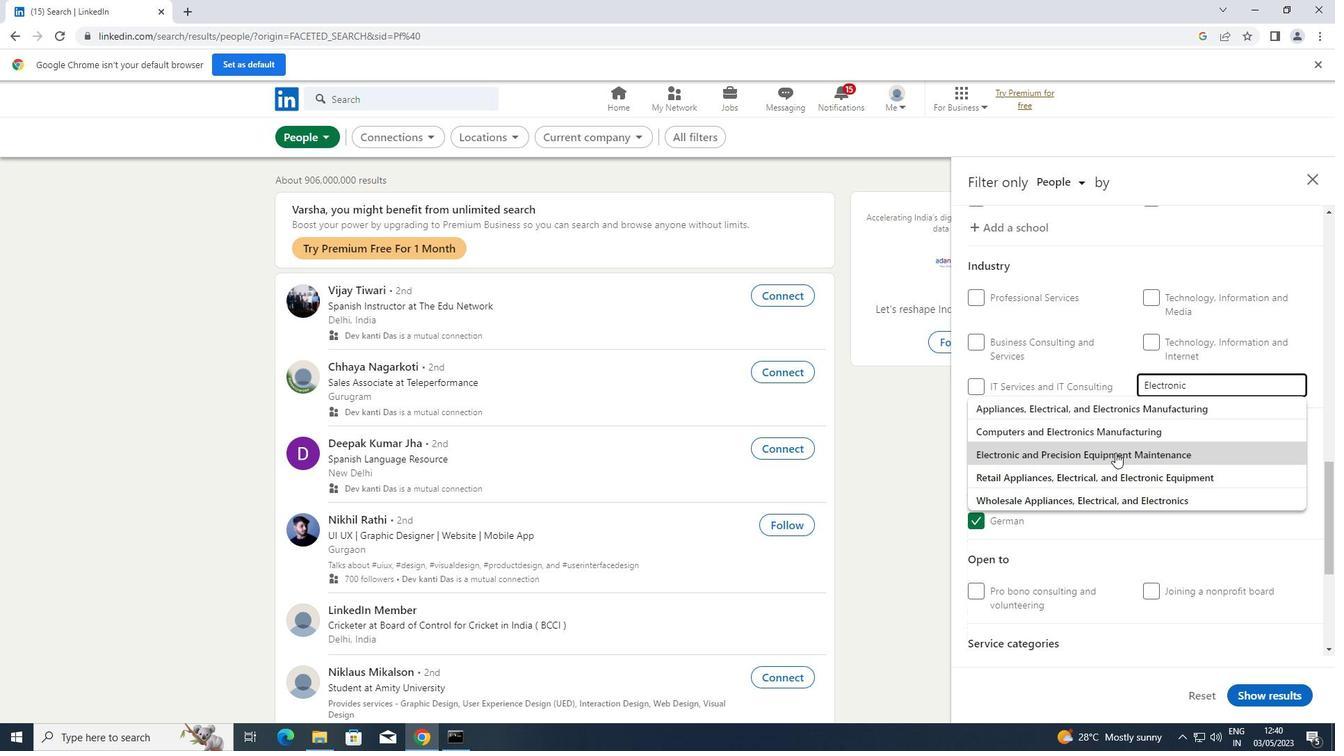 
Action: Mouse moved to (1130, 372)
Screenshot: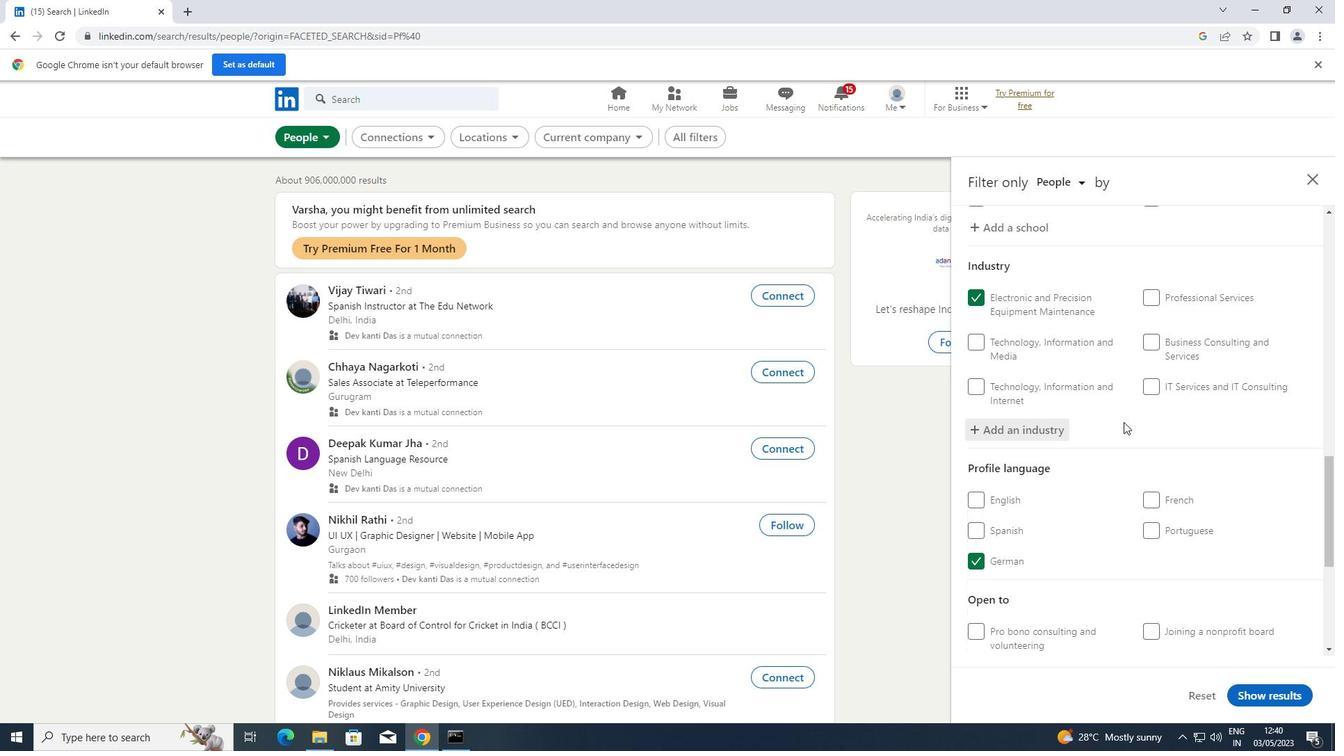 
Action: Mouse scrolled (1130, 371) with delta (0, 0)
Screenshot: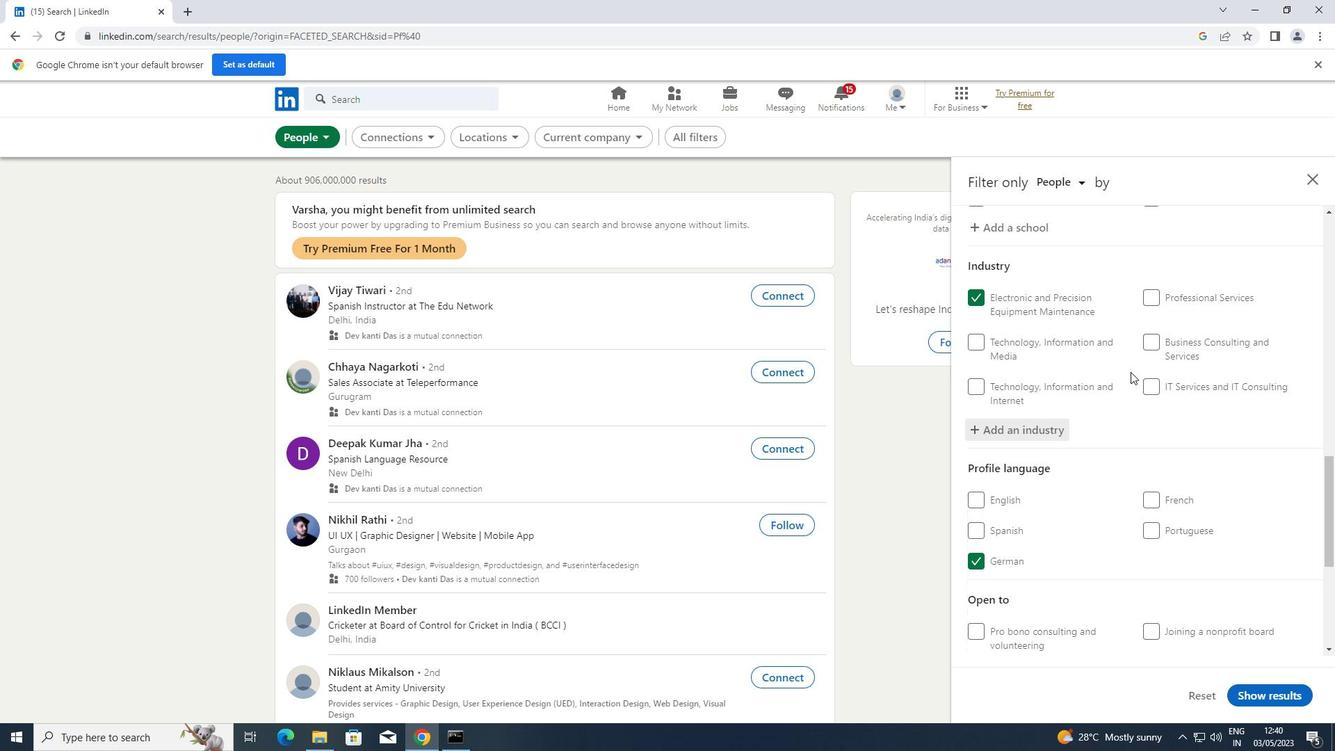 
Action: Mouse scrolled (1130, 371) with delta (0, 0)
Screenshot: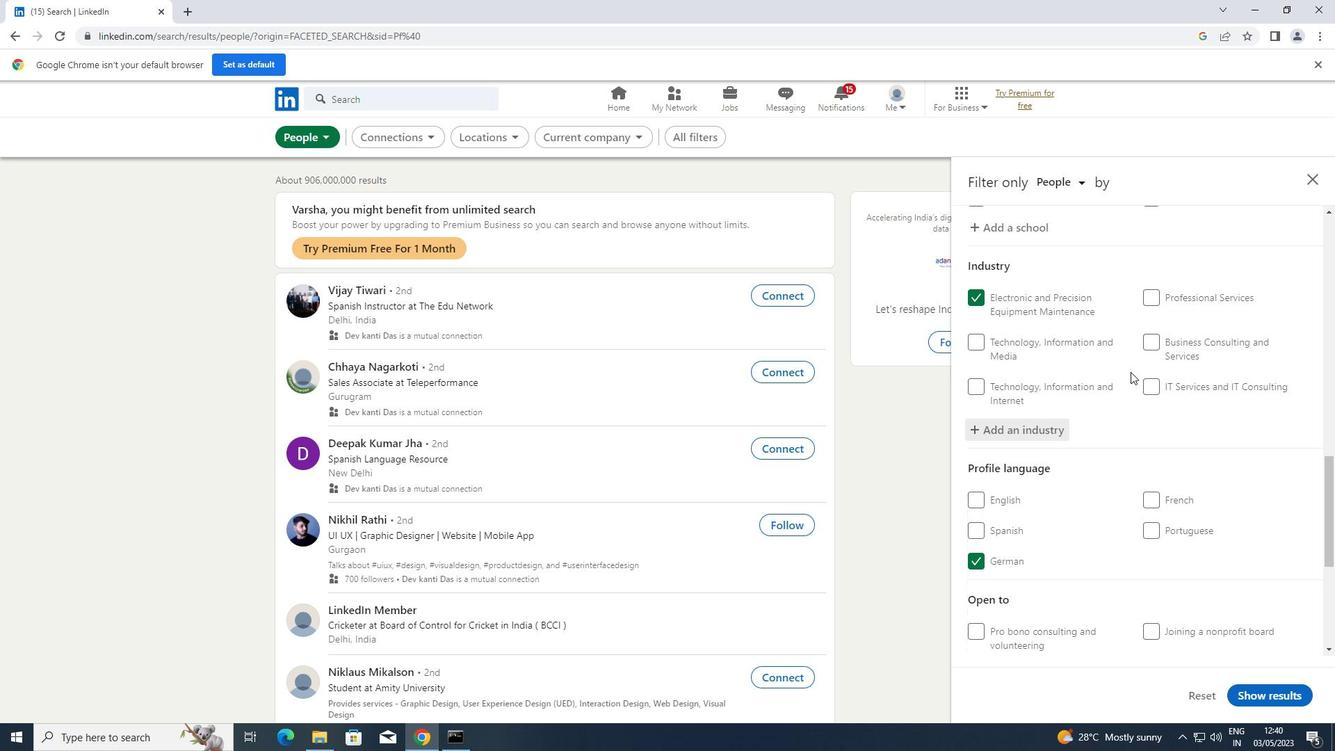 
Action: Mouse scrolled (1130, 371) with delta (0, 0)
Screenshot: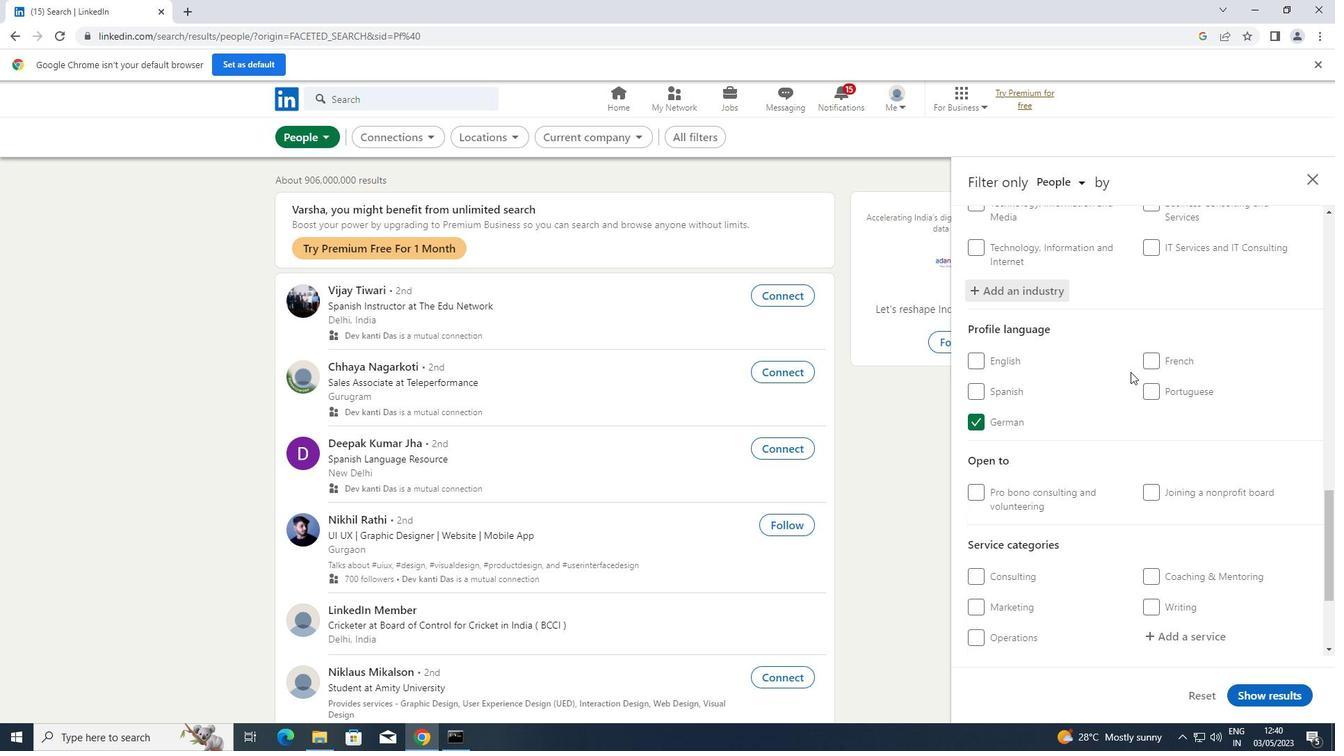 
Action: Mouse scrolled (1130, 371) with delta (0, 0)
Screenshot: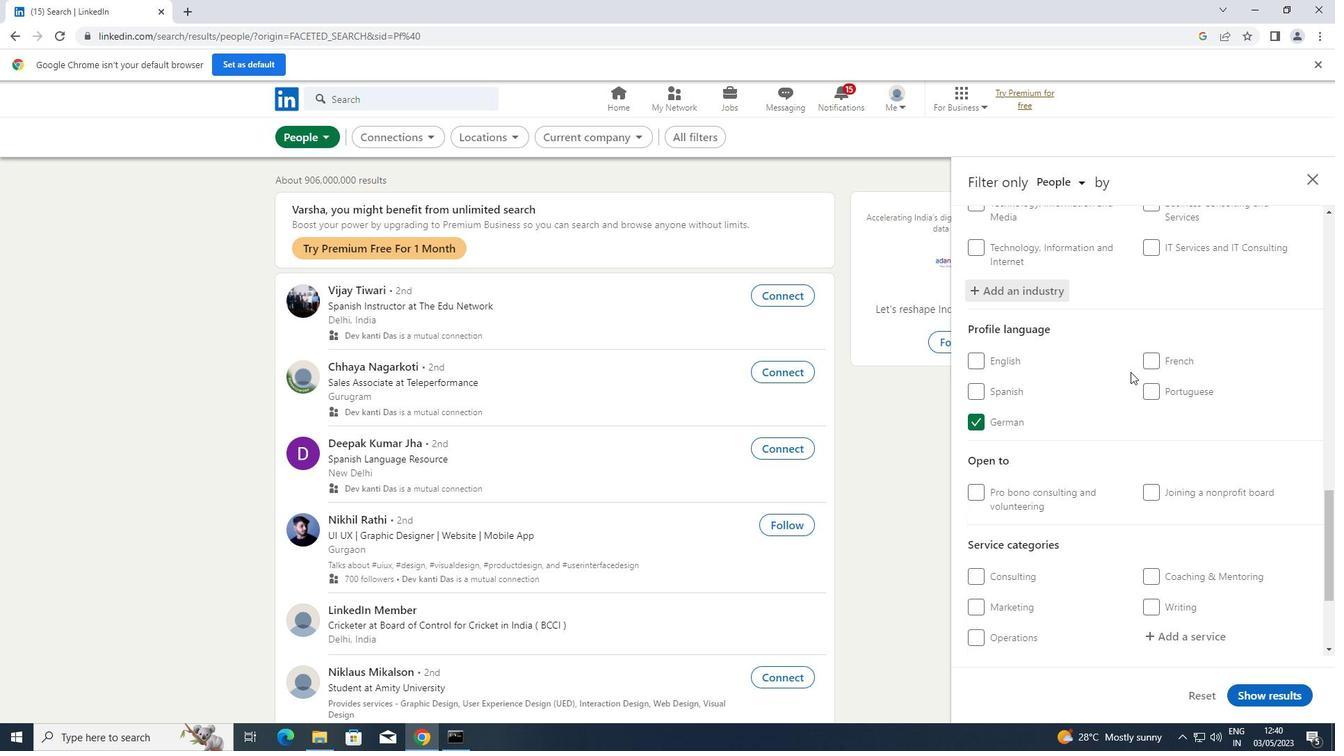 
Action: Mouse moved to (1175, 497)
Screenshot: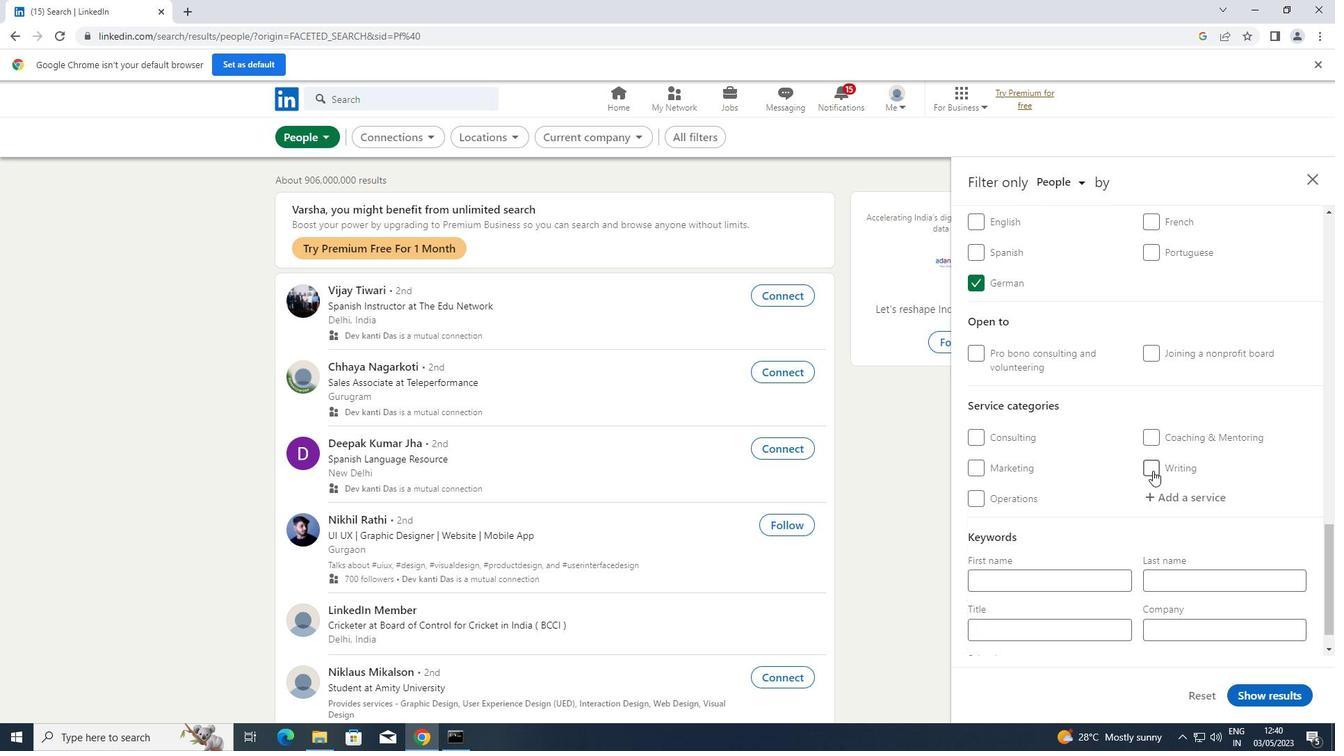 
Action: Mouse pressed left at (1175, 497)
Screenshot: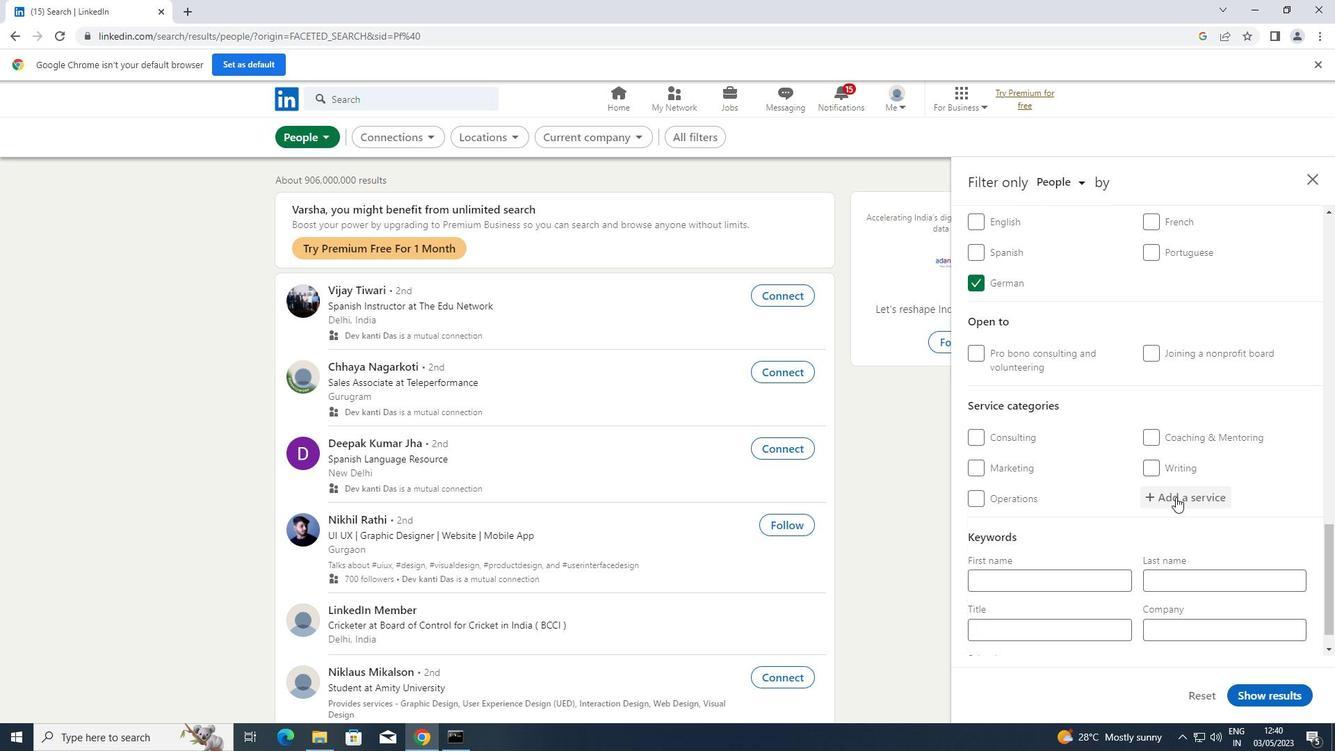 
Action: Key pressed <Key.shift>GRAPHIC<Key.space><Key.shift>DE
Screenshot: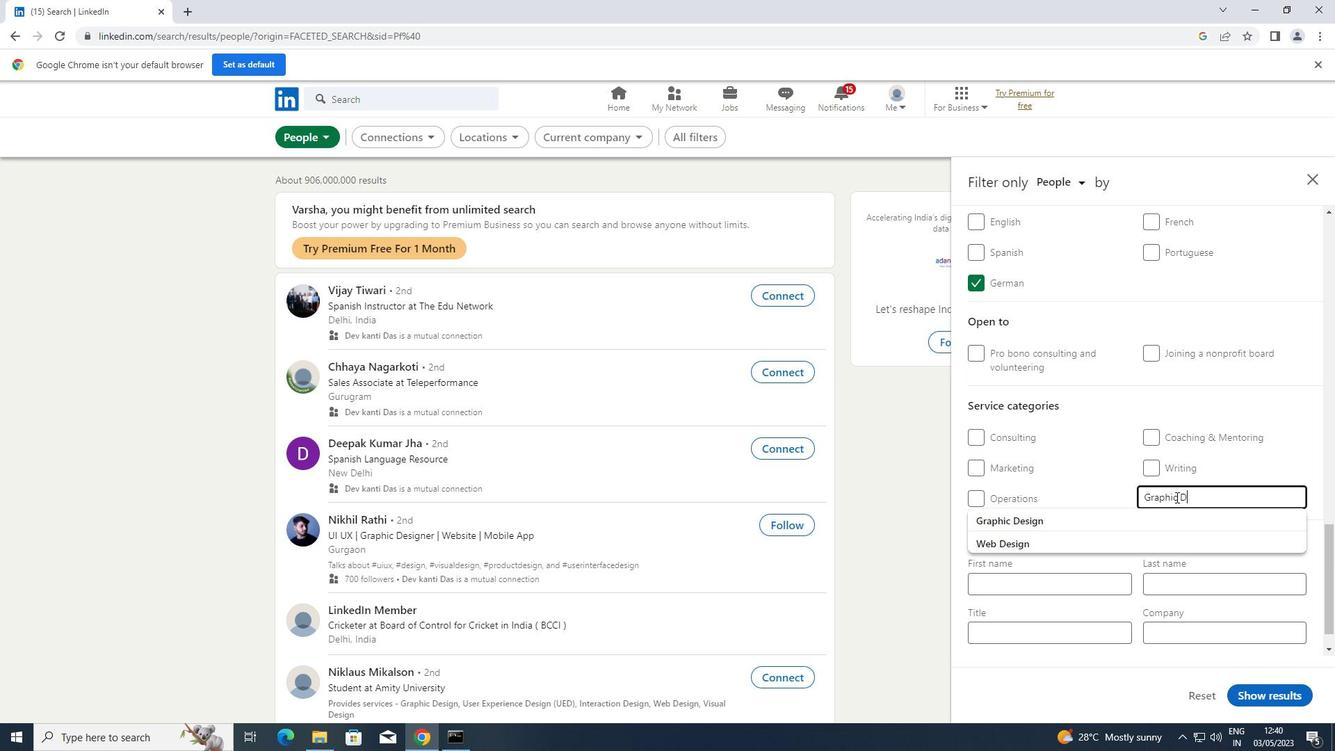 
Action: Mouse moved to (1067, 527)
Screenshot: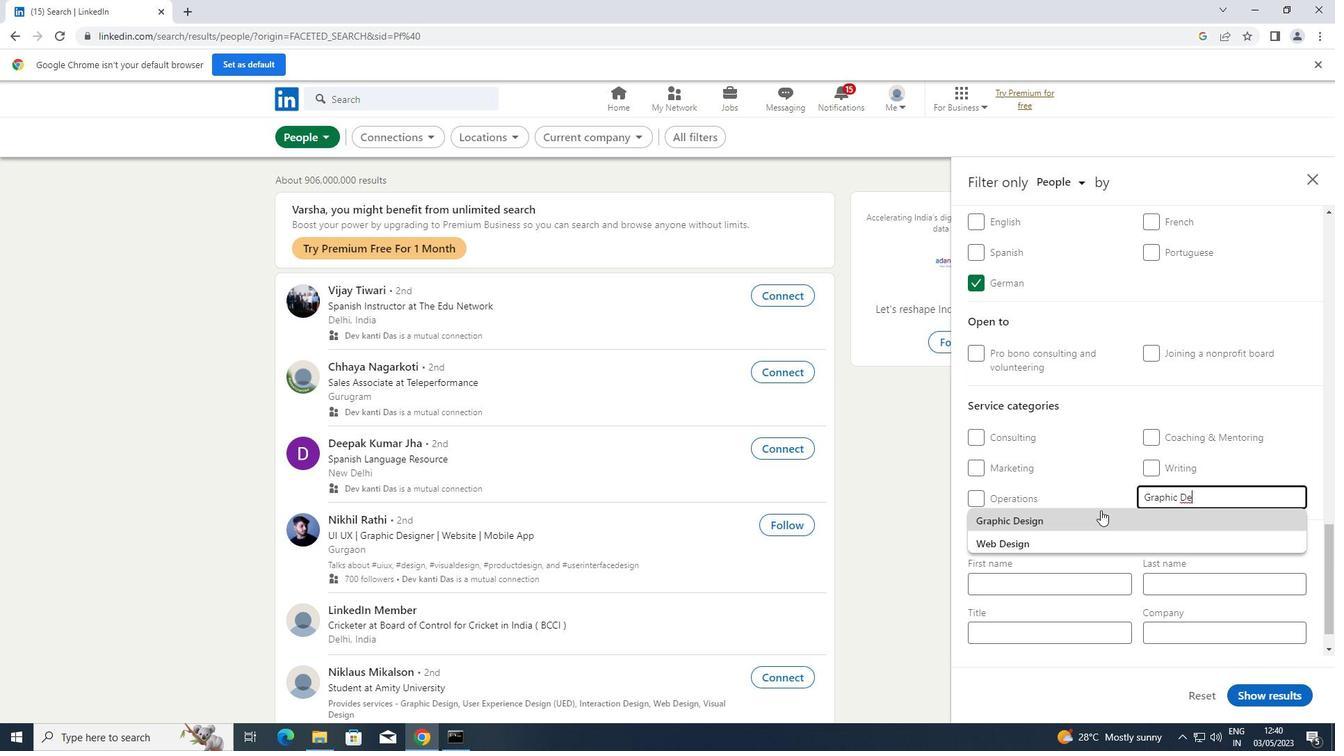 
Action: Mouse pressed left at (1067, 527)
Screenshot: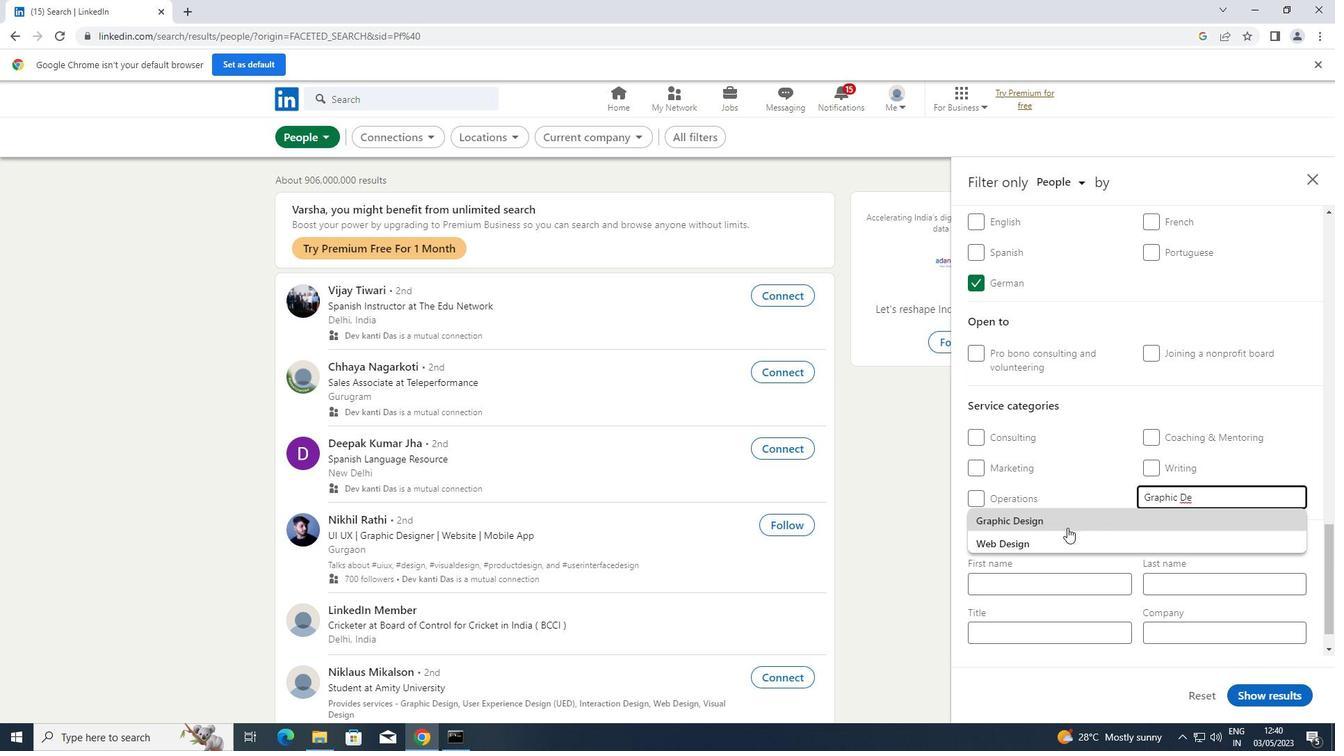 
Action: Mouse scrolled (1067, 527) with delta (0, 0)
Screenshot: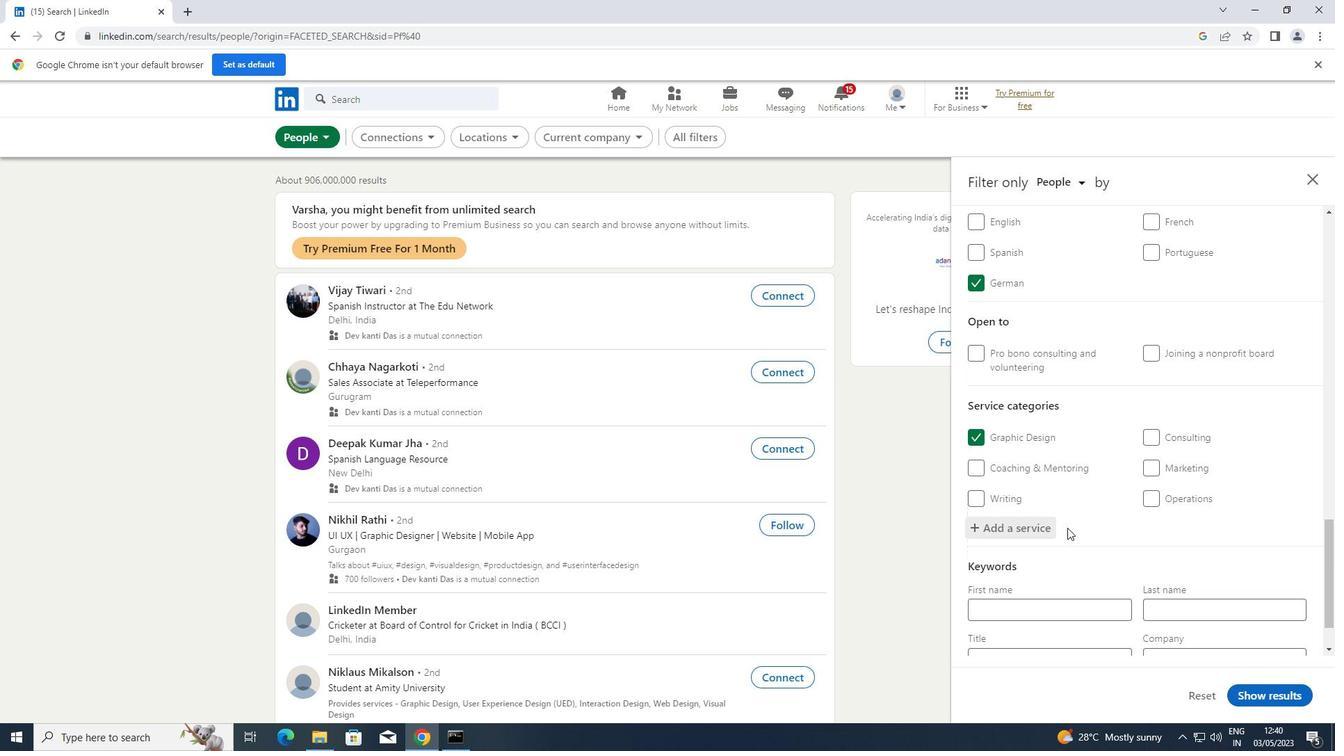 
Action: Mouse scrolled (1067, 527) with delta (0, 0)
Screenshot: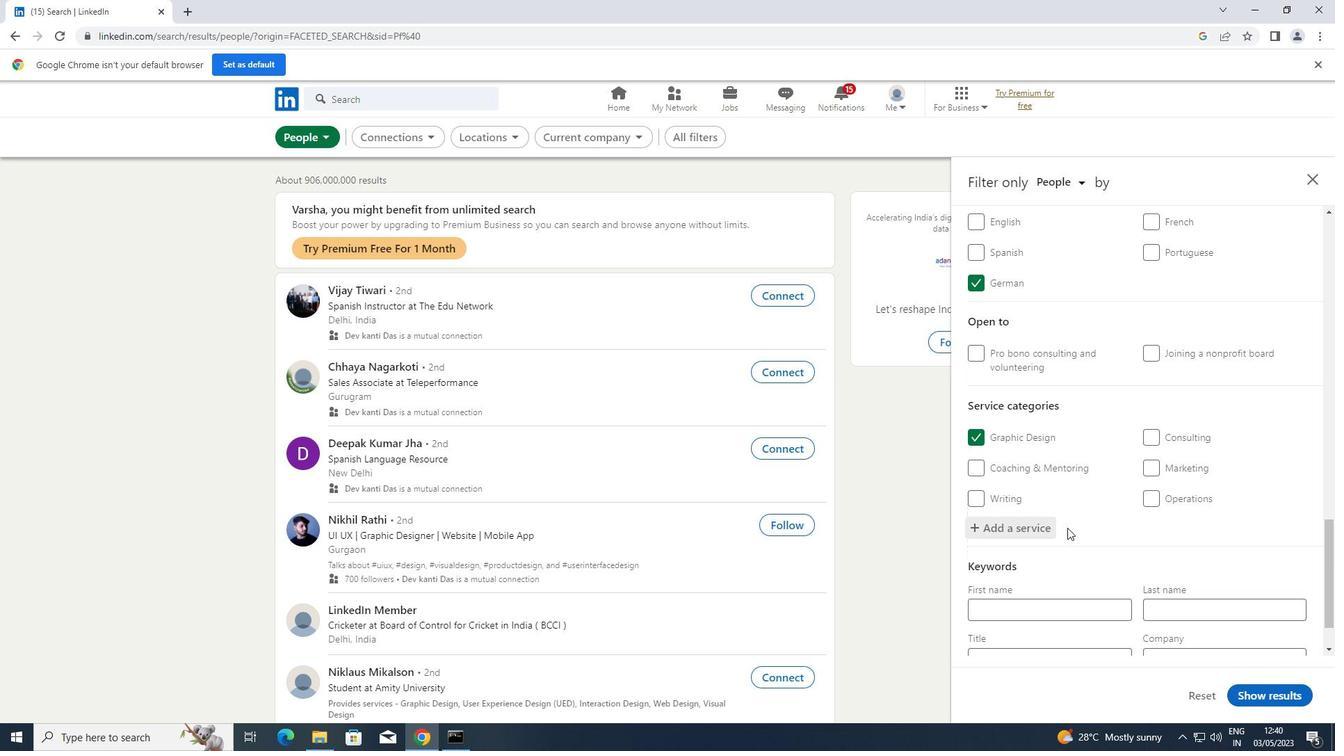 
Action: Mouse scrolled (1067, 527) with delta (0, 0)
Screenshot: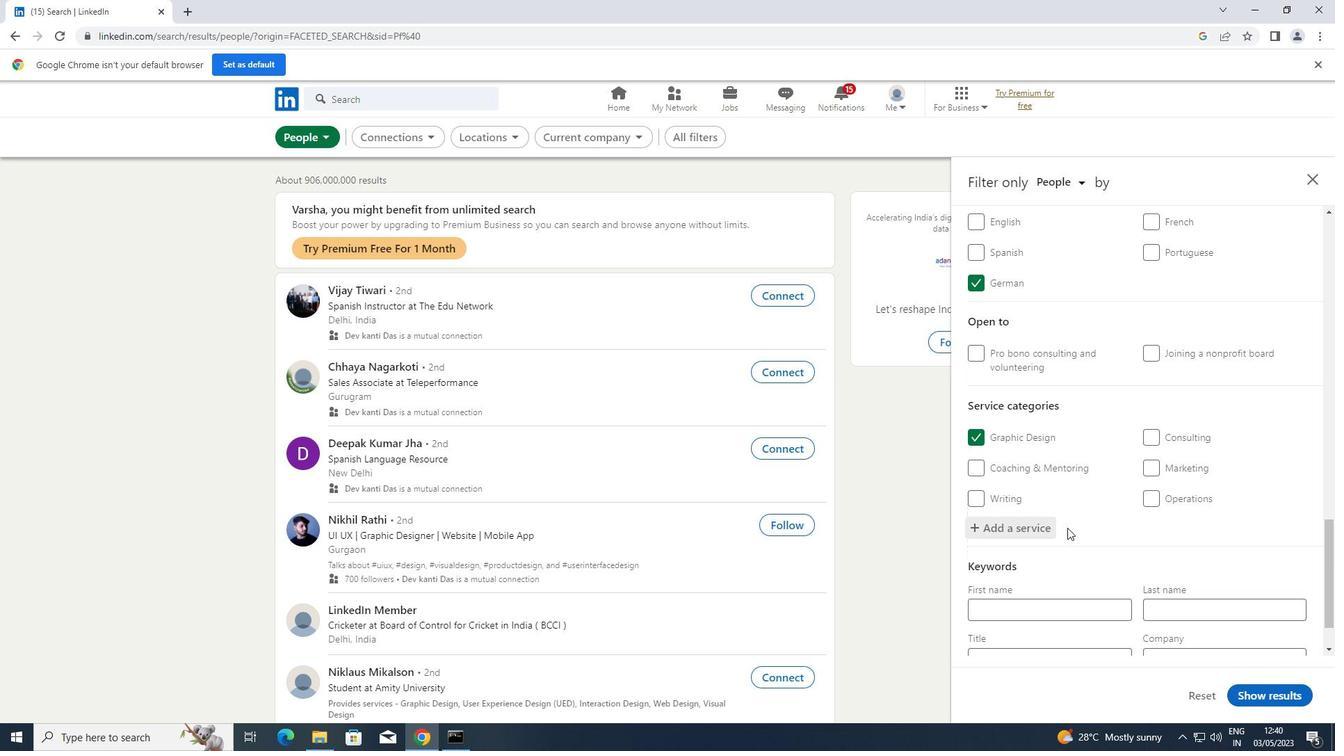 
Action: Mouse scrolled (1067, 527) with delta (0, 0)
Screenshot: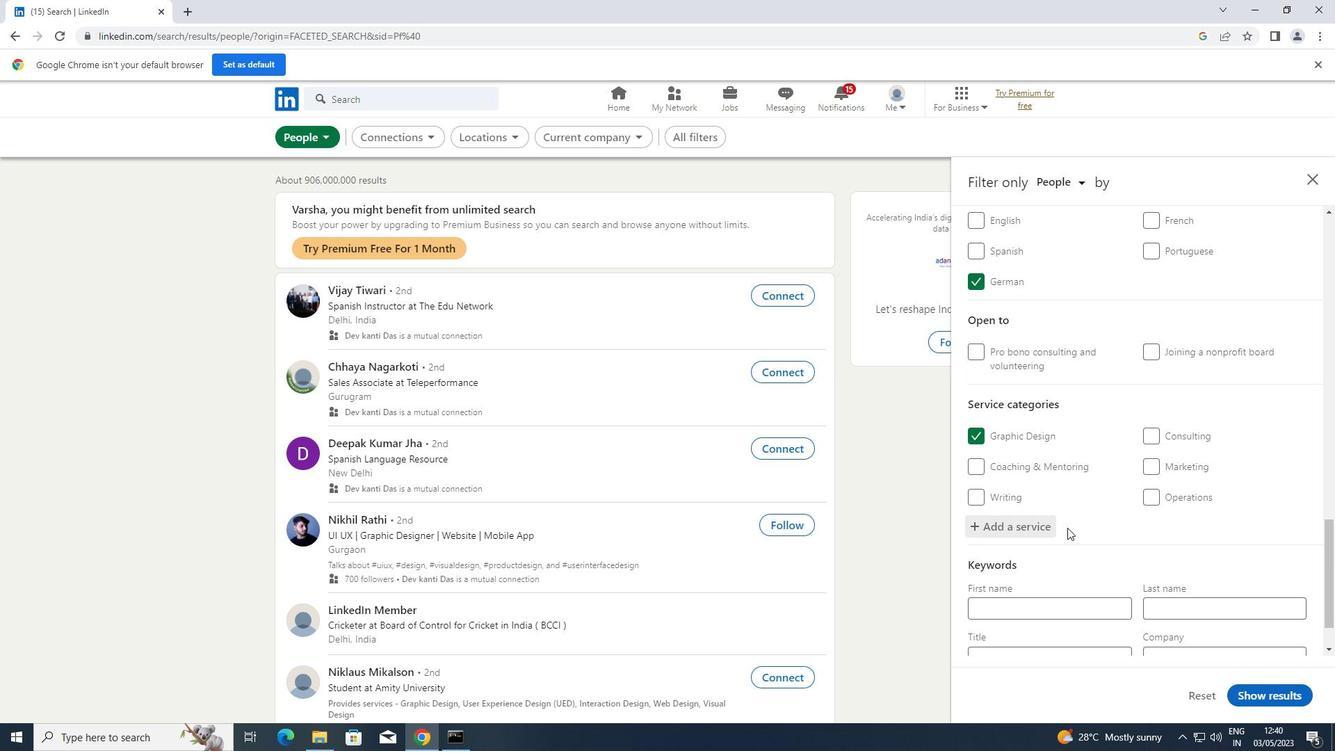 
Action: Mouse moved to (979, 593)
Screenshot: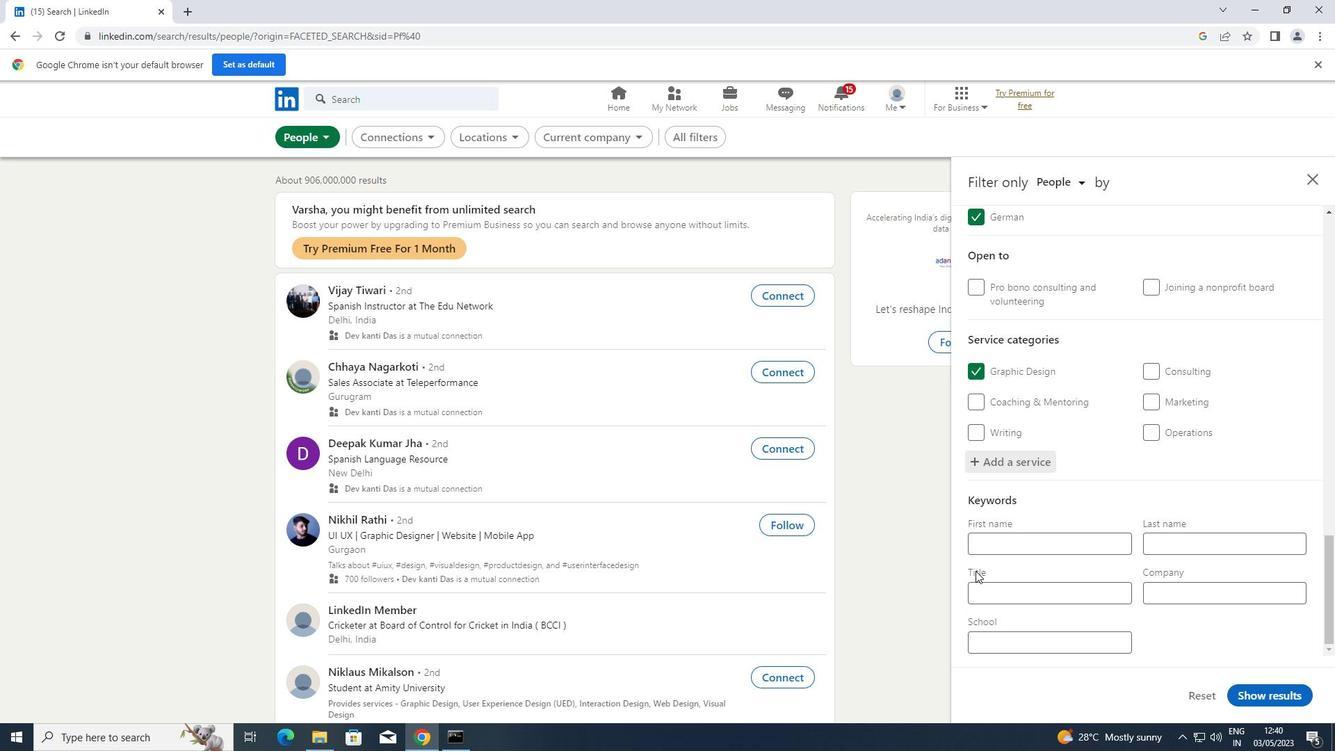 
Action: Mouse pressed left at (979, 593)
Screenshot: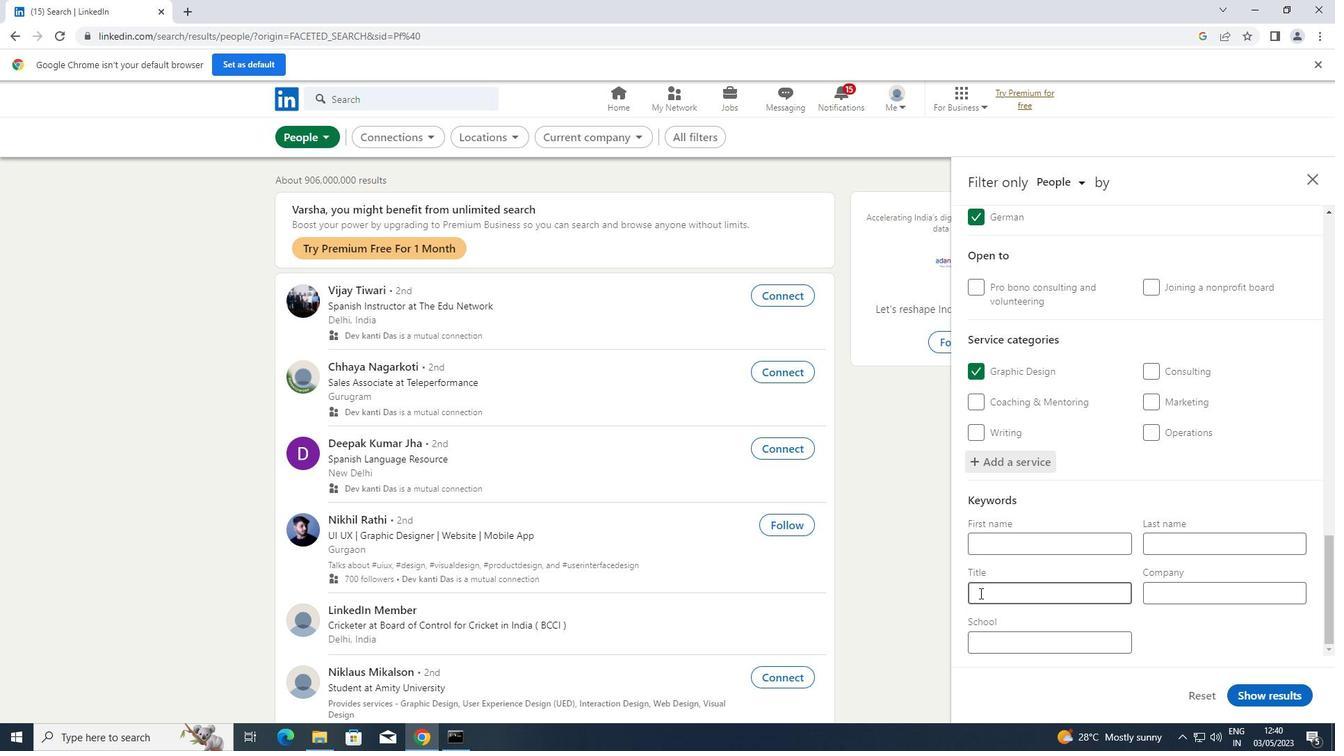 
Action: Key pressed <Key.shift>SHIPPING<Key.space>AND<Key.space><Key.shift>RECEIVING<Key.space><Key.shift>STAD<Key.backspace>FF
Screenshot: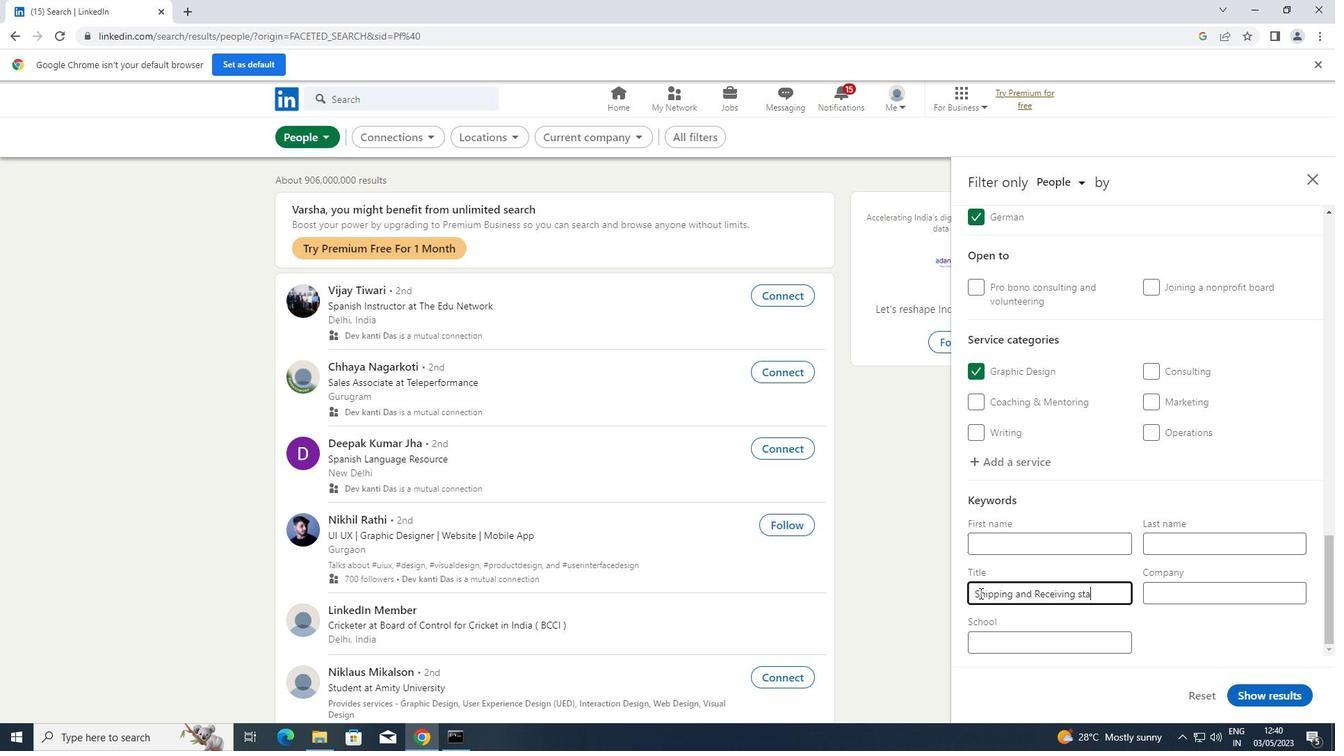 
Action: Mouse moved to (1253, 699)
Screenshot: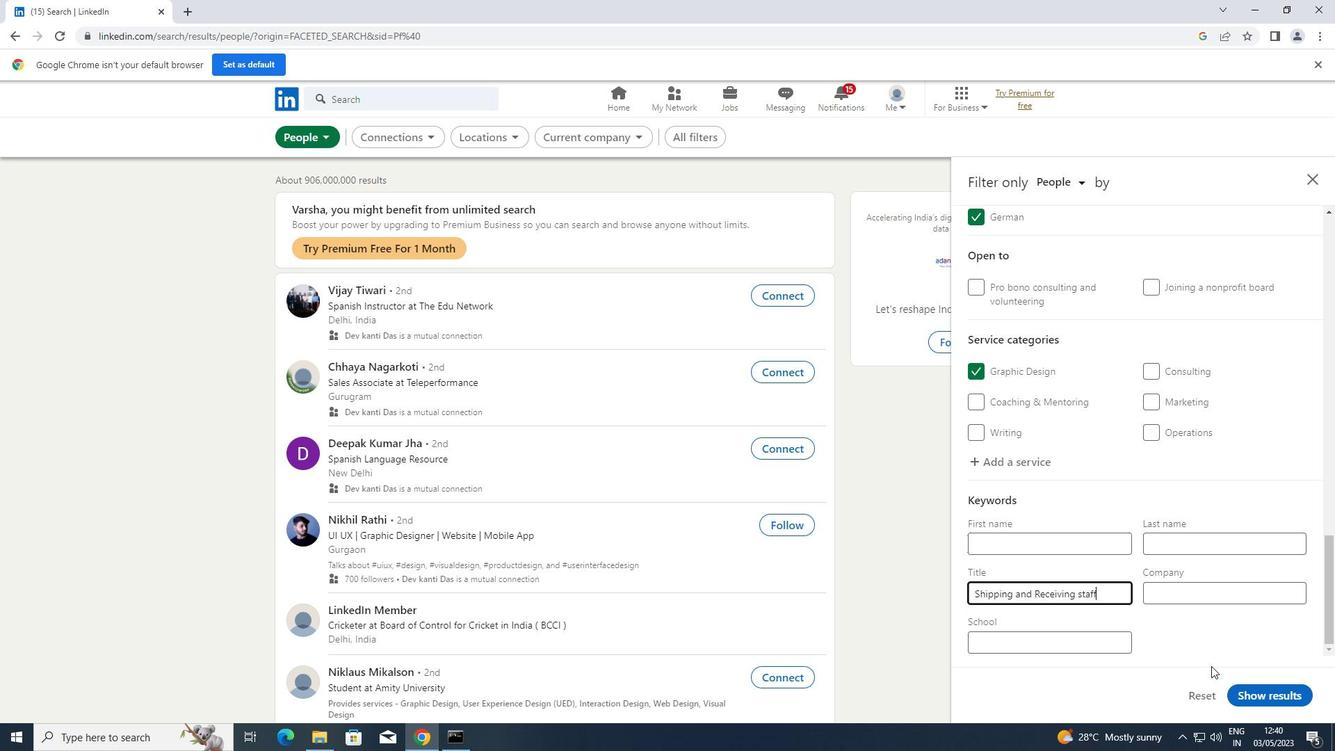 
Action: Mouse pressed left at (1253, 699)
Screenshot: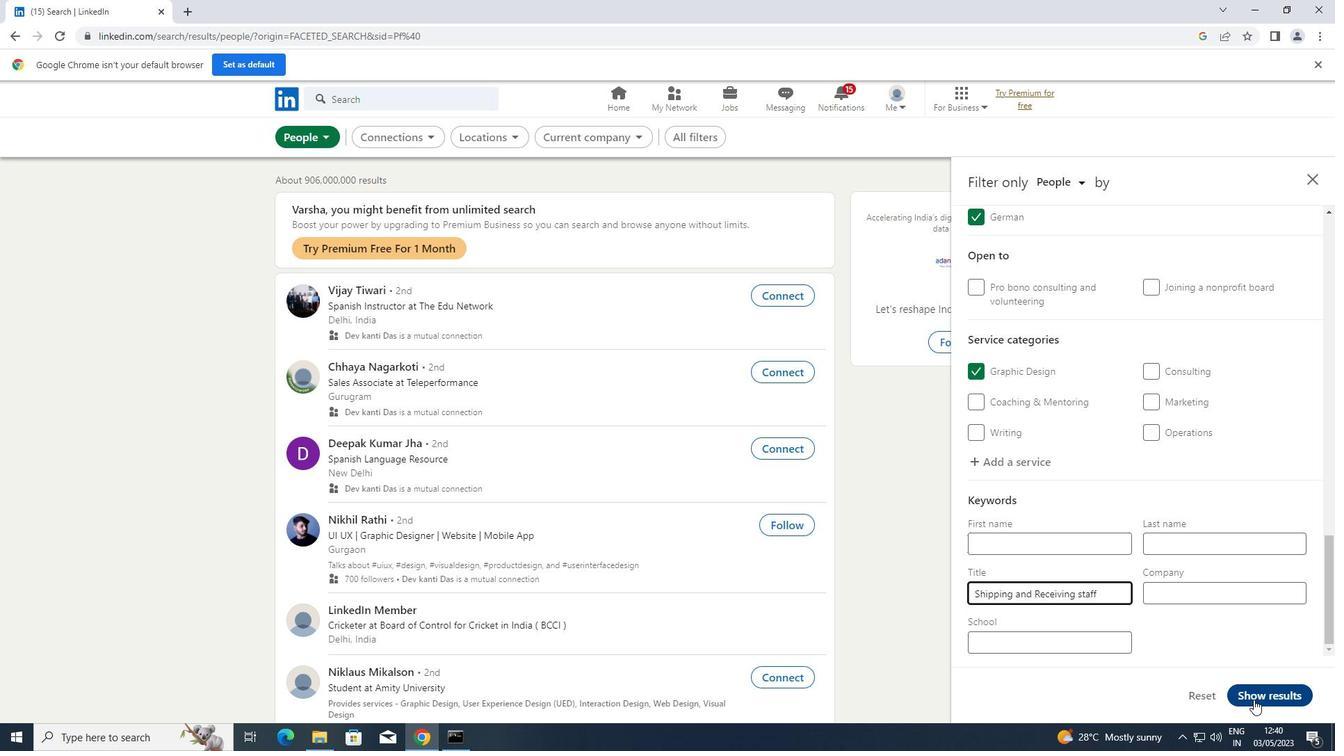 
